 Task: Font style For heading Use Bell MT with dark cyan 1 colour & bold. font size for heading '24 Pt. 'Change the font style of data to Britannic Boldand font size to  9 Pt. Change the alignment of both headline & data to  Align top. In the sheet  Budget GuruData
Action: Mouse moved to (61, 88)
Screenshot: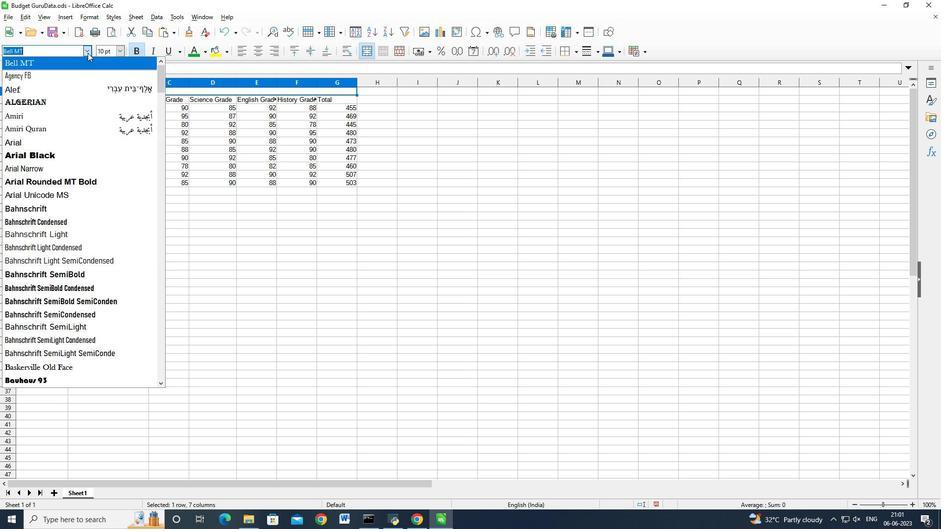 
Action: Mouse pressed left at (61, 88)
Screenshot: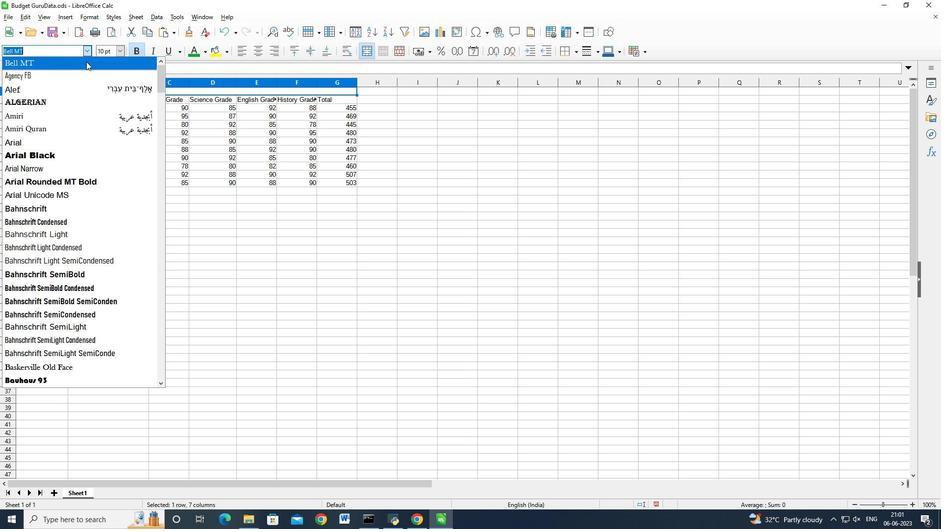 
Action: Mouse moved to (58, 89)
Screenshot: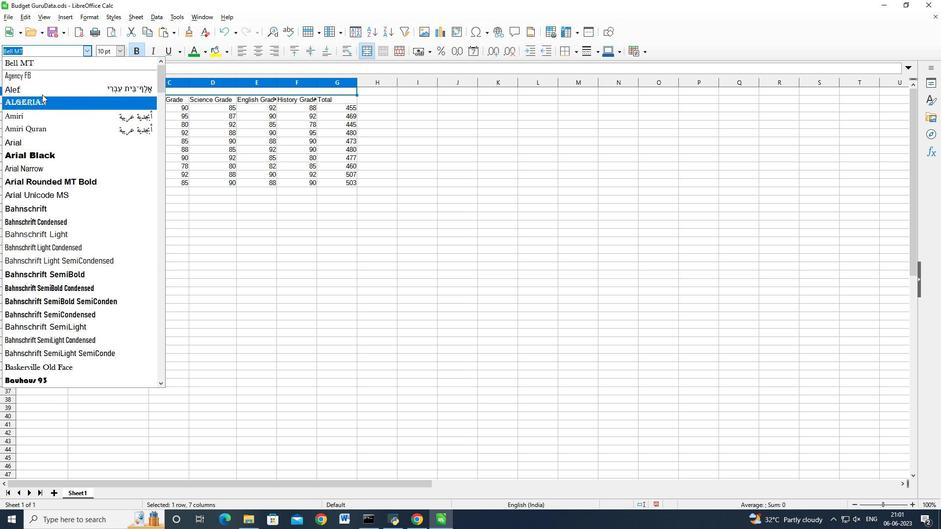 
Action: Mouse pressed left at (58, 89)
Screenshot: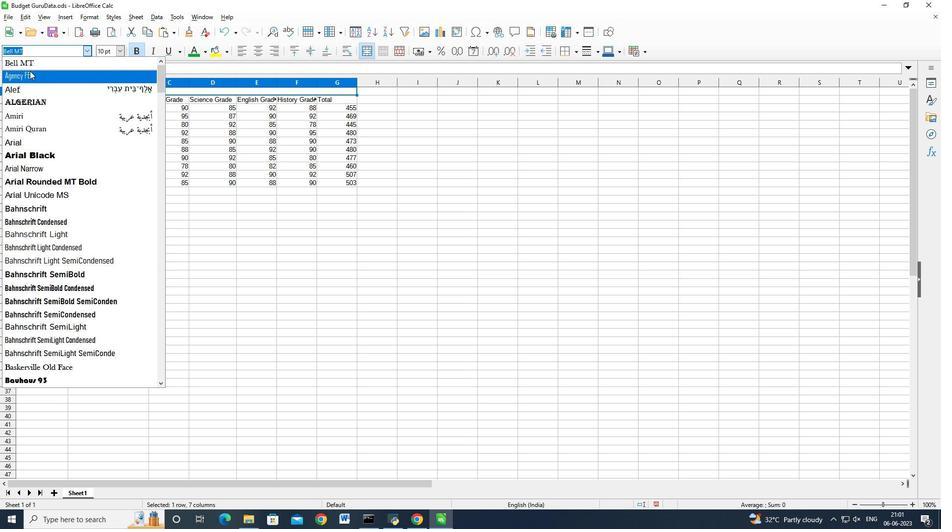
Action: Mouse moved to (385, 51)
Screenshot: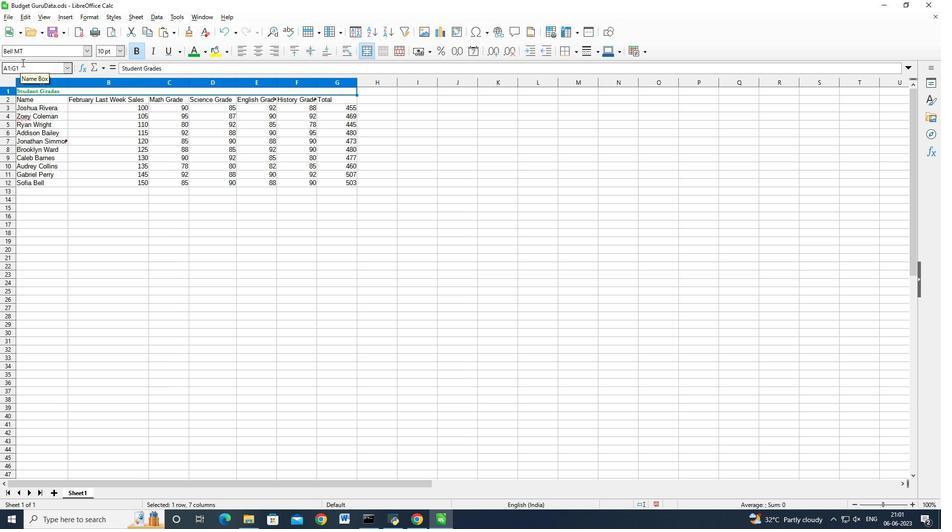 
Action: Mouse pressed left at (385, 51)
Screenshot: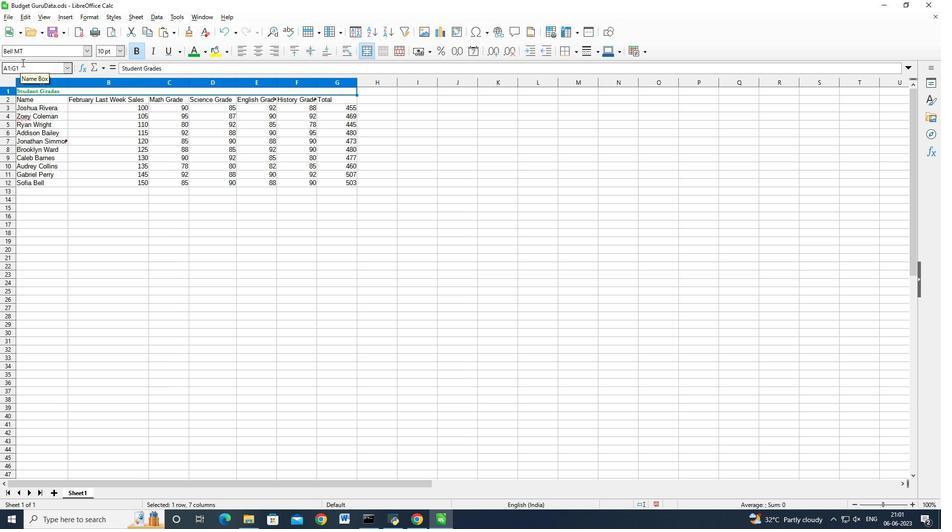 
Action: Mouse moved to (86, 49)
Screenshot: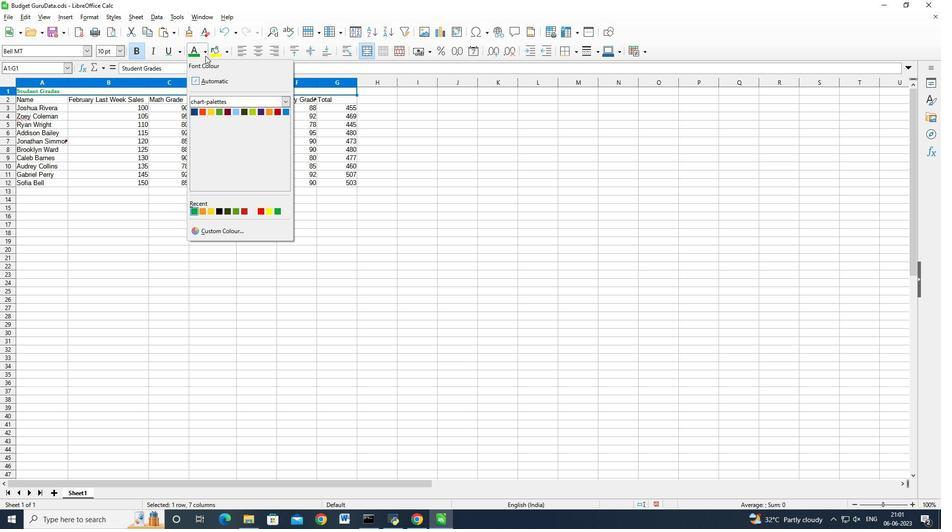 
Action: Mouse pressed left at (86, 49)
Screenshot: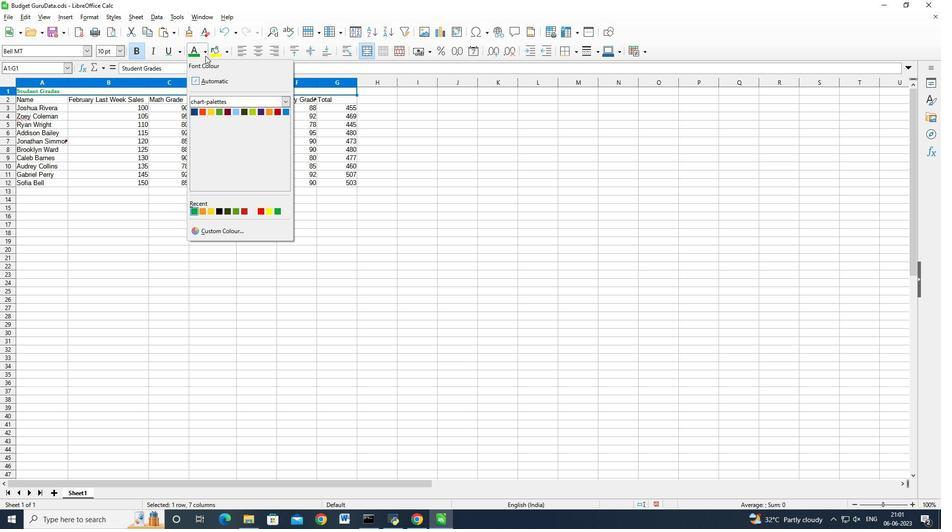 
Action: Mouse moved to (49, 99)
Screenshot: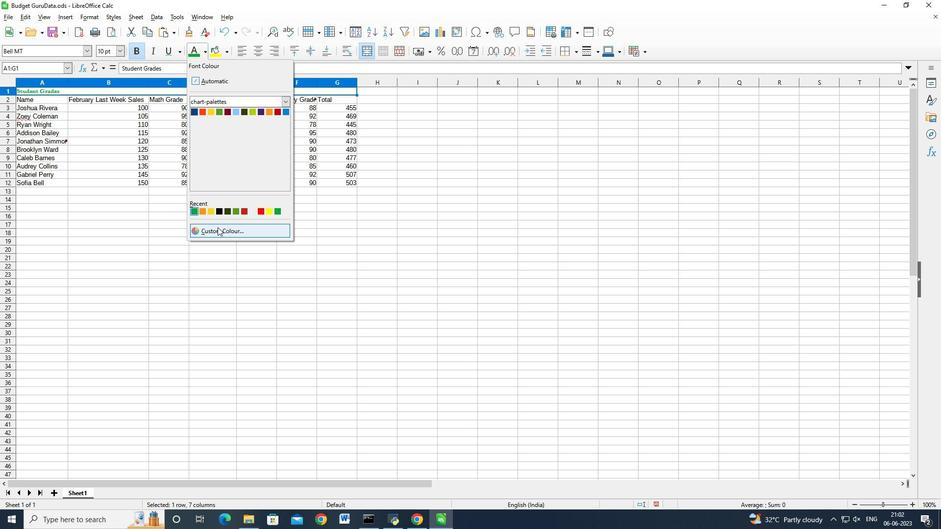 
Action: Key pressed bill<Key.space>mt
Screenshot: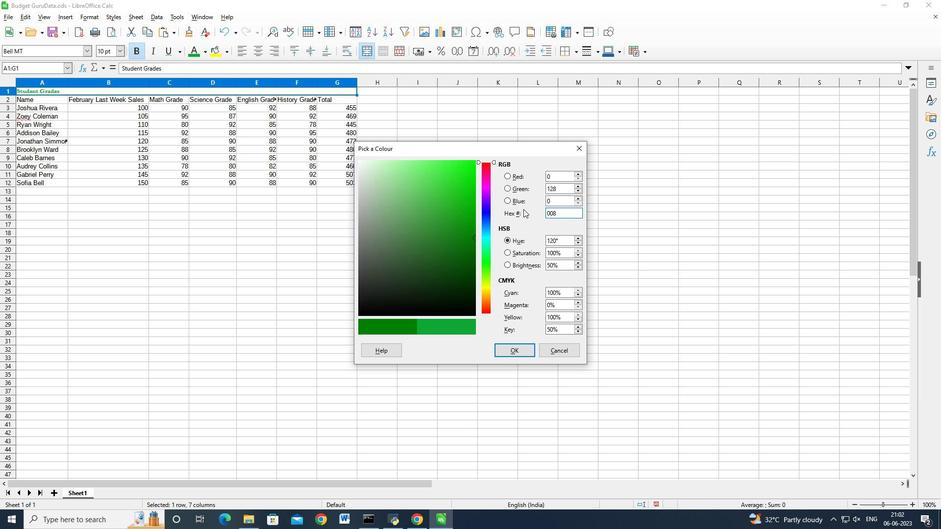 
Action: Mouse moved to (36, 377)
Screenshot: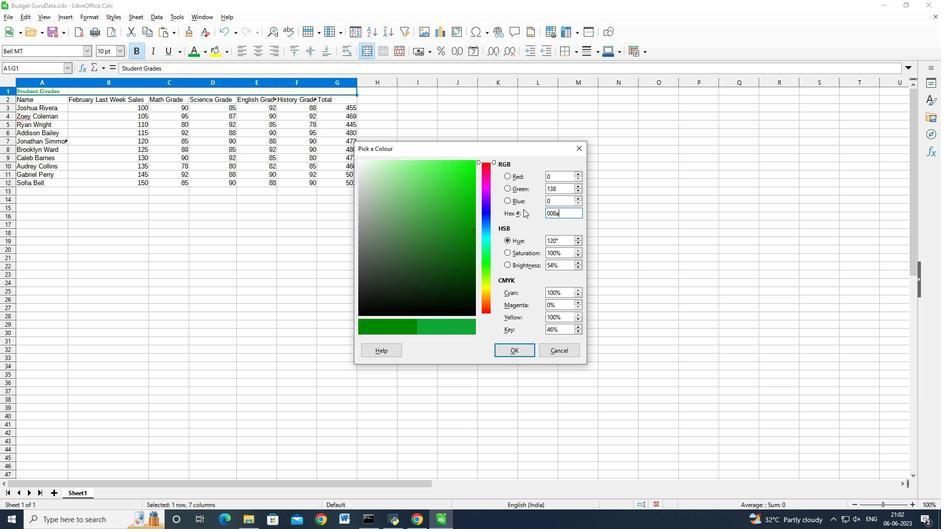 
Action: Mouse pressed left at (36, 377)
Screenshot: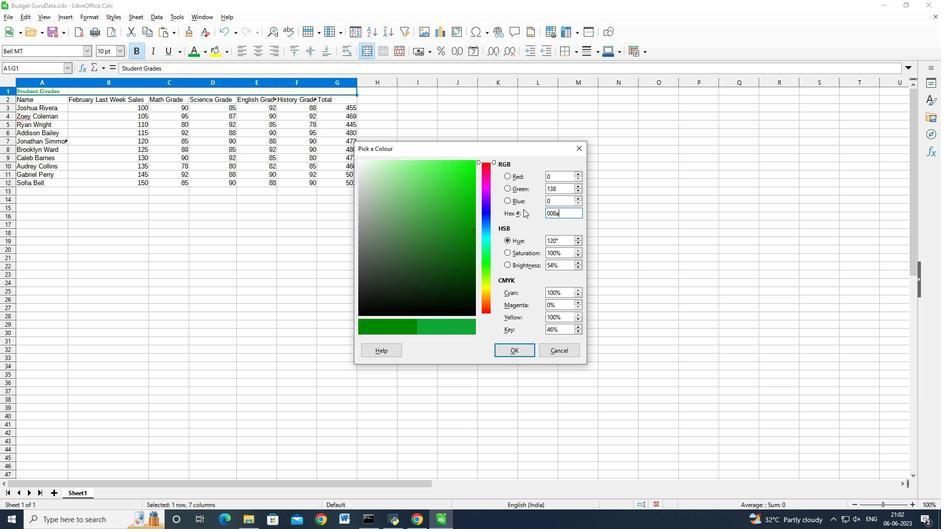 
Action: Mouse moved to (84, 52)
Screenshot: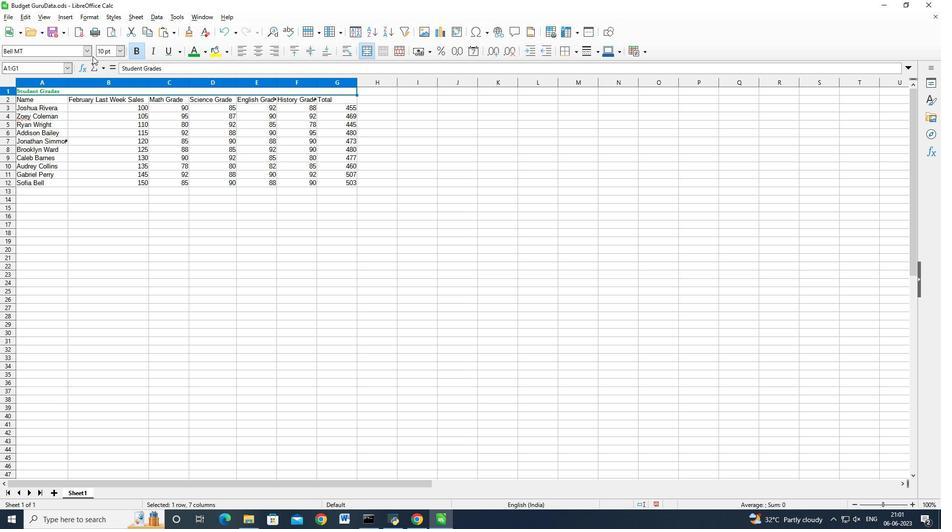 
Action: Mouse pressed left at (84, 52)
Screenshot: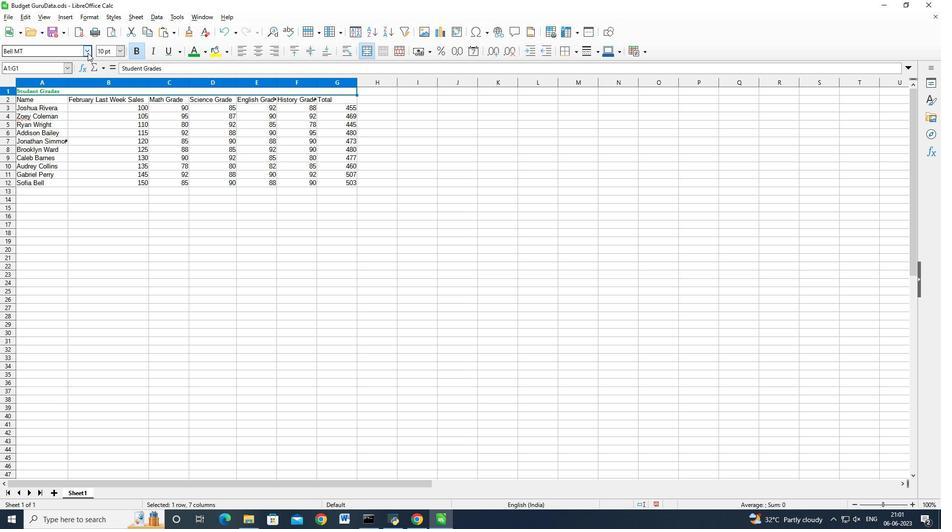 
Action: Mouse moved to (14, 65)
Screenshot: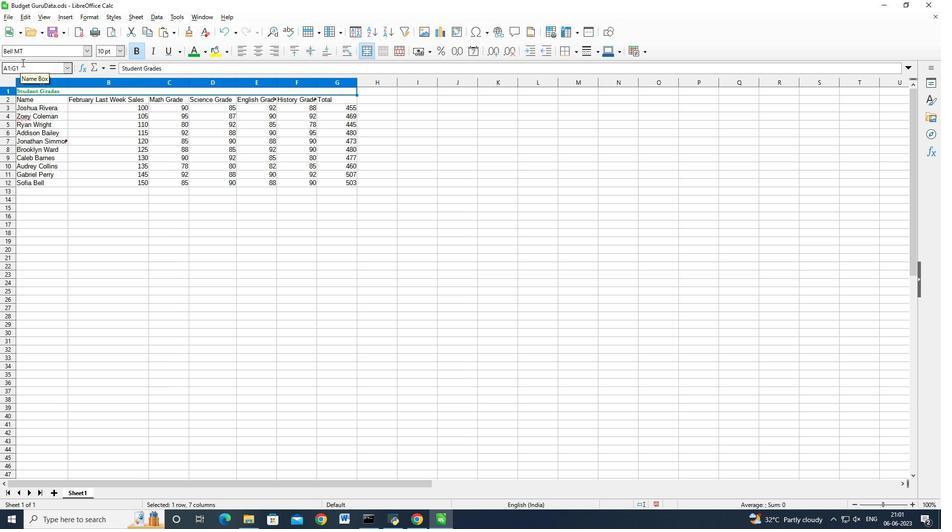 
Action: Mouse pressed left at (14, 65)
Screenshot: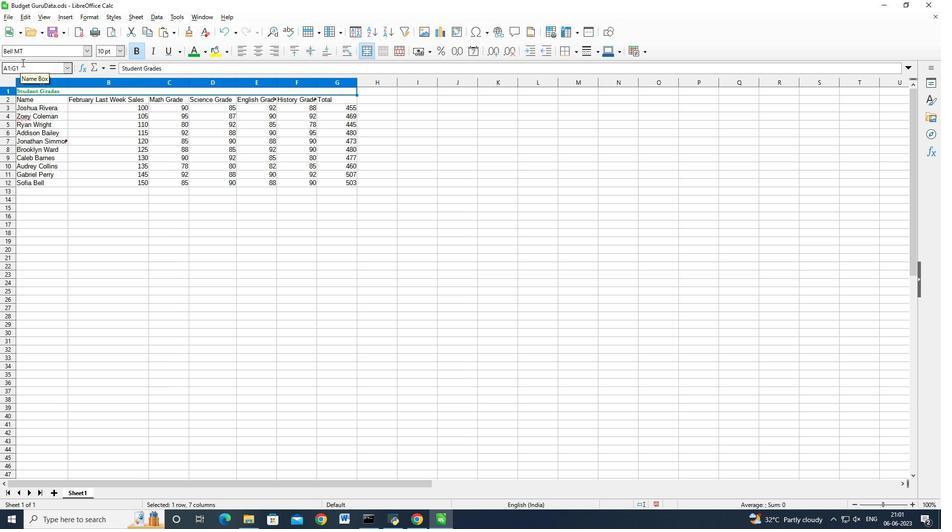 
Action: Mouse moved to (204, 54)
Screenshot: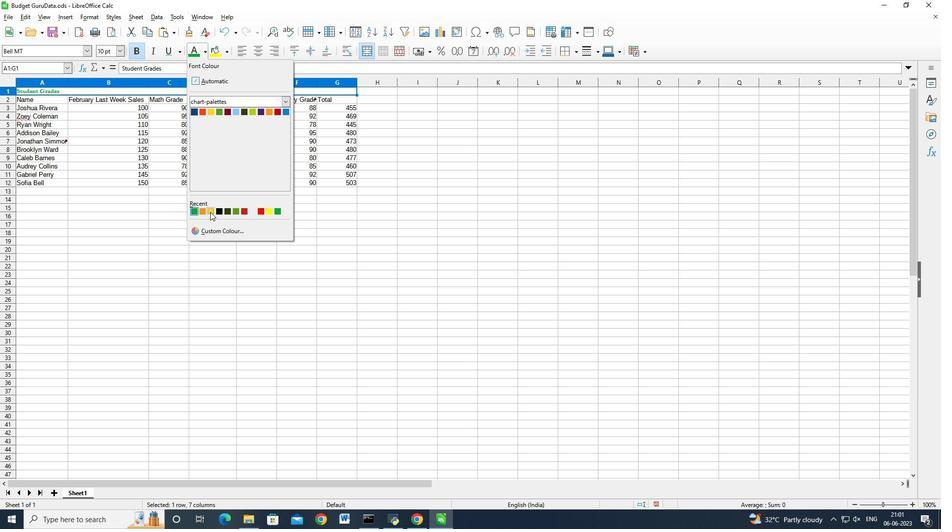 
Action: Mouse pressed left at (204, 54)
Screenshot: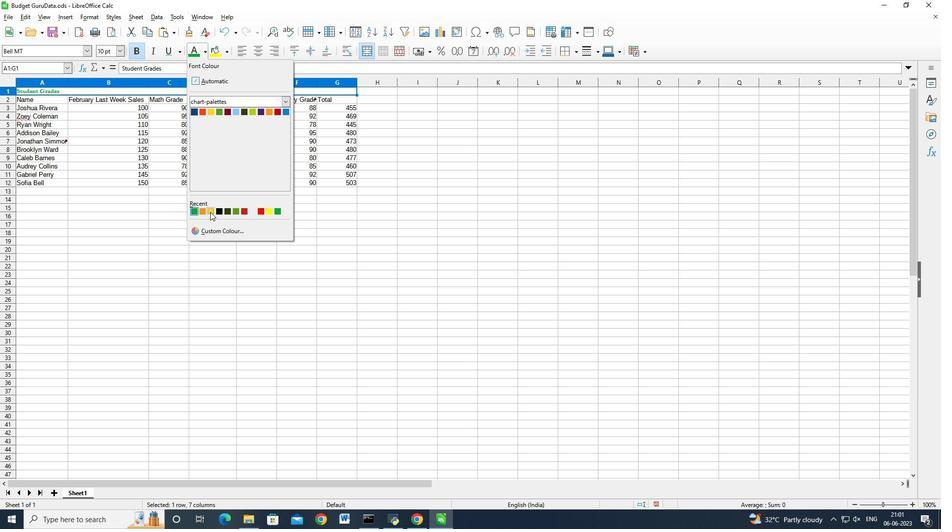 
Action: Mouse moved to (214, 232)
Screenshot: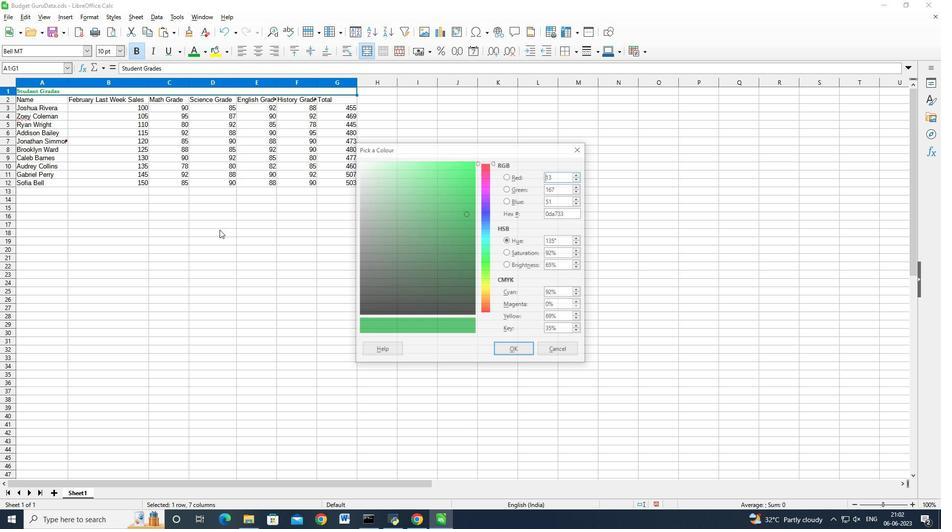 
Action: Mouse pressed left at (214, 232)
Screenshot: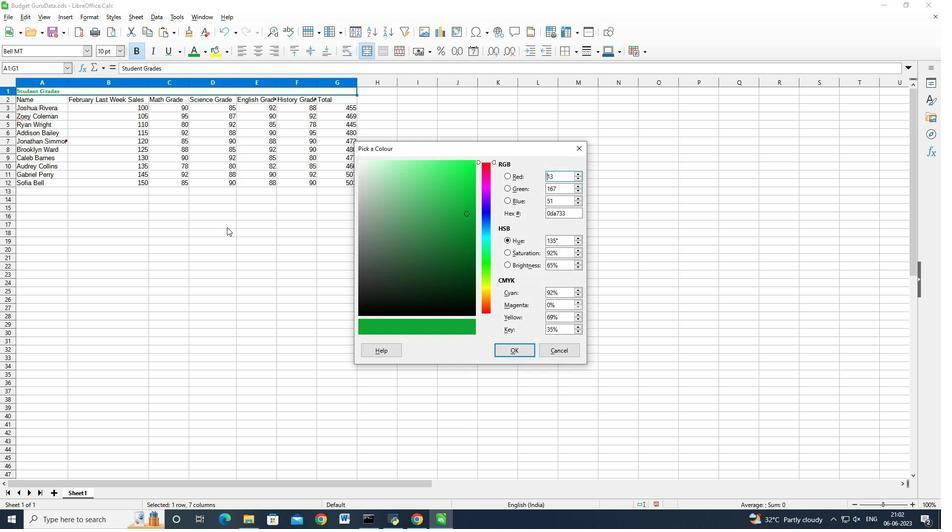 
Action: Mouse moved to (479, 219)
Screenshot: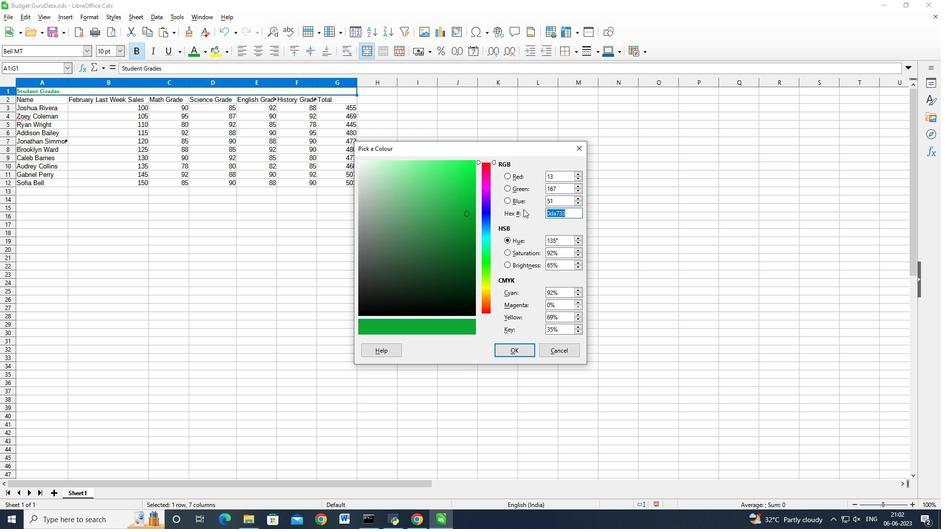 
Action: Mouse scrolled (479, 219) with delta (0, 0)
Screenshot: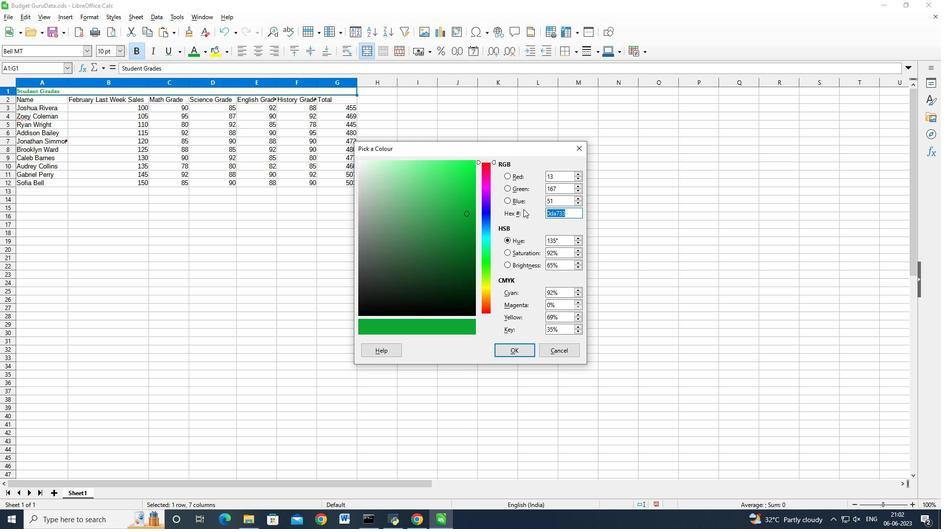 
Action: Mouse scrolled (479, 219) with delta (0, 0)
Screenshot: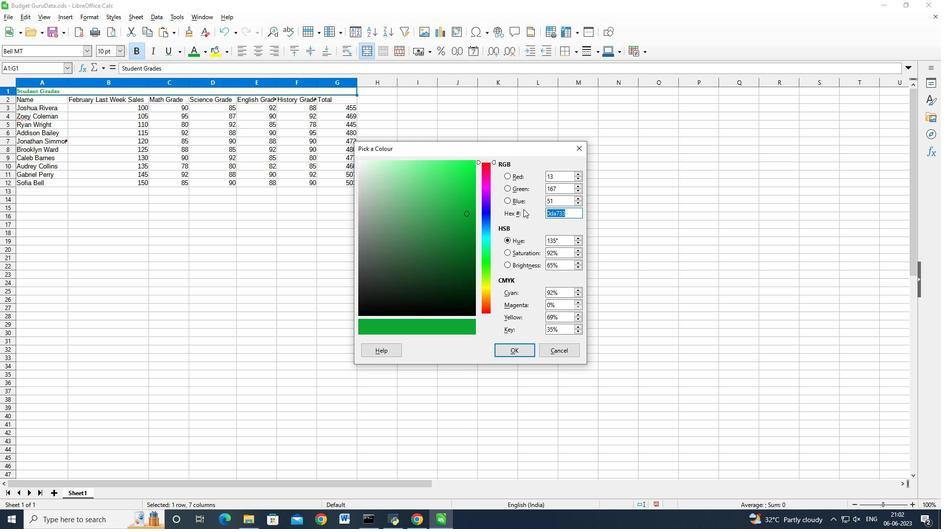 
Action: Mouse scrolled (479, 219) with delta (0, 0)
Screenshot: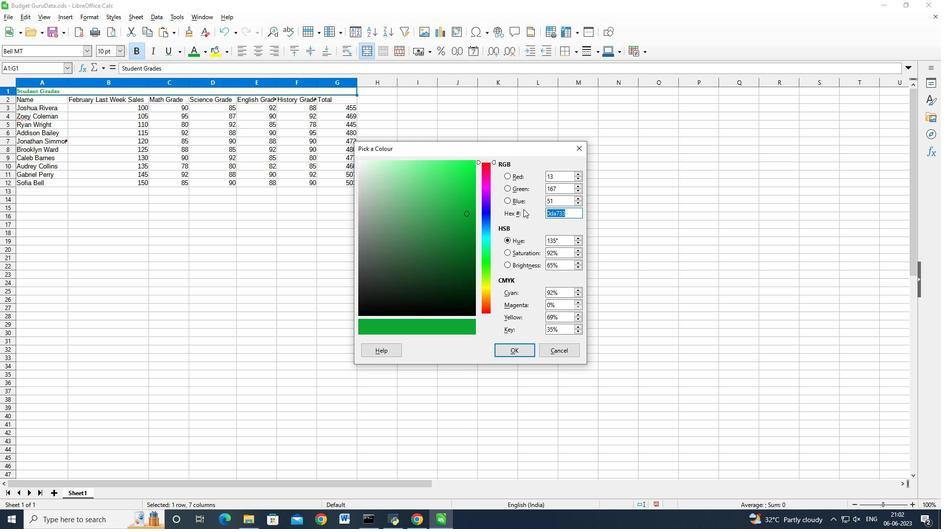 
Action: Mouse scrolled (479, 219) with delta (0, 0)
Screenshot: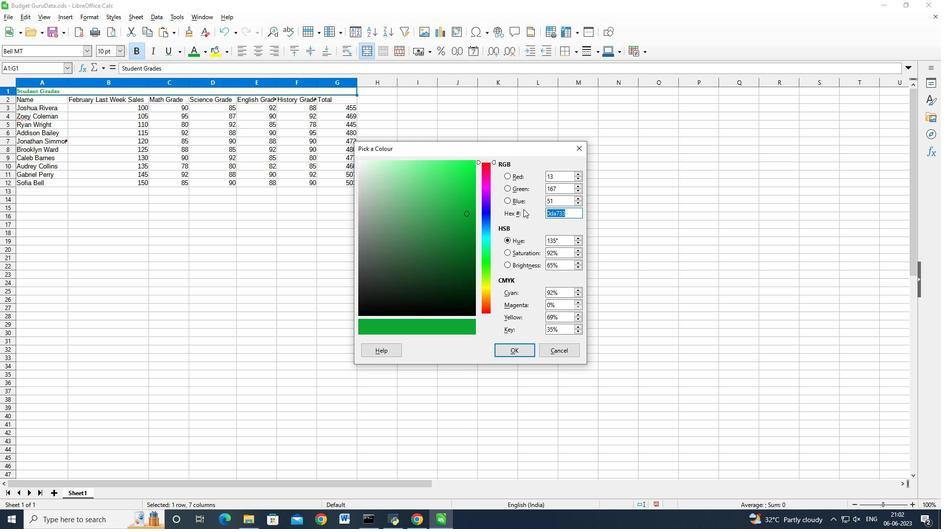 
Action: Mouse moved to (479, 218)
Screenshot: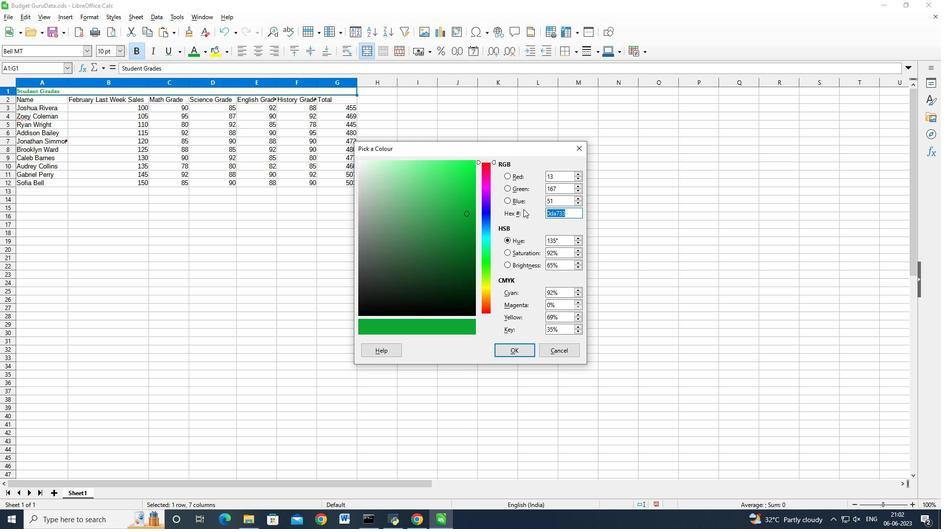 
Action: Mouse scrolled (479, 219) with delta (0, 0)
Screenshot: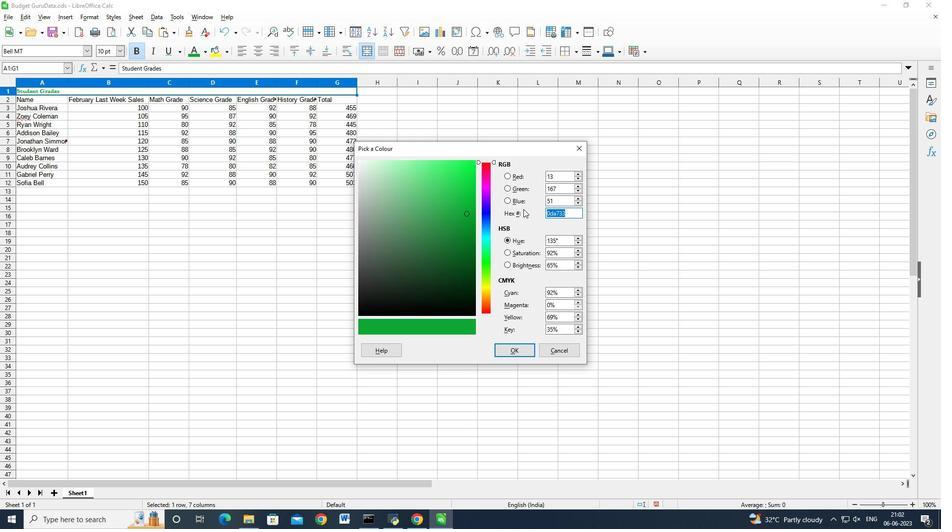 
Action: Mouse moved to (485, 238)
Screenshot: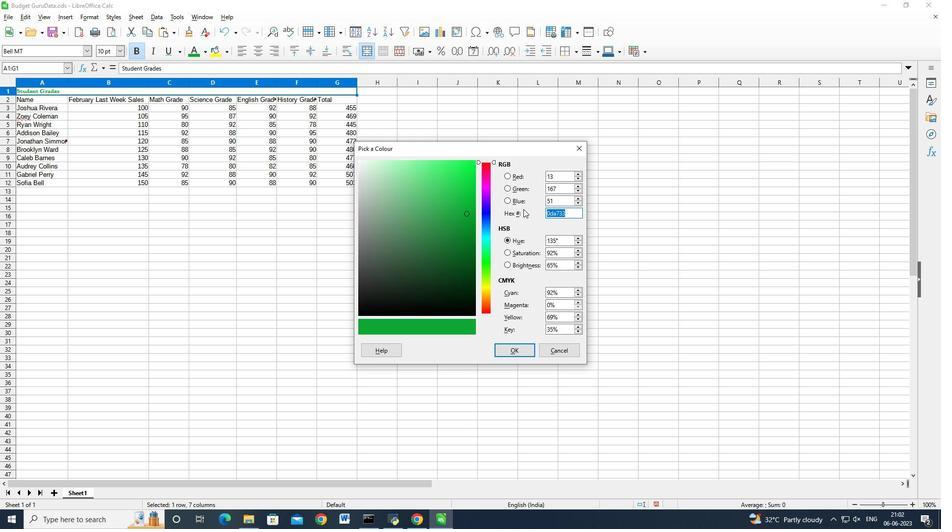 
Action: Mouse scrolled (485, 238) with delta (0, 0)
Screenshot: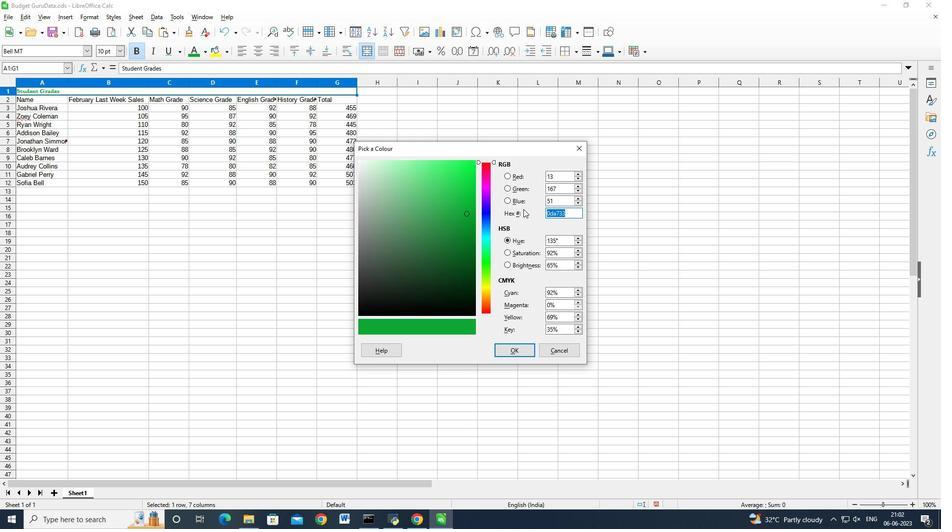 
Action: Mouse moved to (485, 239)
Screenshot: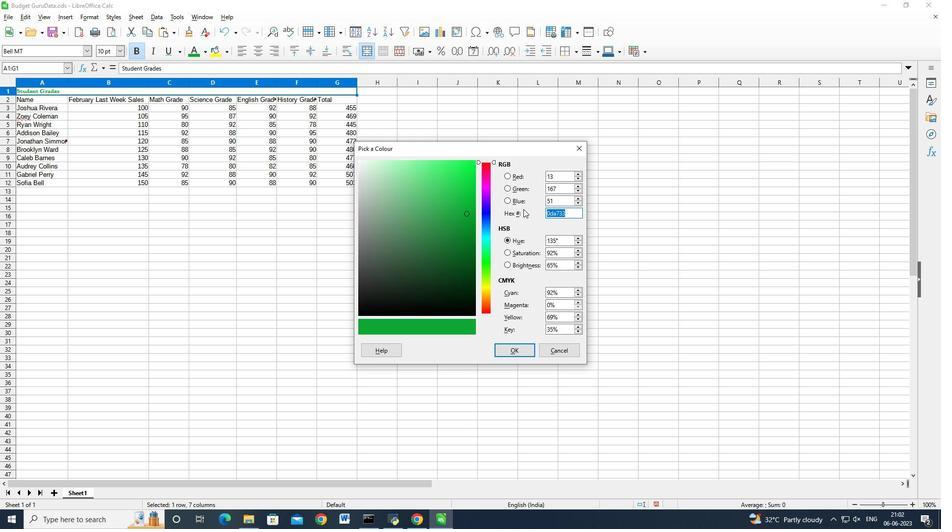 
Action: Mouse scrolled (485, 239) with delta (0, 0)
Screenshot: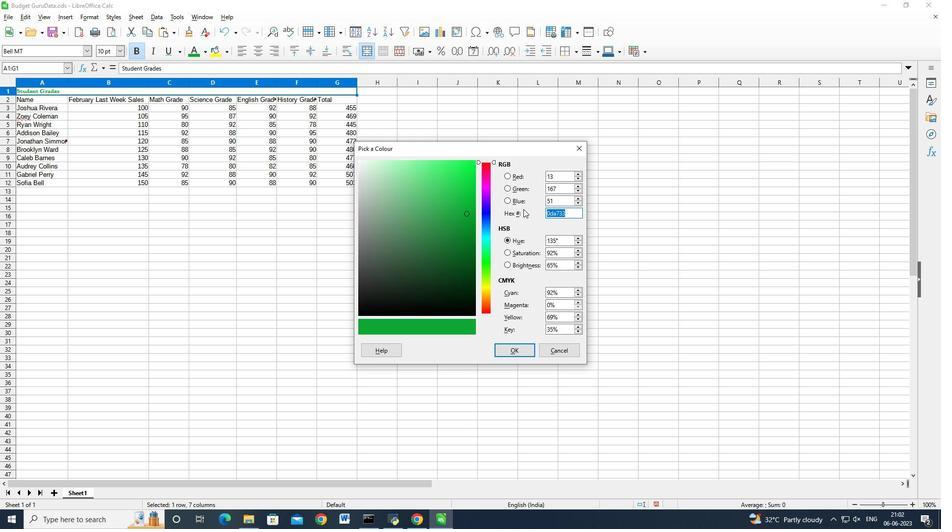 
Action: Mouse moved to (485, 240)
Screenshot: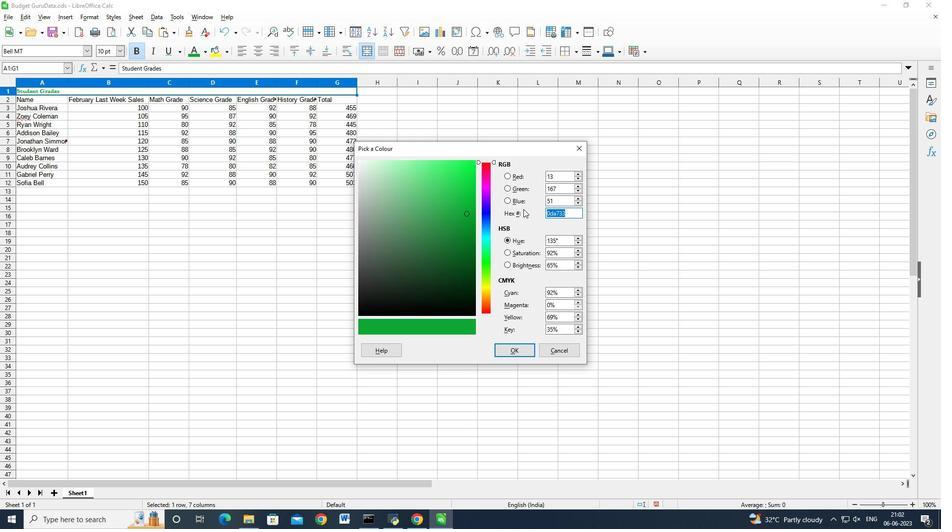 
Action: Mouse scrolled (485, 240) with delta (0, 0)
Screenshot: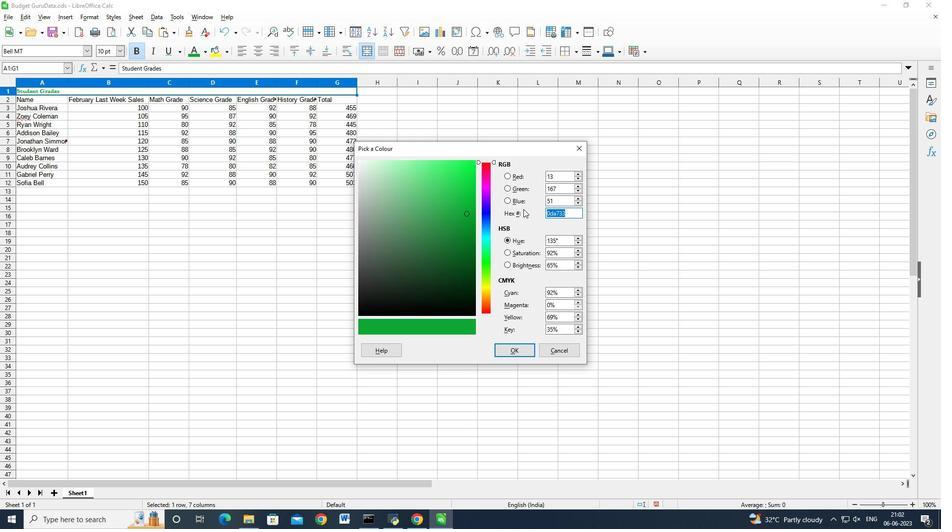 
Action: Mouse moved to (484, 240)
Screenshot: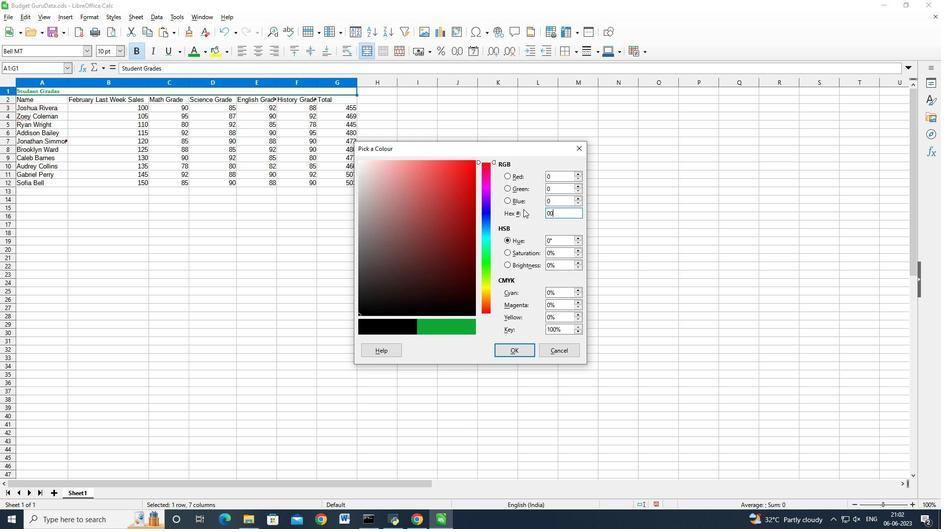 
Action: Mouse scrolled (484, 240) with delta (0, 0)
Screenshot: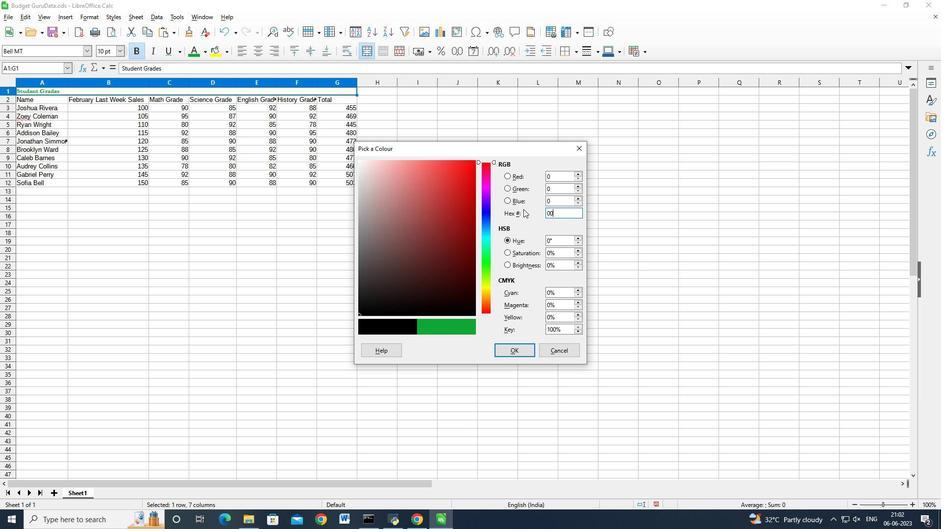 
Action: Mouse scrolled (484, 240) with delta (0, 0)
Screenshot: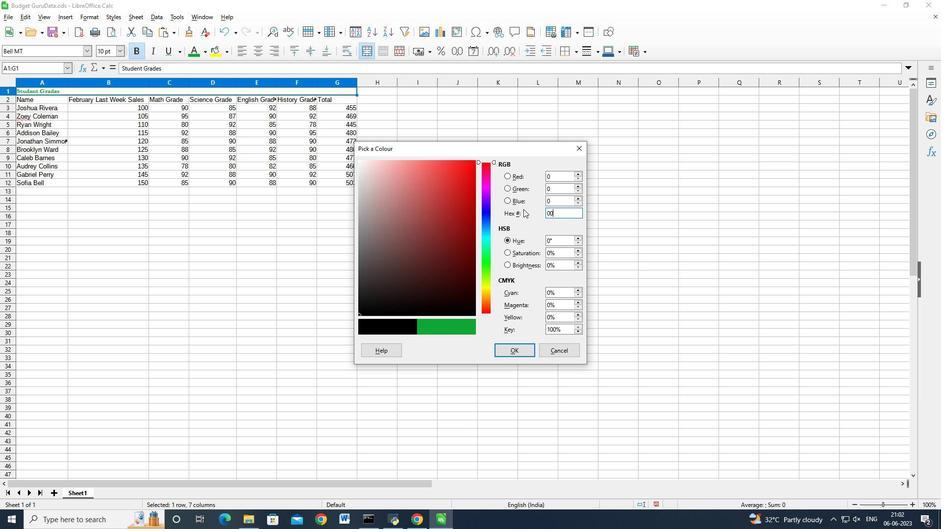 
Action: Mouse scrolled (484, 240) with delta (0, 0)
Screenshot: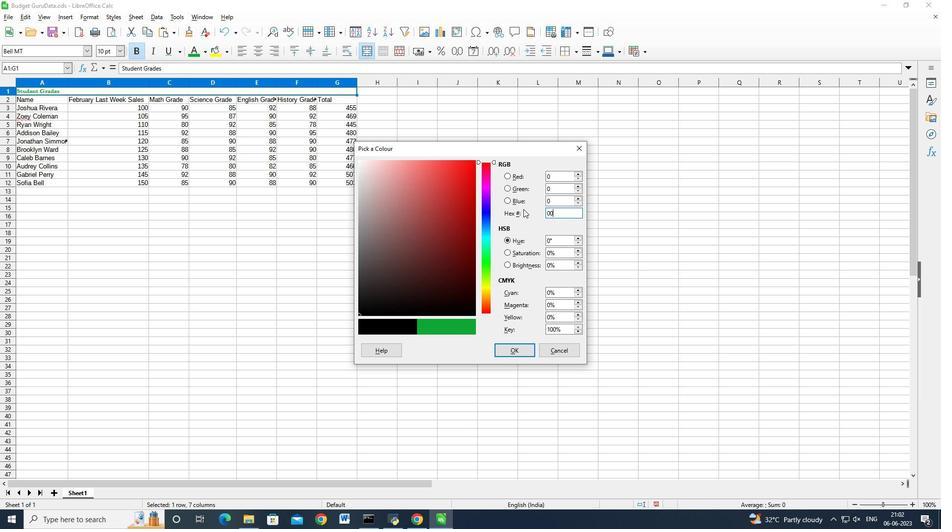 
Action: Mouse scrolled (484, 240) with delta (0, 0)
Screenshot: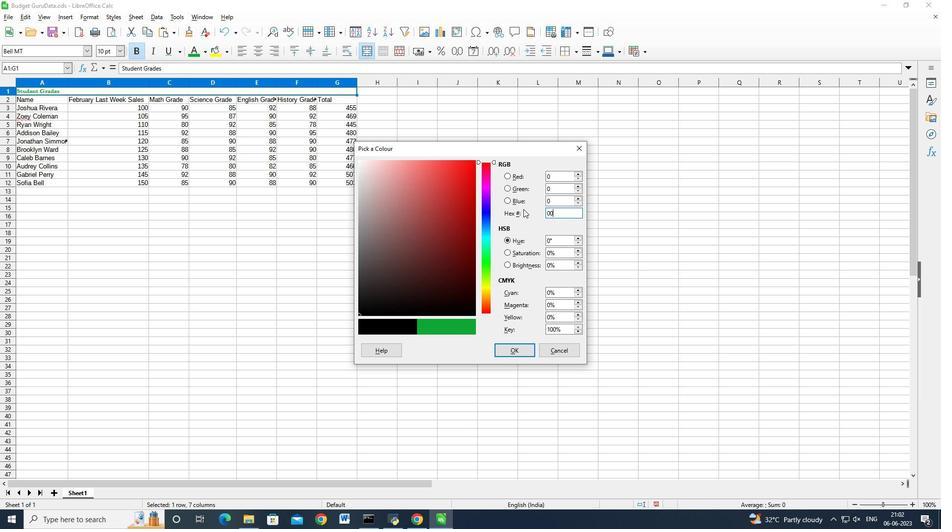 
Action: Mouse scrolled (484, 240) with delta (0, 0)
Screenshot: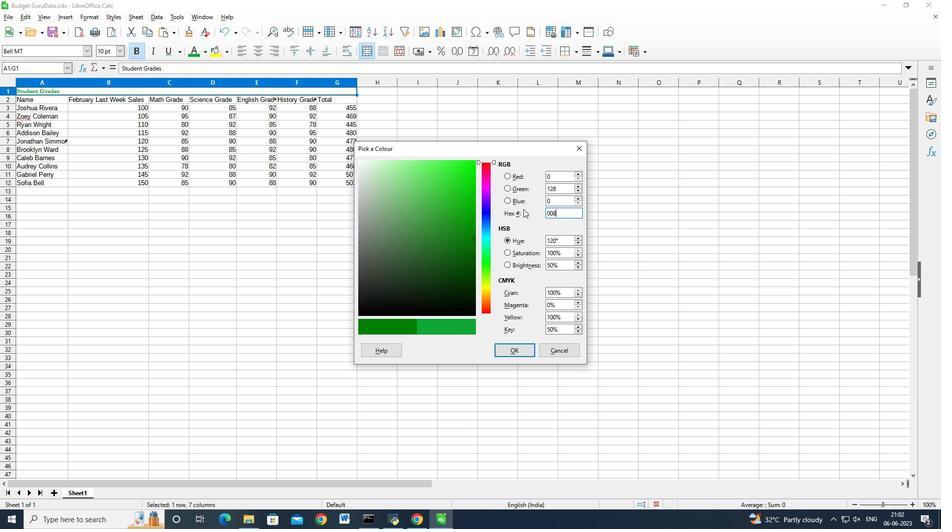 
Action: Mouse scrolled (484, 240) with delta (0, 0)
Screenshot: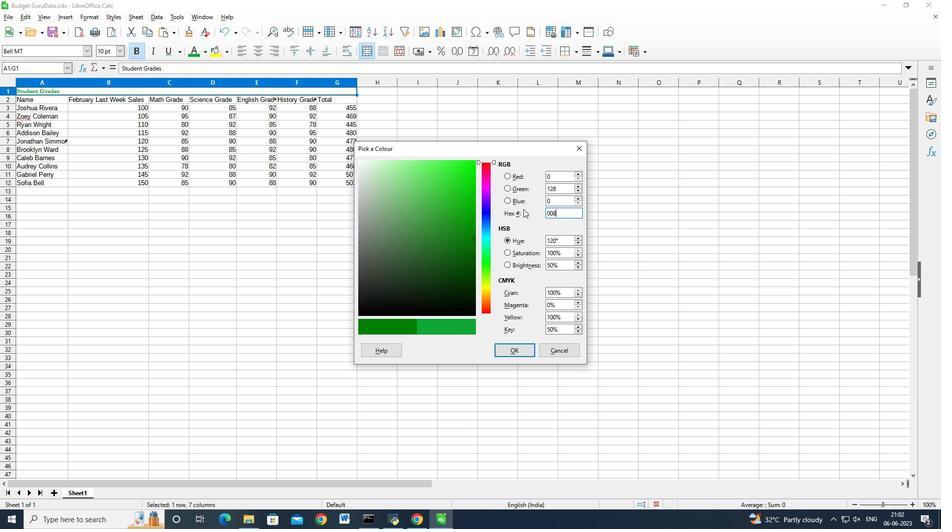 
Action: Mouse scrolled (484, 240) with delta (0, 0)
Screenshot: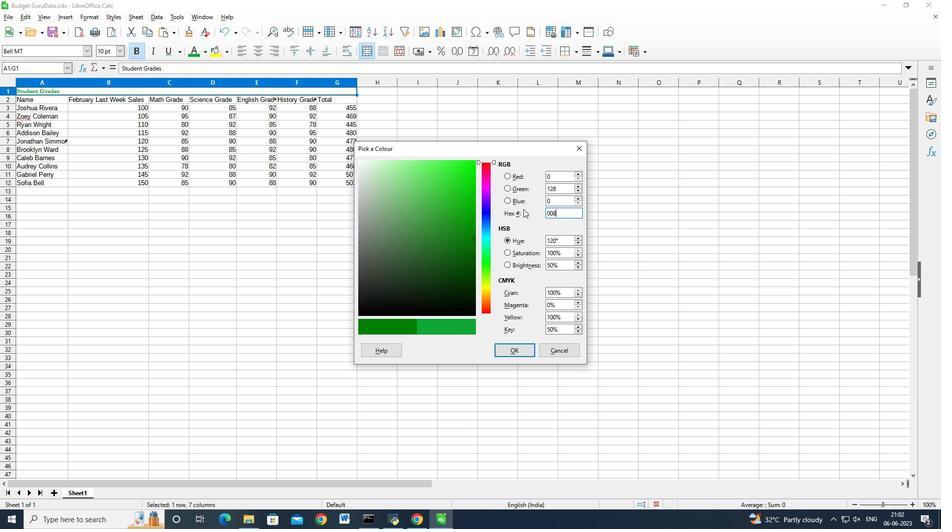 
Action: Mouse moved to (483, 243)
Screenshot: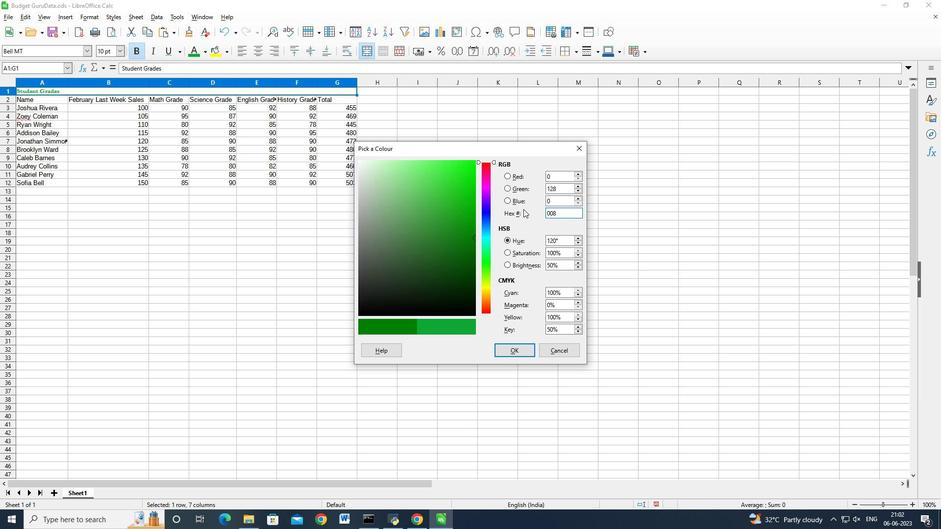 
Action: Mouse scrolled (483, 242) with delta (0, 0)
Screenshot: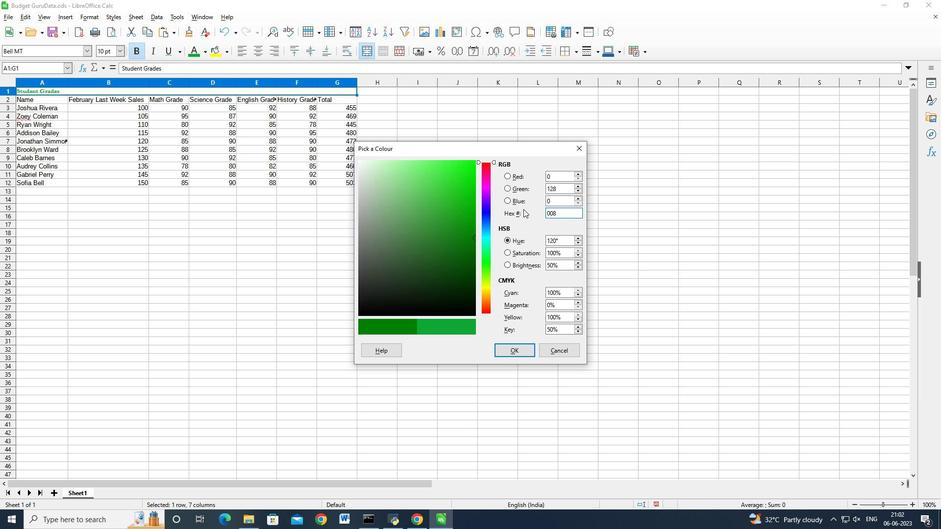 
Action: Mouse moved to (487, 260)
Screenshot: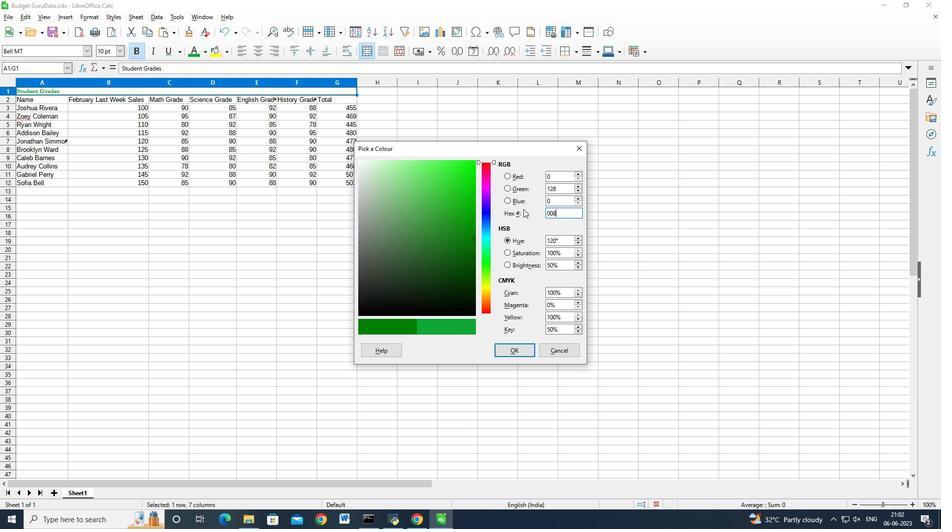 
Action: Mouse pressed left at (487, 260)
Screenshot: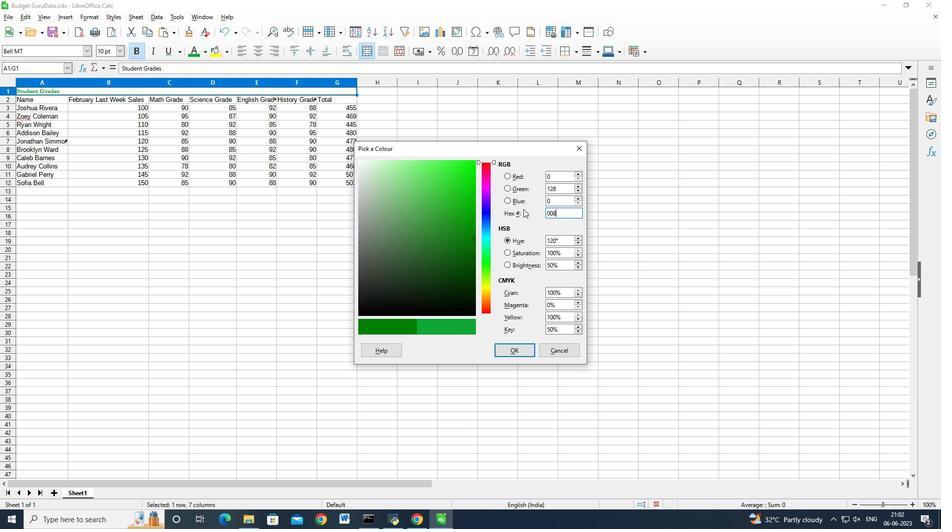 
Action: Mouse moved to (484, 247)
Screenshot: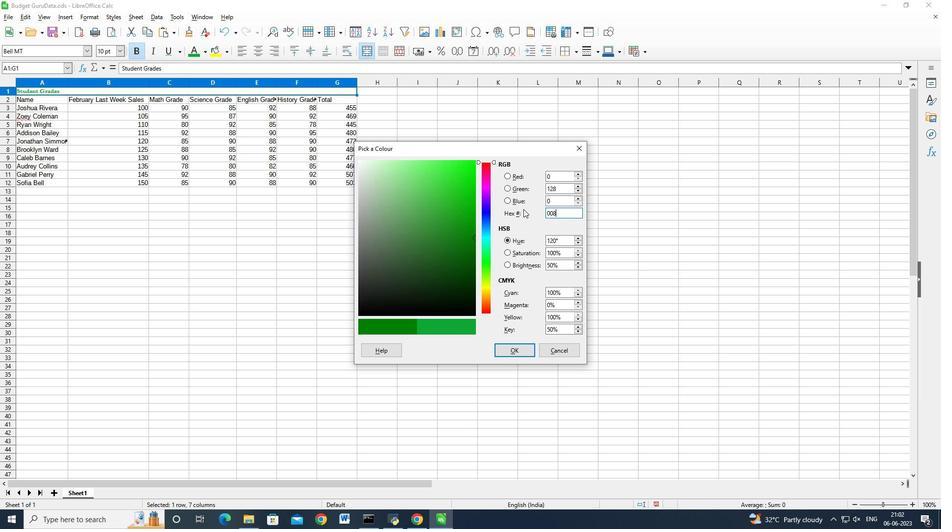 
Action: Mouse scrolled (484, 247) with delta (0, 0)
Screenshot: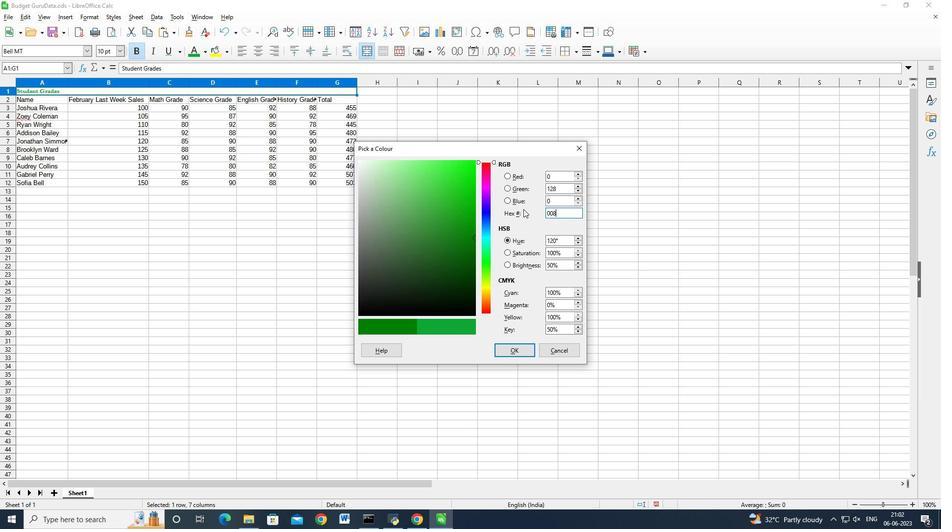 
Action: Mouse moved to (483, 248)
Screenshot: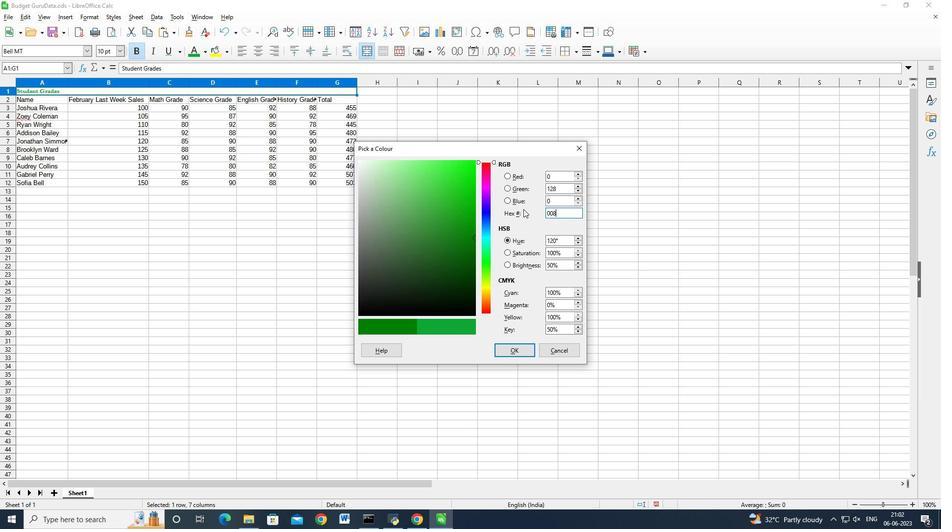 
Action: Mouse scrolled (483, 248) with delta (0, 0)
Screenshot: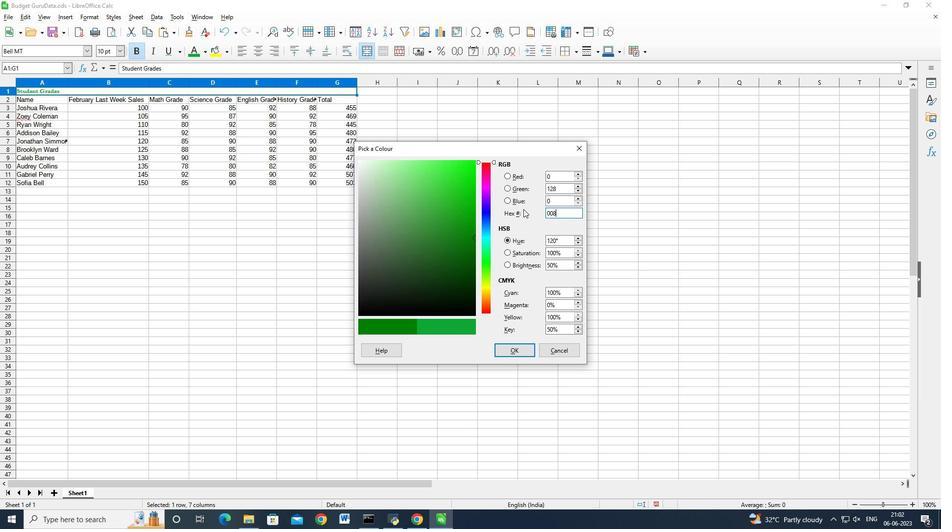 
Action: Mouse moved to (482, 250)
Screenshot: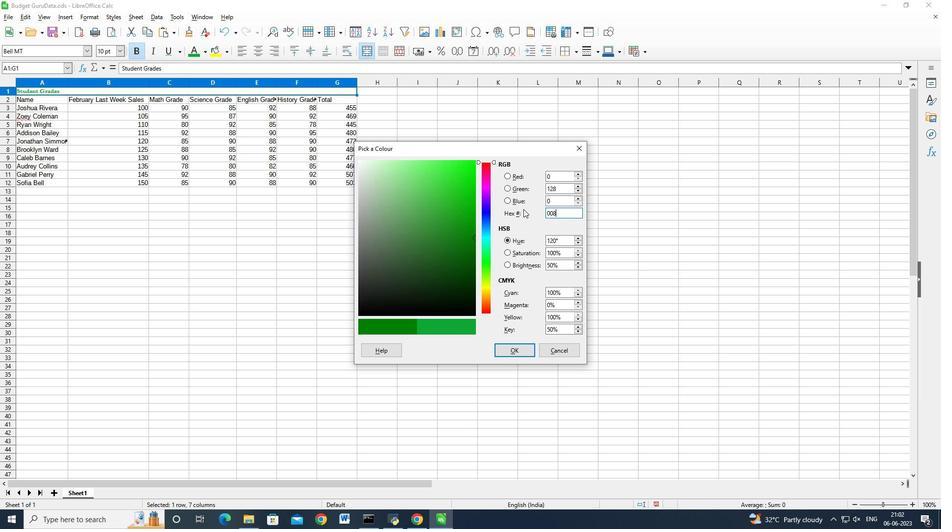 
Action: Mouse scrolled (482, 249) with delta (0, 0)
Screenshot: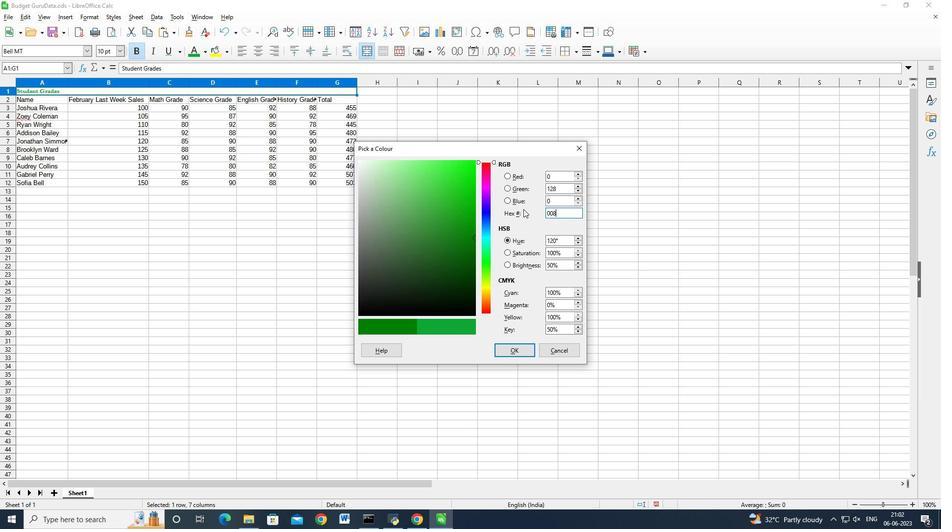 
Action: Mouse moved to (482, 250)
Screenshot: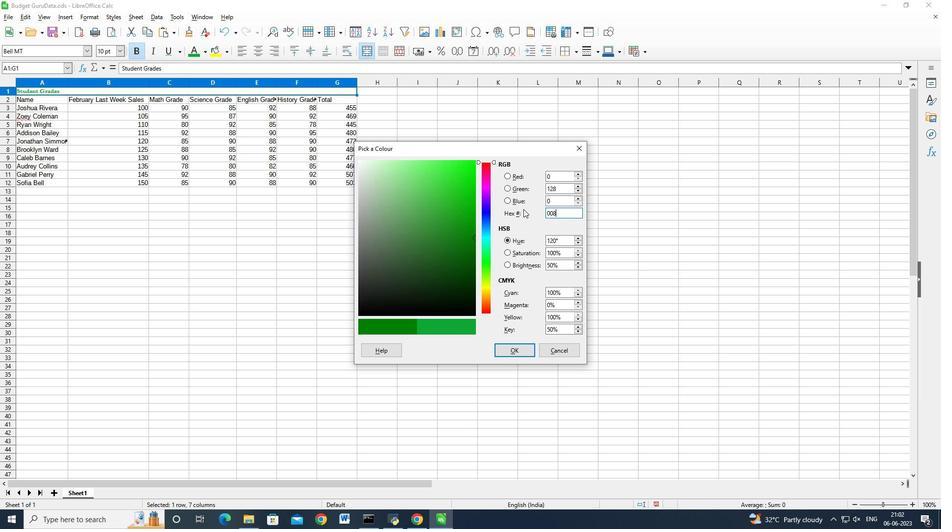 
Action: Mouse scrolled (482, 250) with delta (0, 0)
Screenshot: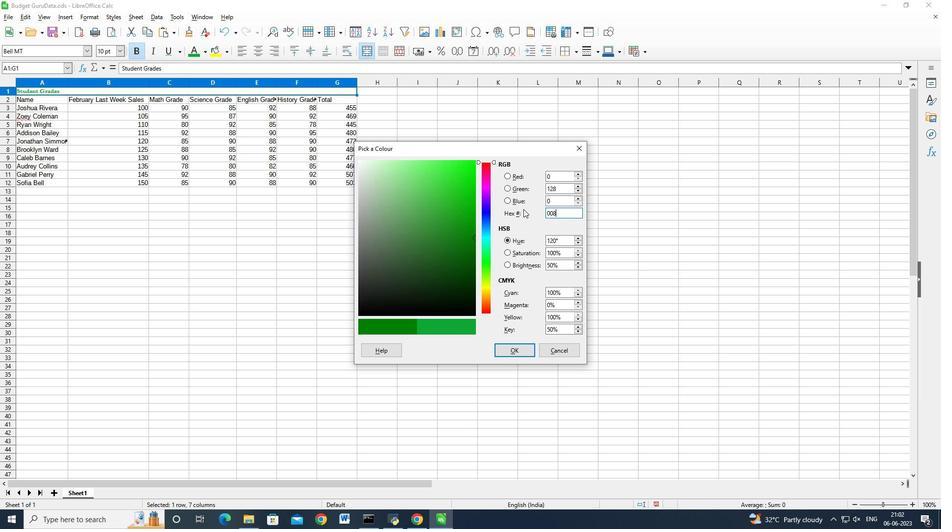 
Action: Mouse moved to (482, 252)
Screenshot: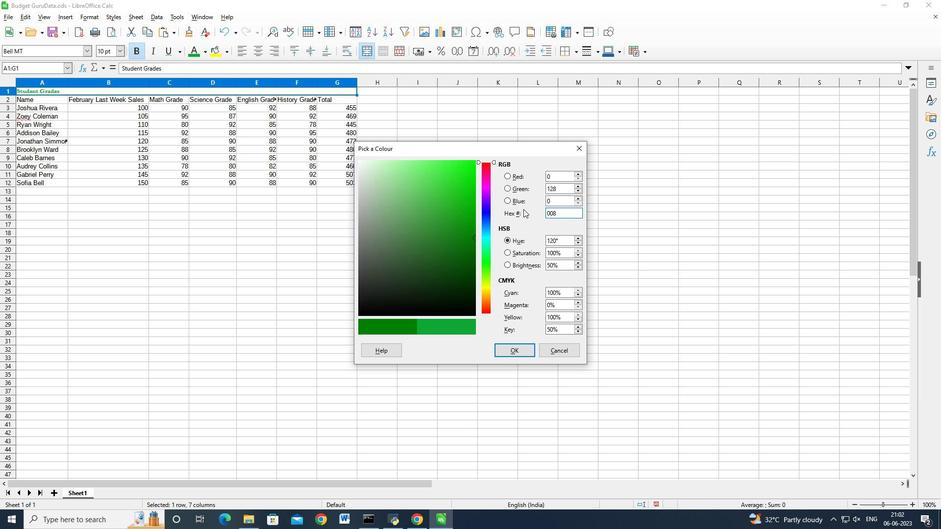
Action: Mouse scrolled (482, 251) with delta (0, 0)
Screenshot: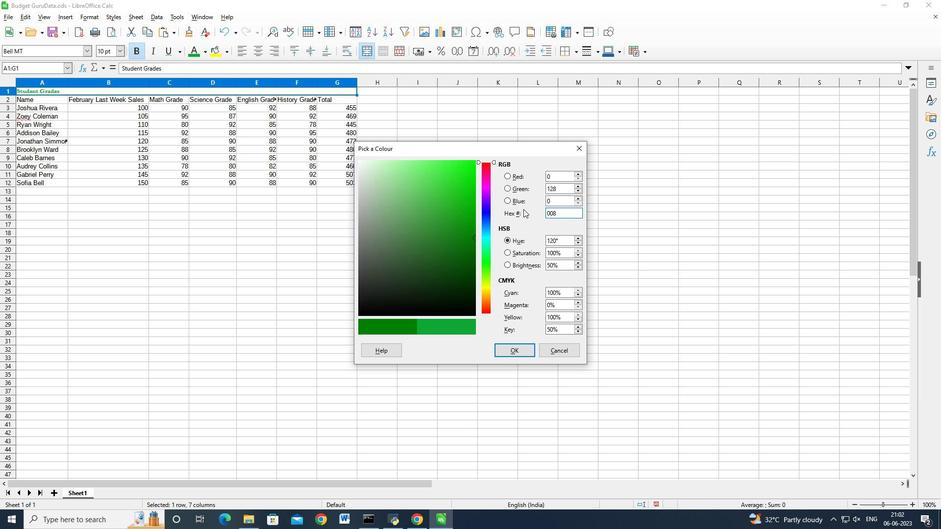 
Action: Mouse moved to (481, 252)
Screenshot: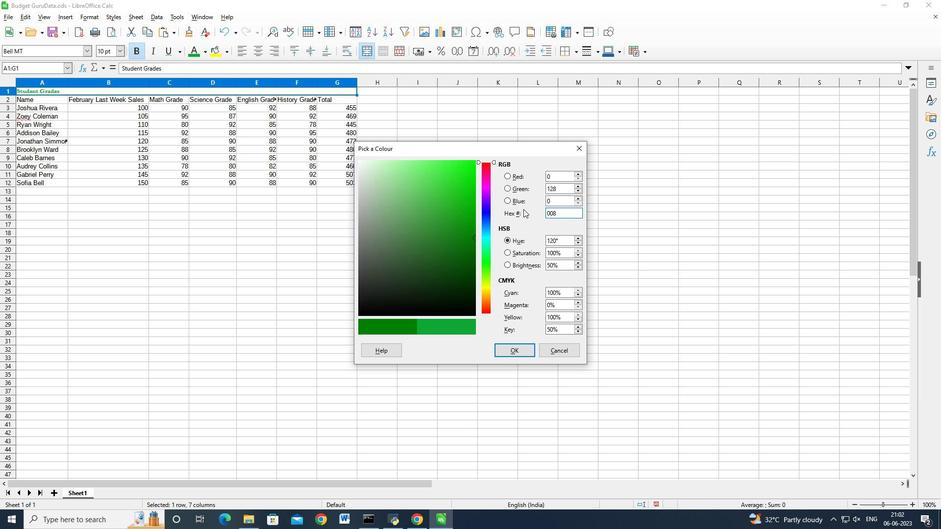 
Action: Mouse scrolled (481, 252) with delta (0, 0)
Screenshot: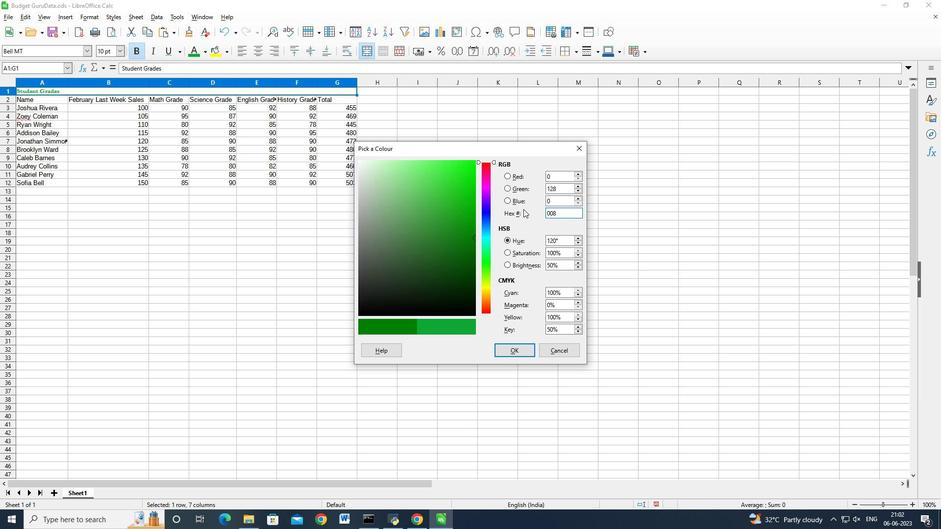 
Action: Mouse moved to (480, 253)
Screenshot: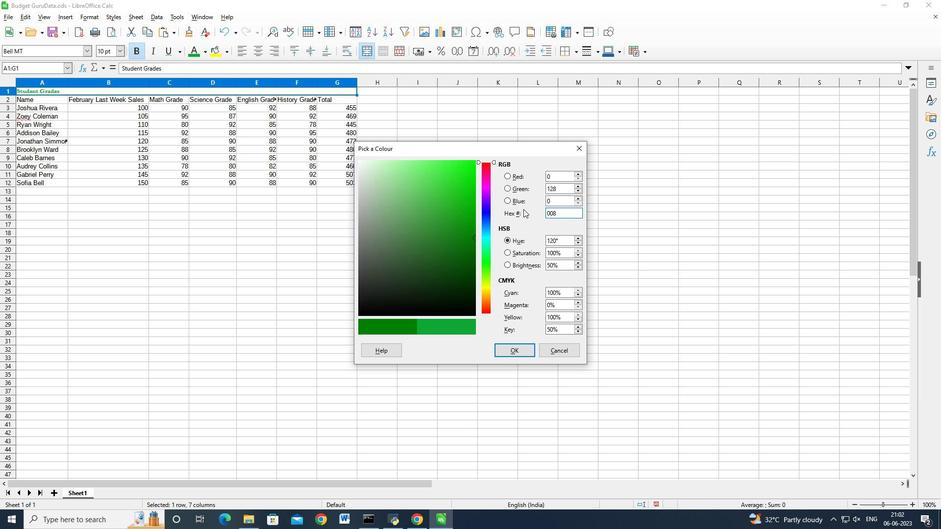 
Action: Mouse scrolled (480, 252) with delta (0, 0)
Screenshot: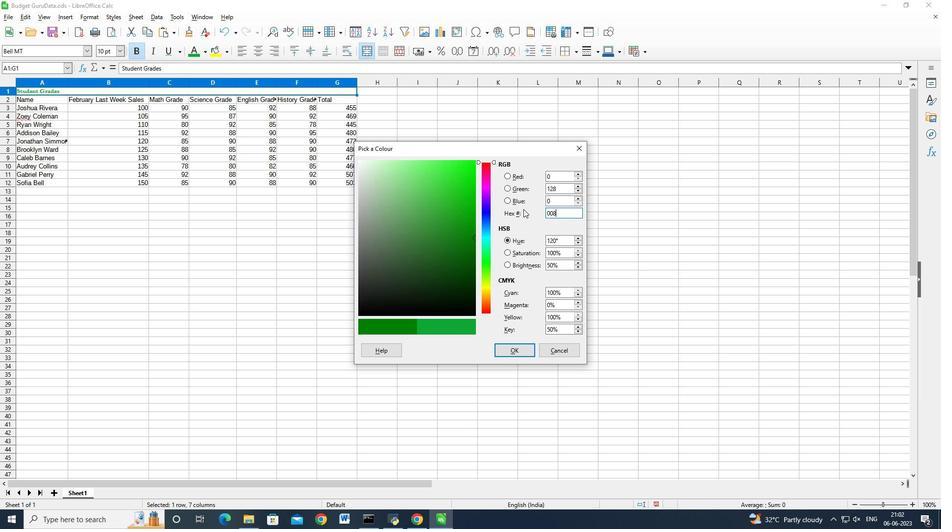 
Action: Mouse moved to (480, 253)
Screenshot: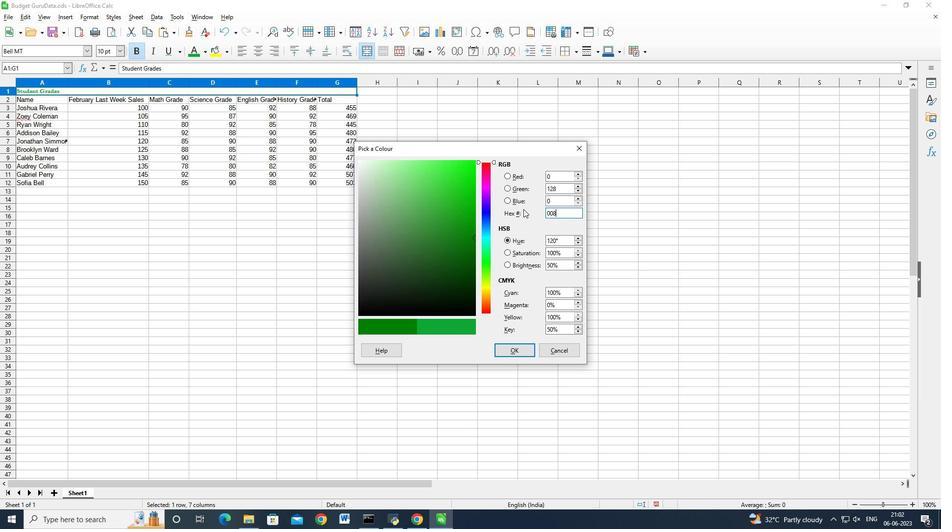 
Action: Mouse scrolled (480, 252) with delta (0, 0)
Screenshot: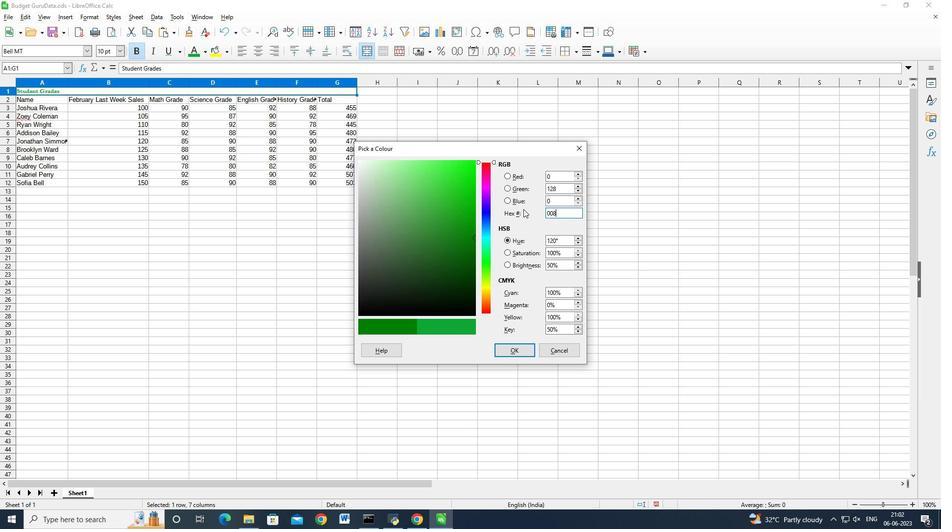 
Action: Mouse scrolled (480, 252) with delta (0, 0)
Screenshot: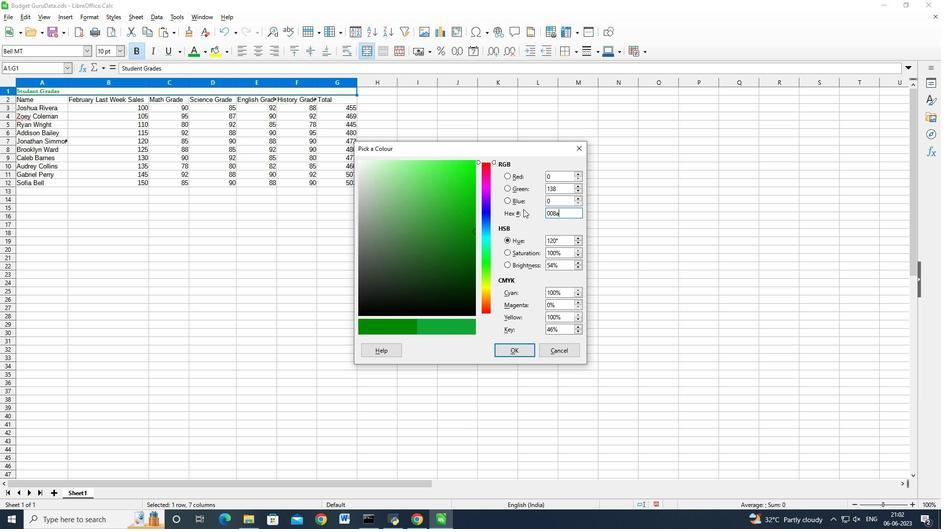 
Action: Mouse scrolled (480, 252) with delta (0, 0)
Screenshot: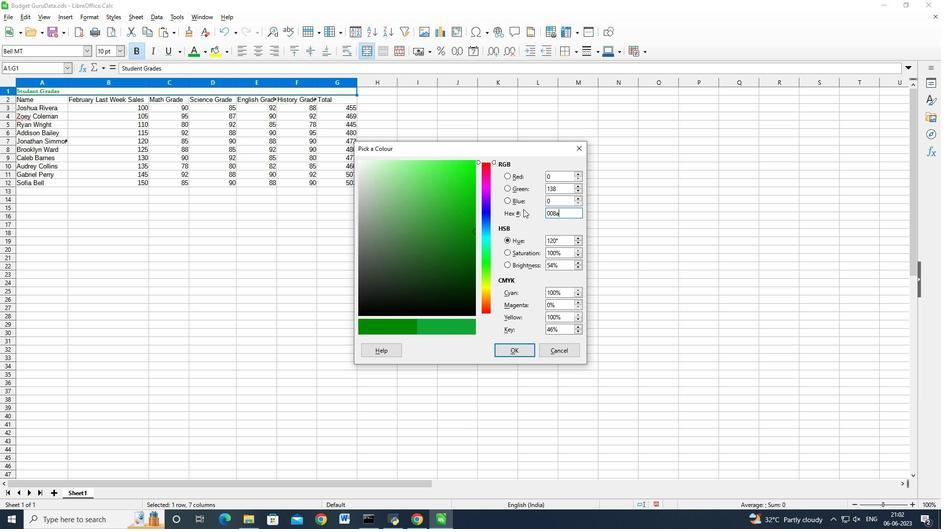 
Action: Mouse scrolled (480, 252) with delta (0, 0)
Screenshot: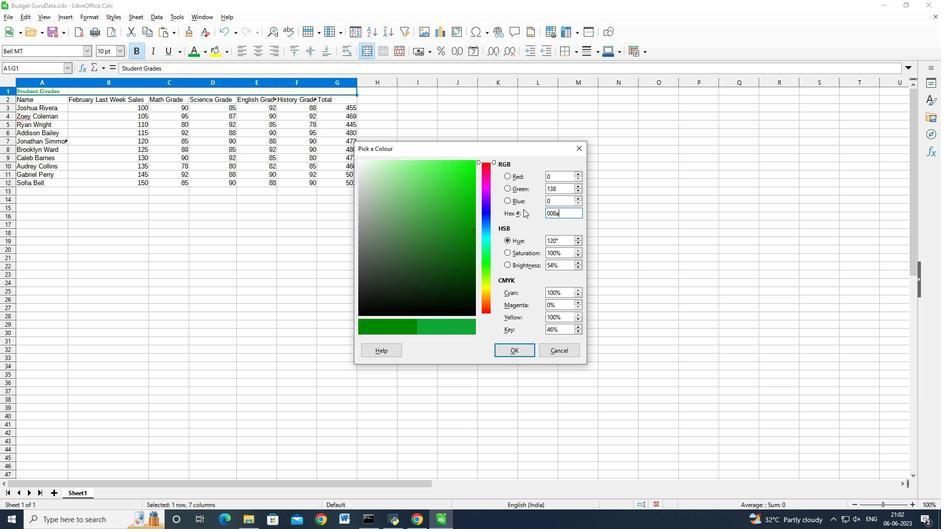 
Action: Mouse moved to (480, 252)
Screenshot: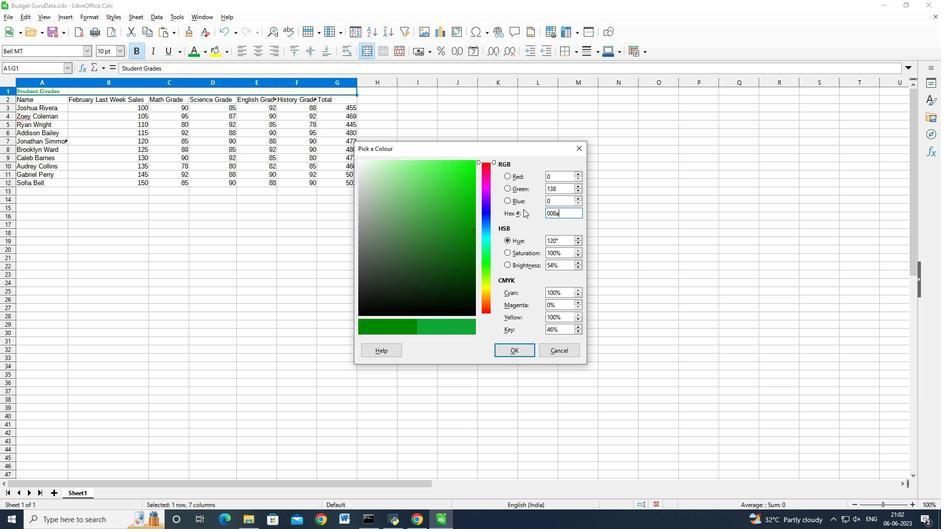 
Action: Mouse scrolled (480, 252) with delta (0, 0)
Screenshot: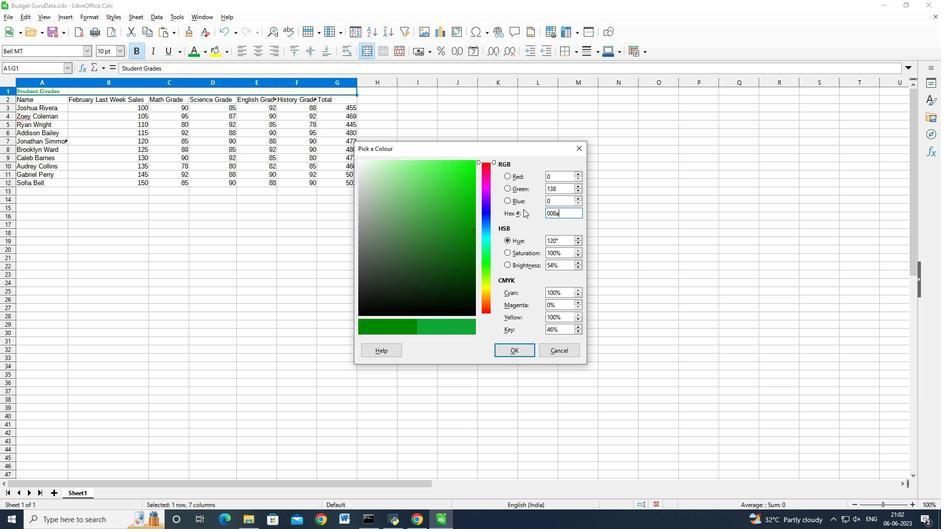 
Action: Mouse scrolled (480, 252) with delta (0, 0)
Screenshot: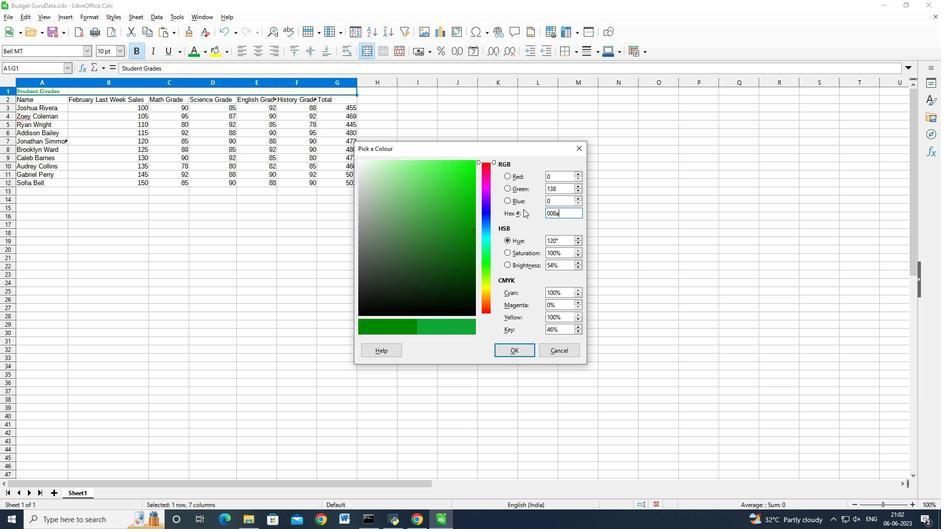 
Action: Mouse moved to (480, 252)
Screenshot: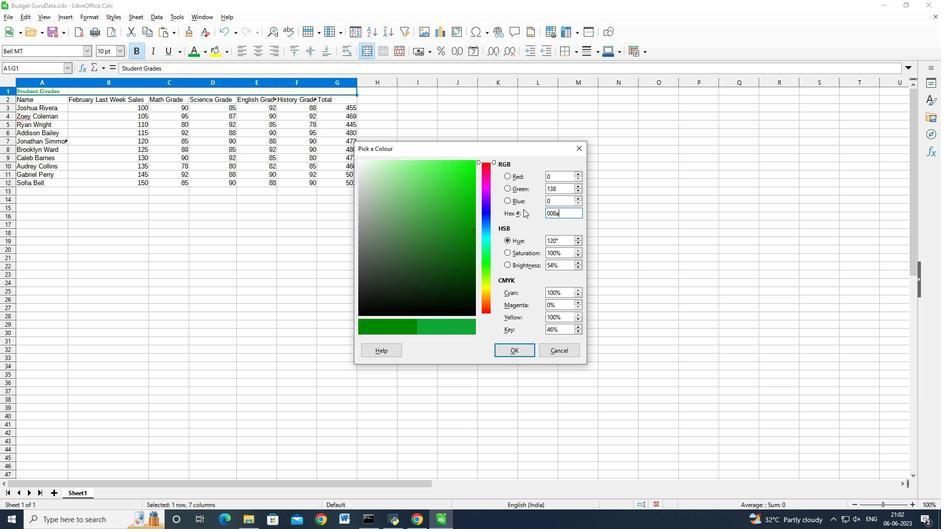 
Action: Mouse scrolled (480, 252) with delta (0, 0)
Screenshot: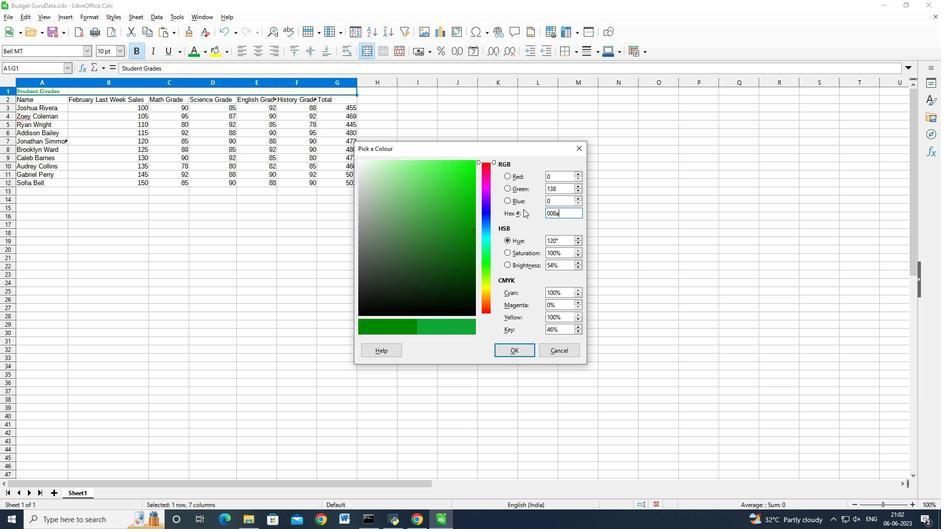 
Action: Mouse scrolled (480, 252) with delta (0, 0)
Screenshot: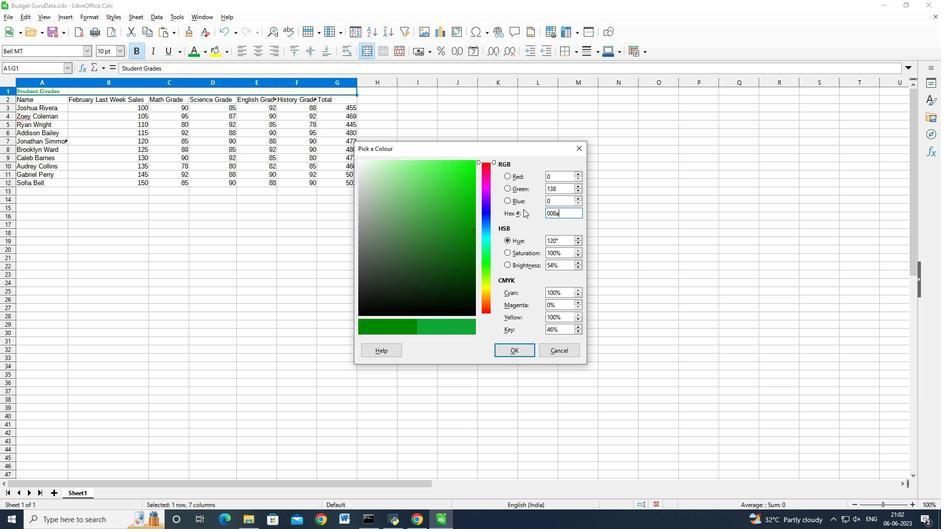 
Action: Mouse scrolled (480, 252) with delta (0, 0)
Screenshot: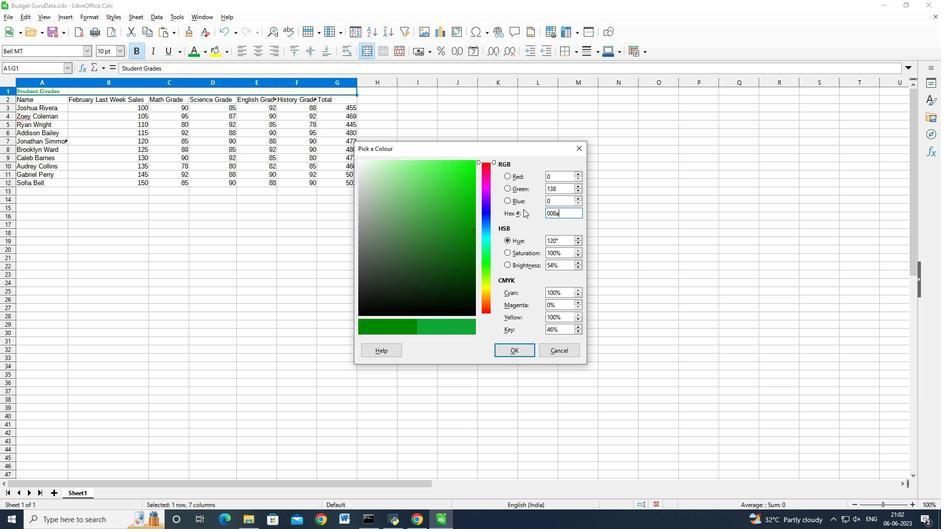
Action: Mouse scrolled (480, 252) with delta (0, 0)
Screenshot: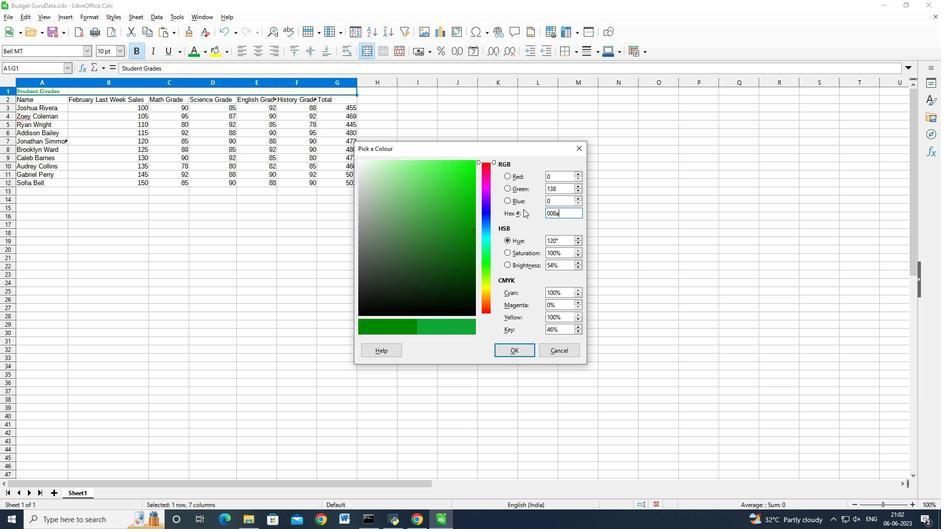 
Action: Mouse moved to (480, 252)
Screenshot: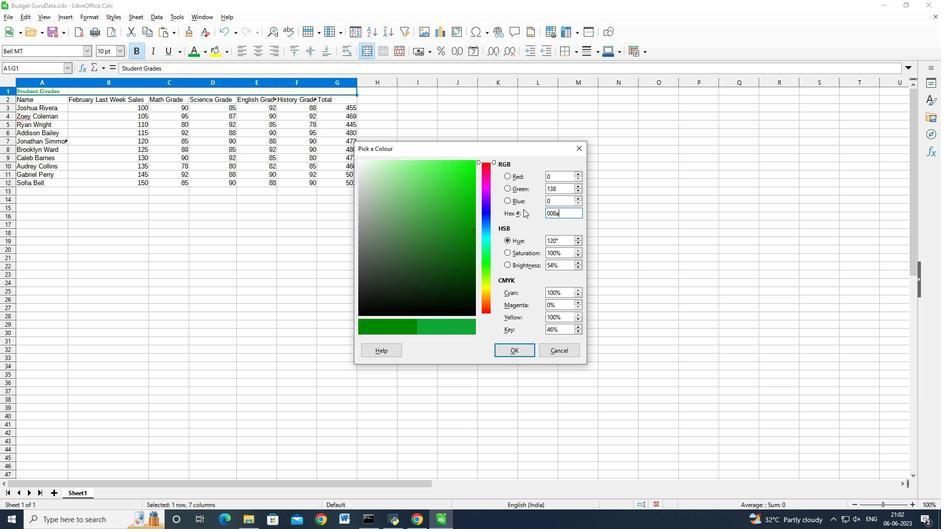 
Action: Mouse scrolled (480, 251) with delta (0, 0)
Screenshot: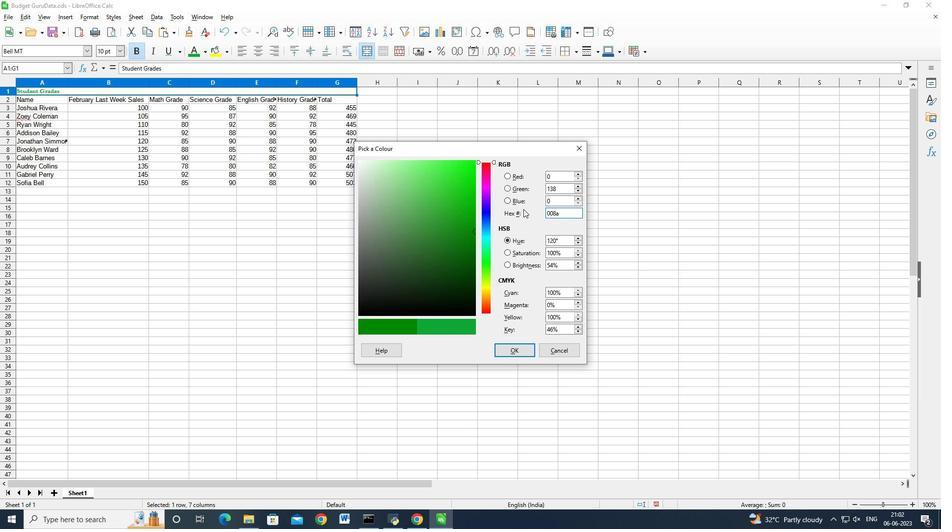 
Action: Mouse moved to (480, 252)
Screenshot: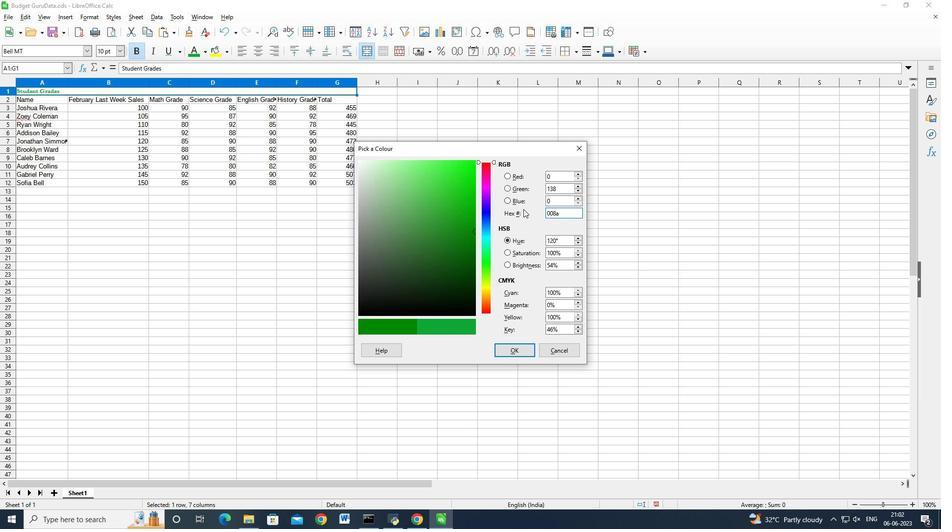 
Action: Mouse scrolled (480, 251) with delta (0, 0)
Screenshot: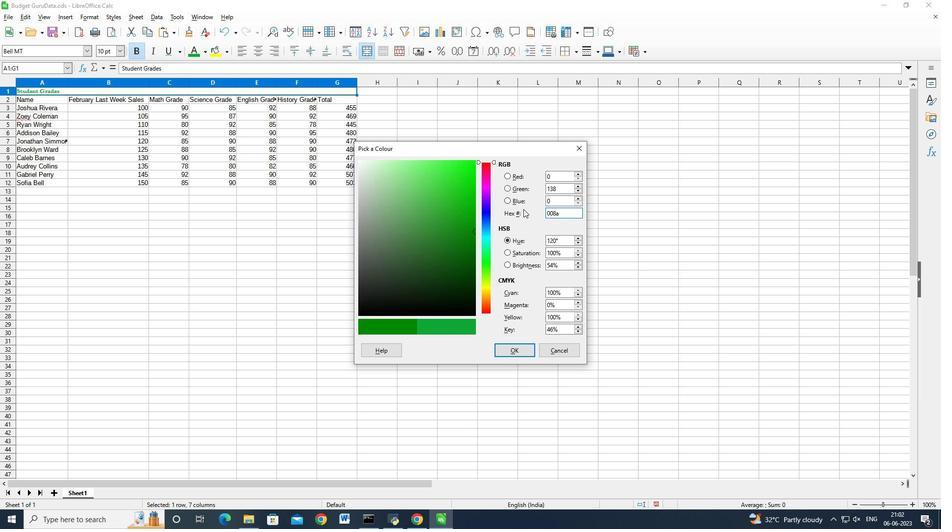 
Action: Mouse moved to (480, 252)
Screenshot: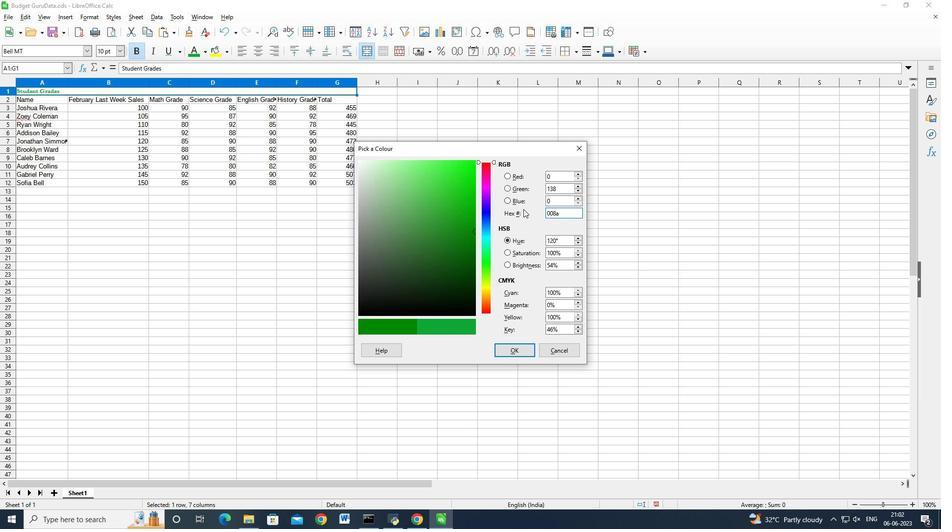 
Action: Mouse scrolled (480, 251) with delta (0, 0)
Screenshot: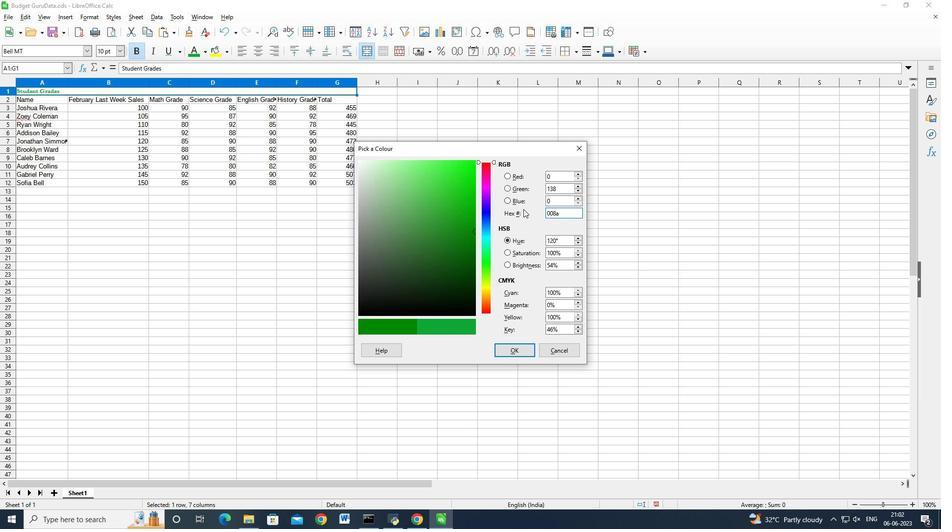 
Action: Mouse moved to (480, 252)
Screenshot: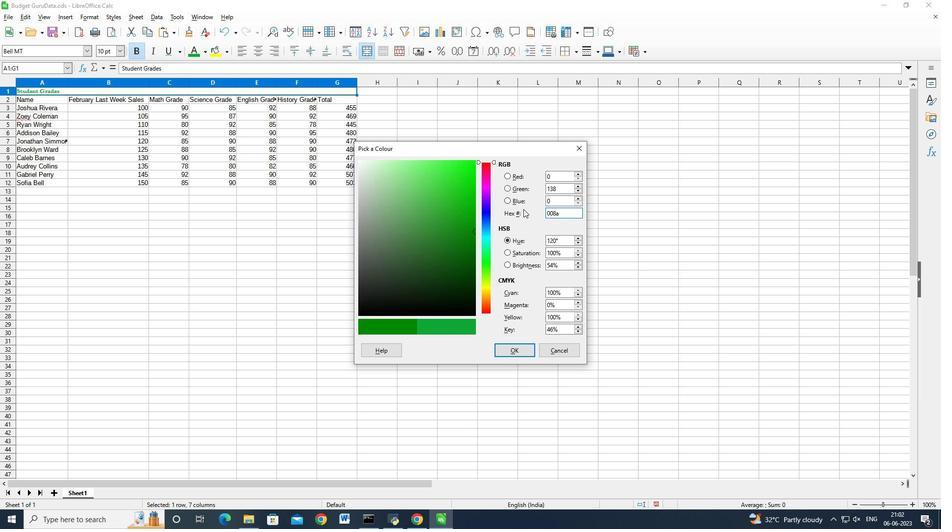 
Action: Mouse scrolled (480, 252) with delta (0, 0)
Screenshot: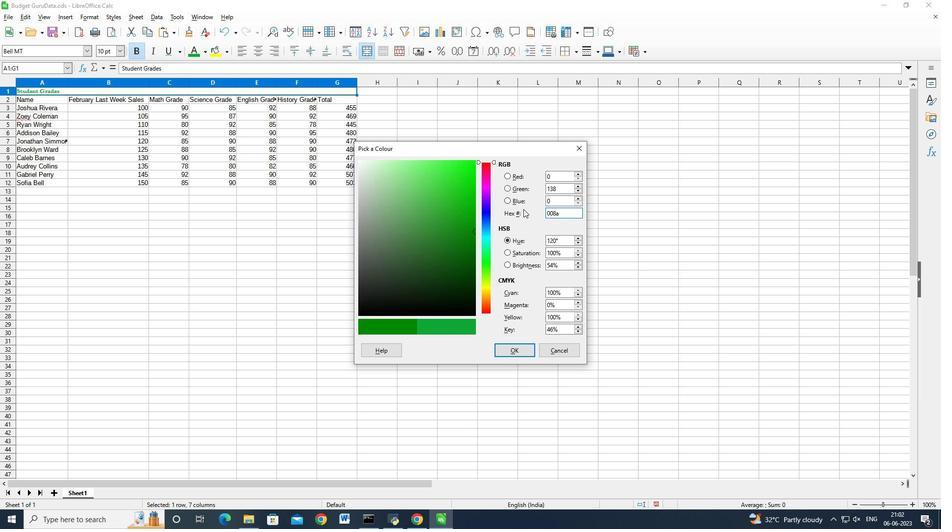 
Action: Mouse scrolled (480, 252) with delta (0, 0)
Screenshot: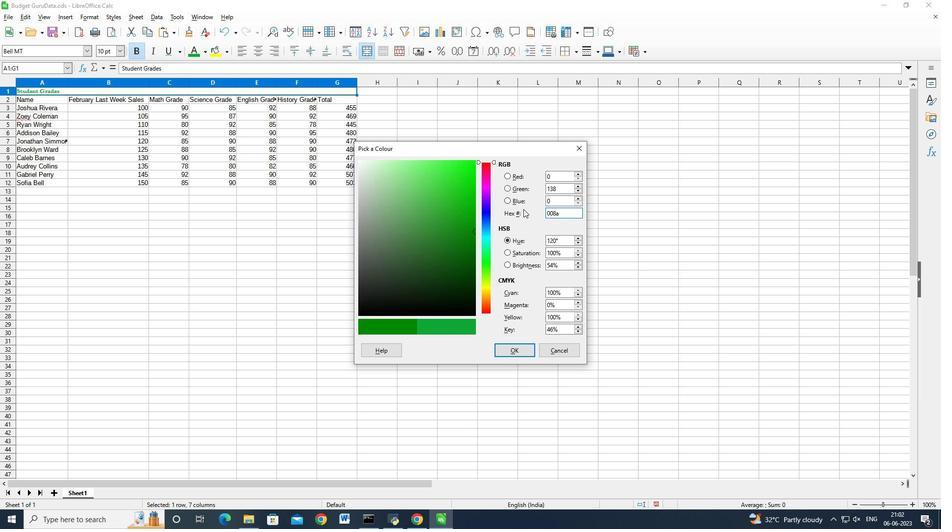 
Action: Mouse scrolled (480, 252) with delta (0, 0)
Screenshot: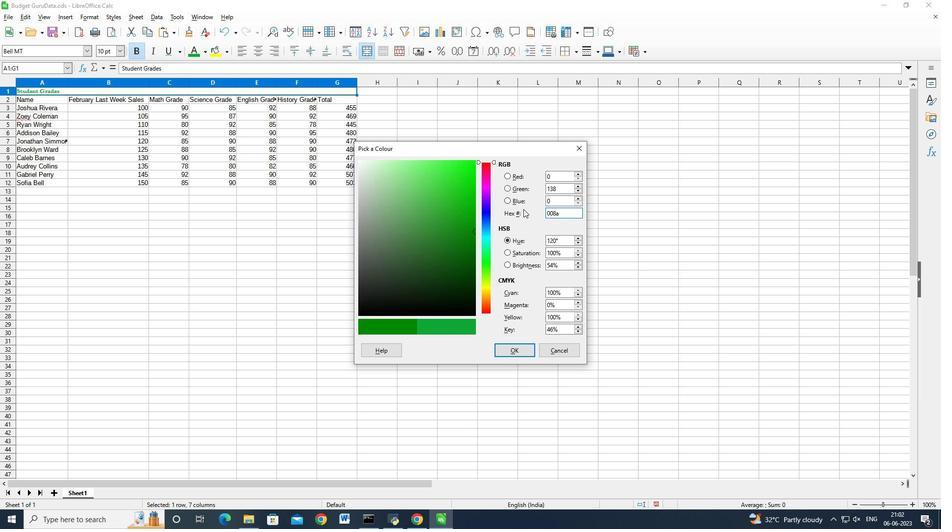 
Action: Mouse scrolled (480, 252) with delta (0, 0)
Screenshot: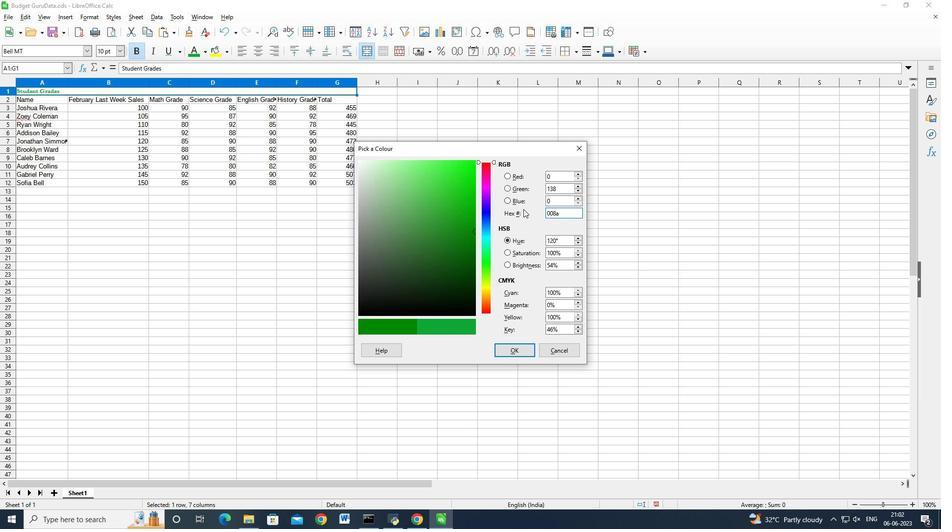 
Action: Mouse scrolled (480, 252) with delta (0, 0)
Screenshot: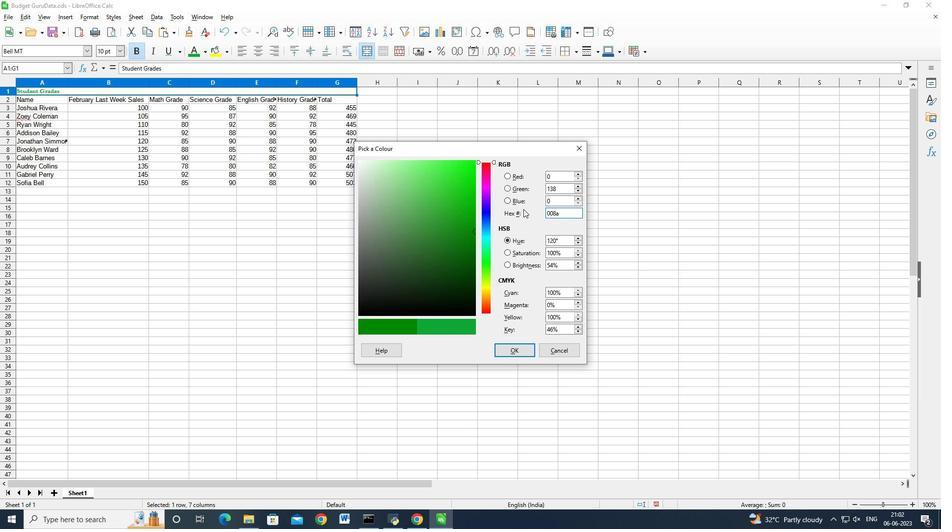 
Action: Mouse moved to (480, 252)
Screenshot: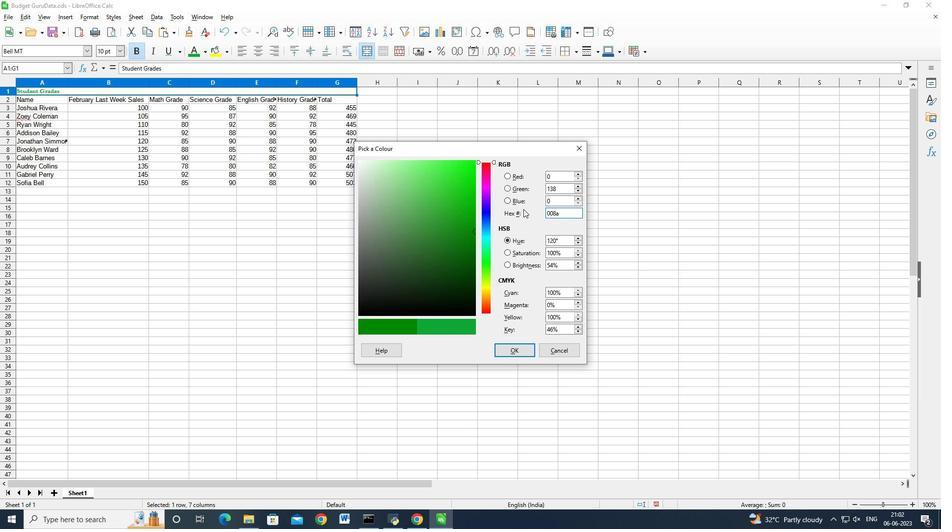 
Action: Mouse scrolled (480, 252) with delta (0, 0)
Screenshot: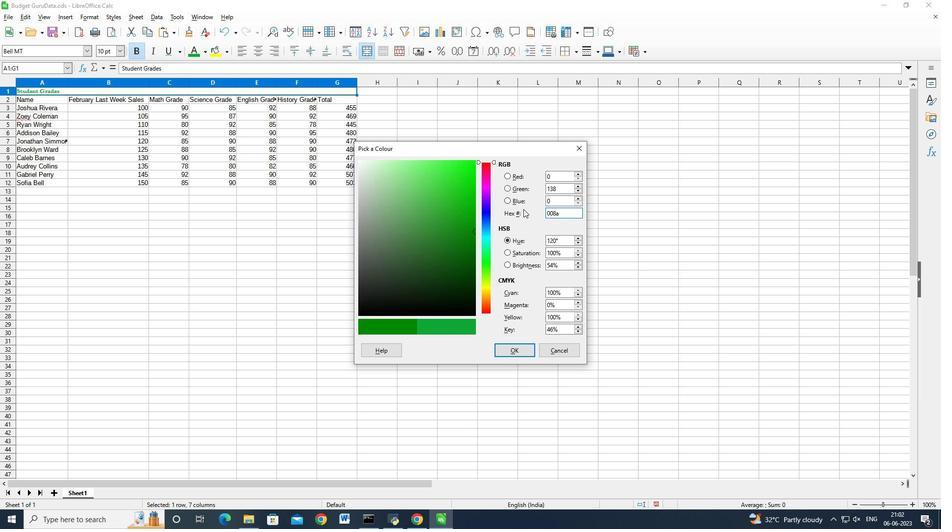 
Action: Mouse scrolled (480, 252) with delta (0, 0)
Screenshot: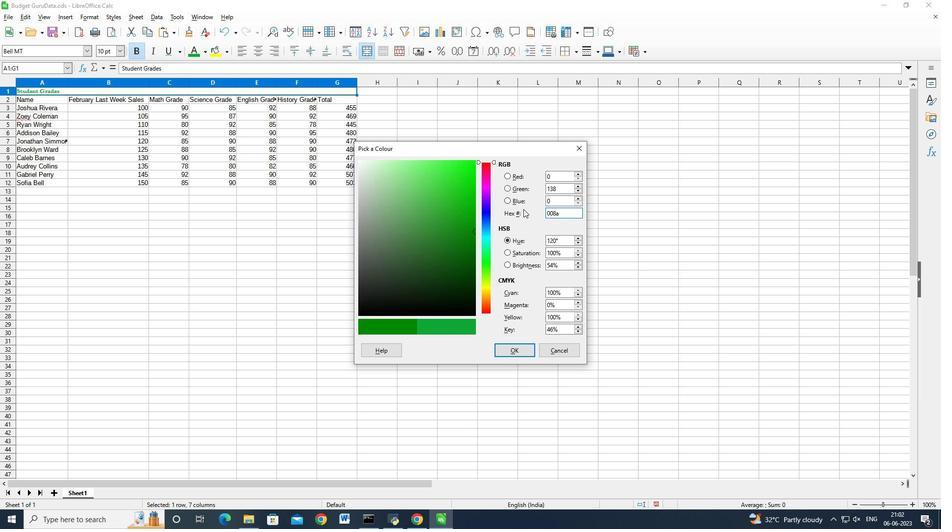 
Action: Mouse moved to (480, 252)
Screenshot: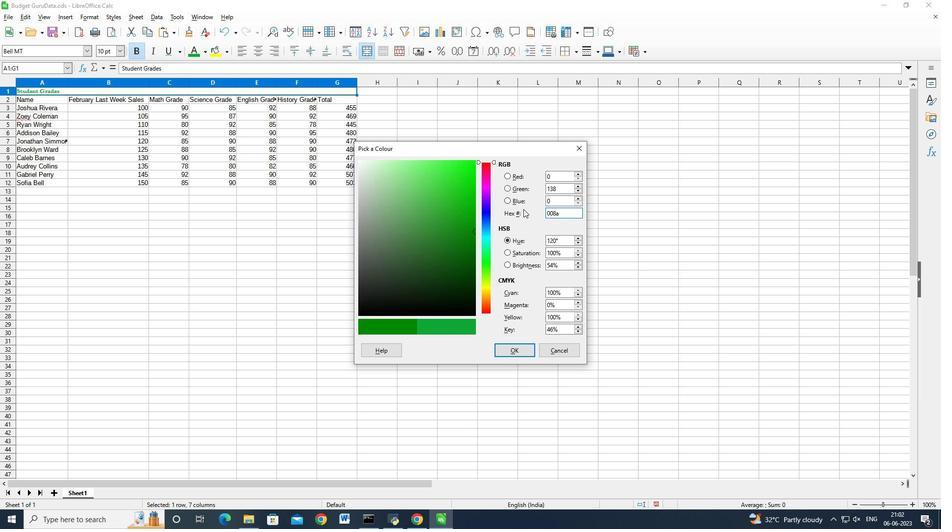
Action: Mouse scrolled (480, 252) with delta (0, 0)
Screenshot: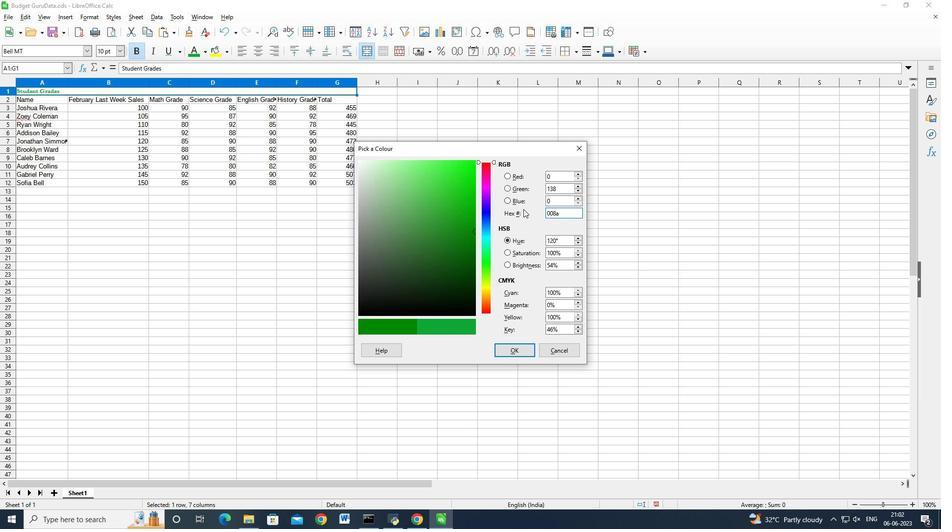
Action: Mouse scrolled (480, 252) with delta (0, 0)
Screenshot: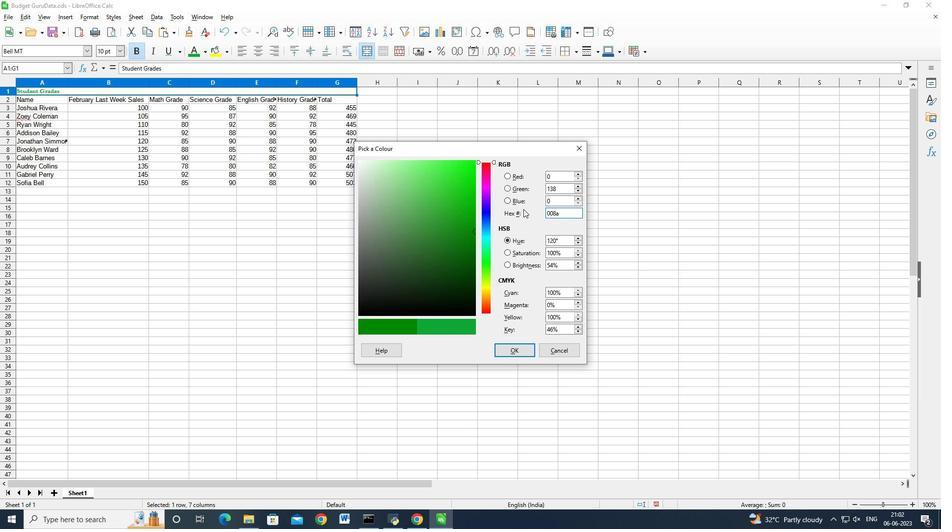 
Action: Mouse scrolled (480, 252) with delta (0, 0)
Screenshot: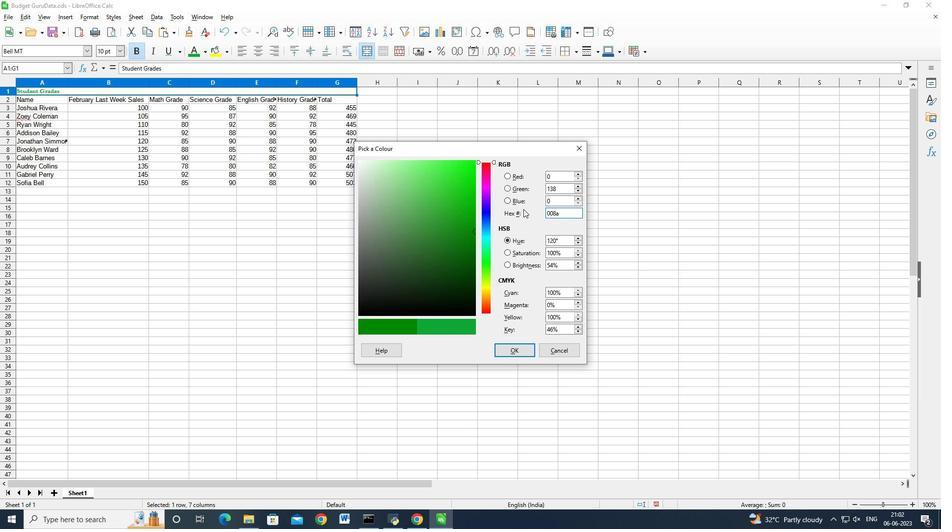 
Action: Mouse scrolled (480, 252) with delta (0, 0)
Screenshot: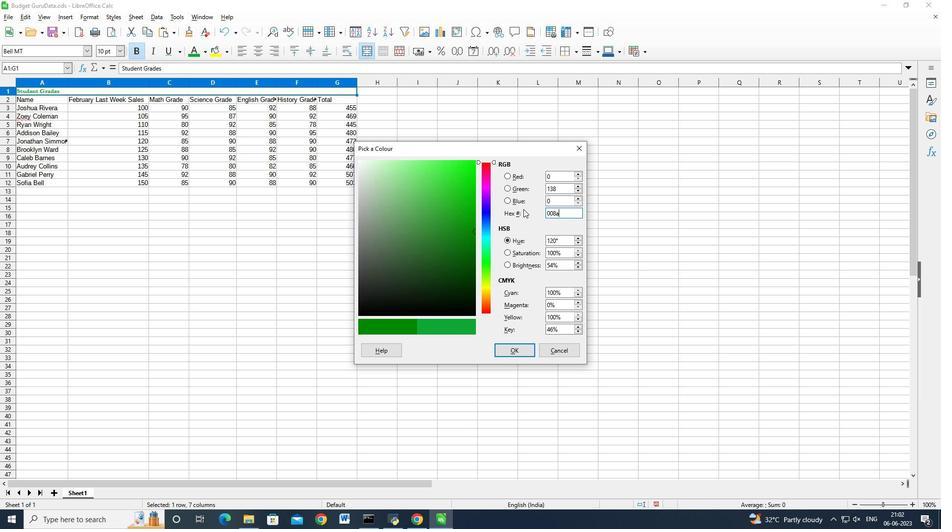 
Action: Mouse scrolled (480, 252) with delta (0, 0)
Screenshot: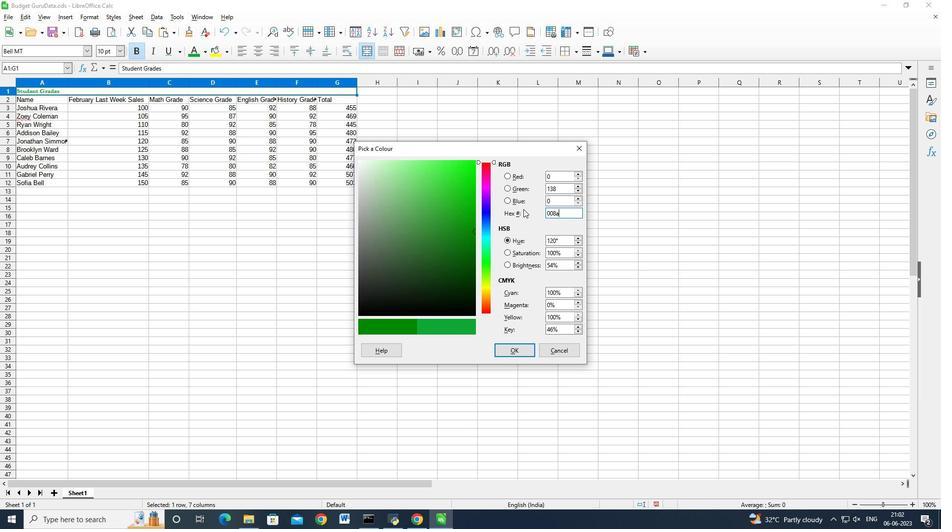 
Action: Mouse scrolled (480, 252) with delta (0, 0)
Screenshot: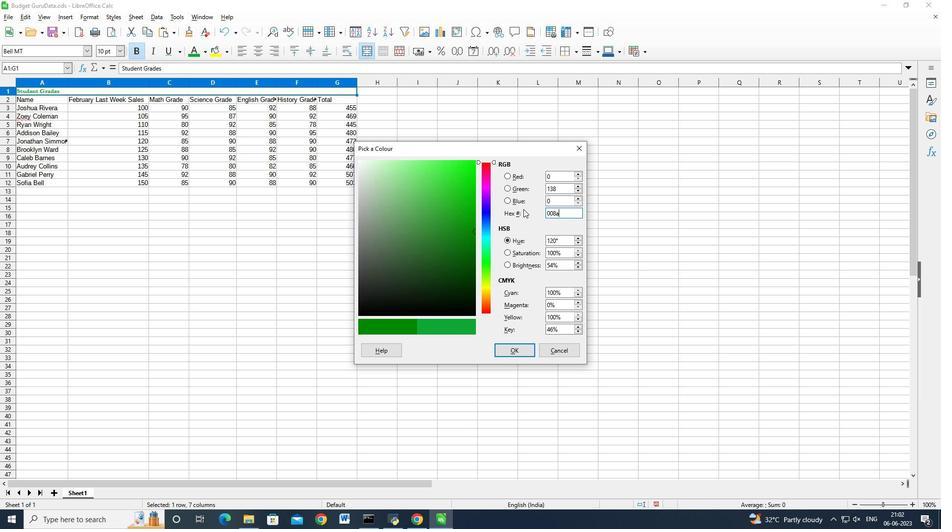 
Action: Mouse scrolled (480, 252) with delta (0, 0)
Screenshot: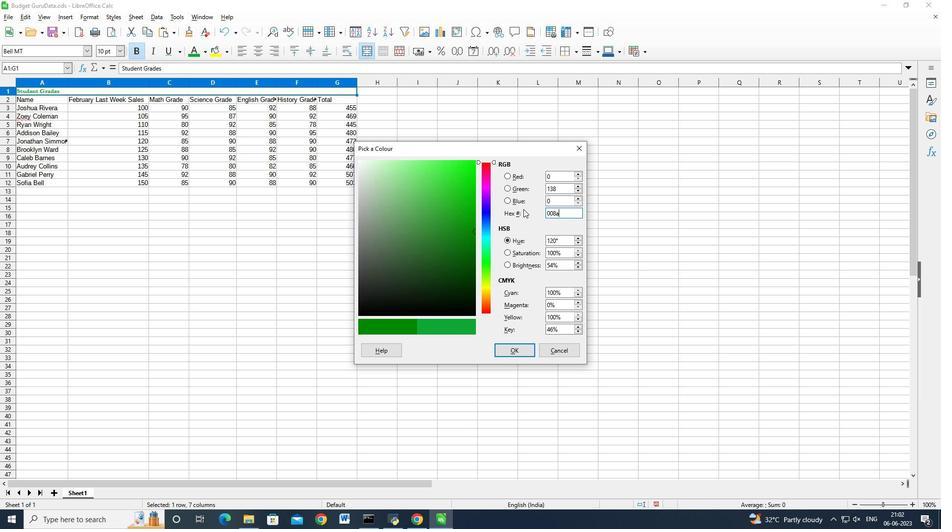 
Action: Mouse scrolled (480, 252) with delta (0, 0)
Screenshot: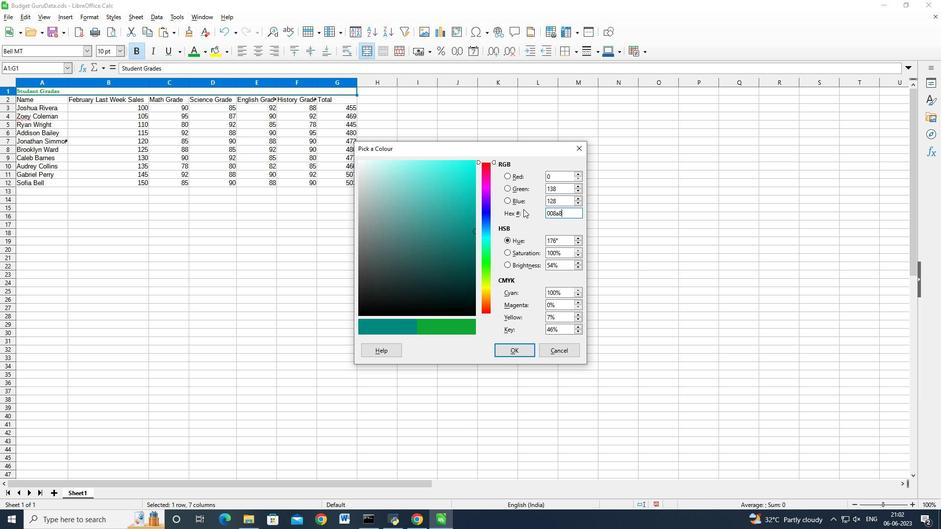 
Action: Mouse scrolled (480, 252) with delta (0, 0)
Screenshot: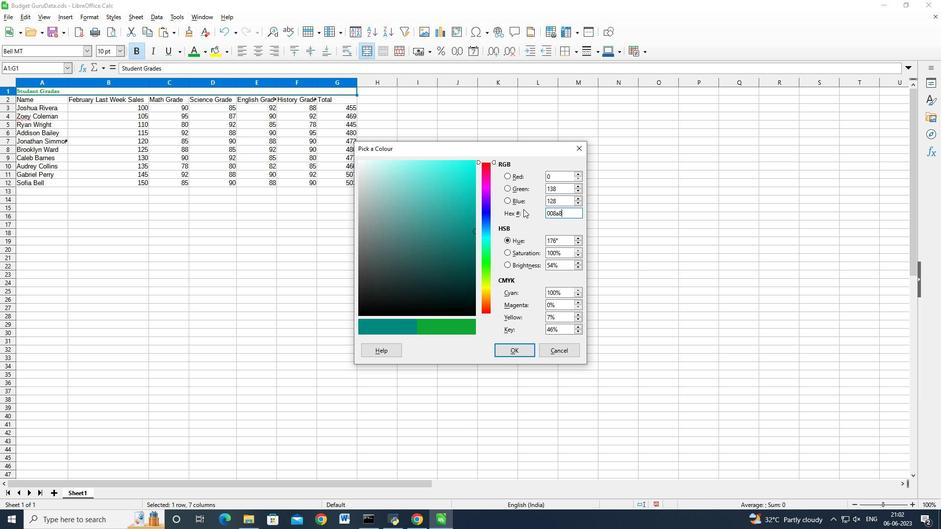 
Action: Mouse scrolled (480, 252) with delta (0, 0)
Screenshot: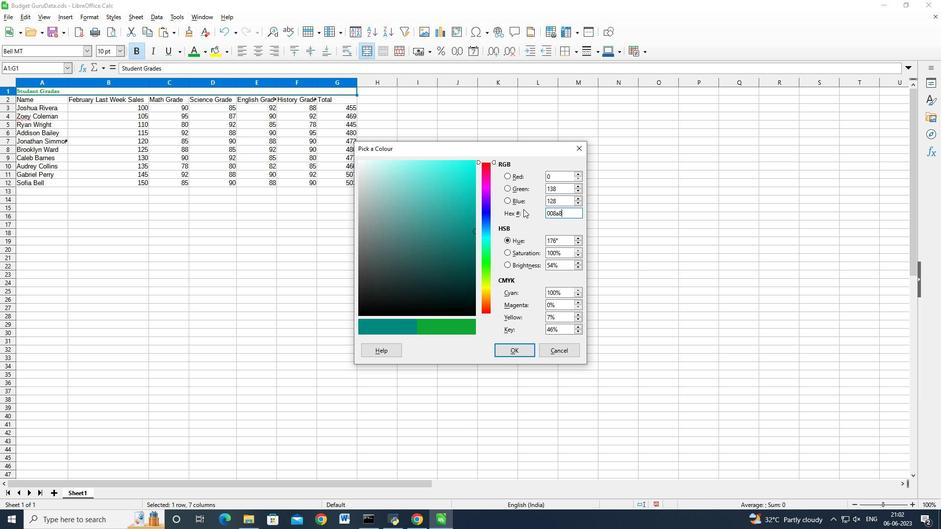 
Action: Mouse scrolled (480, 252) with delta (0, 0)
Screenshot: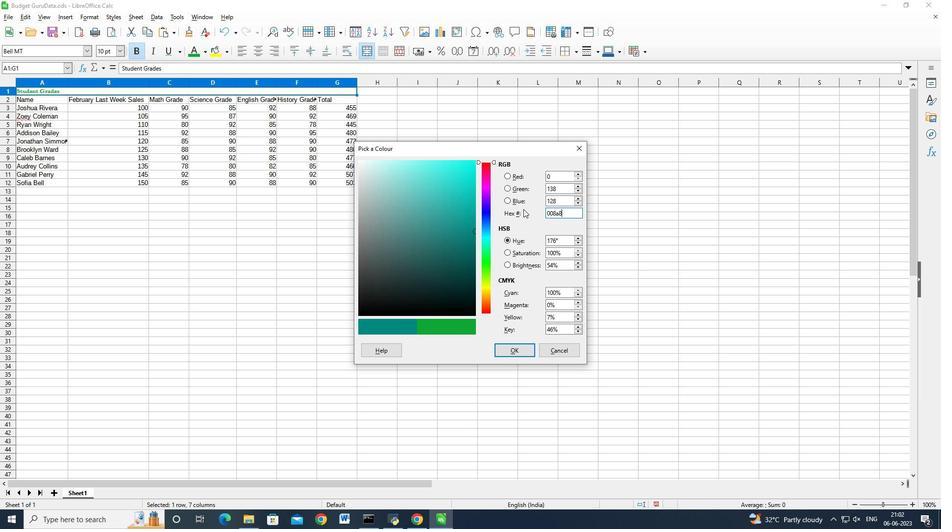 
Action: Mouse scrolled (480, 252) with delta (0, 0)
Screenshot: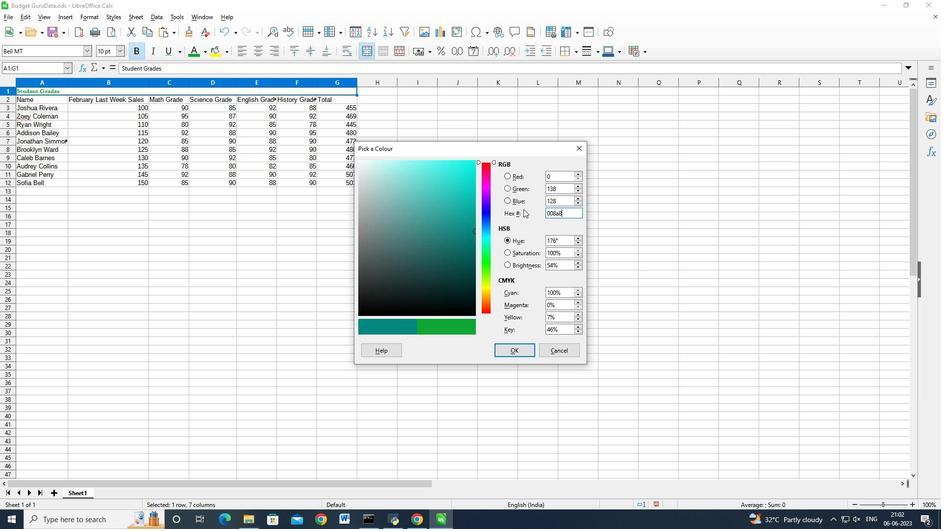 
Action: Mouse scrolled (480, 252) with delta (0, 0)
Screenshot: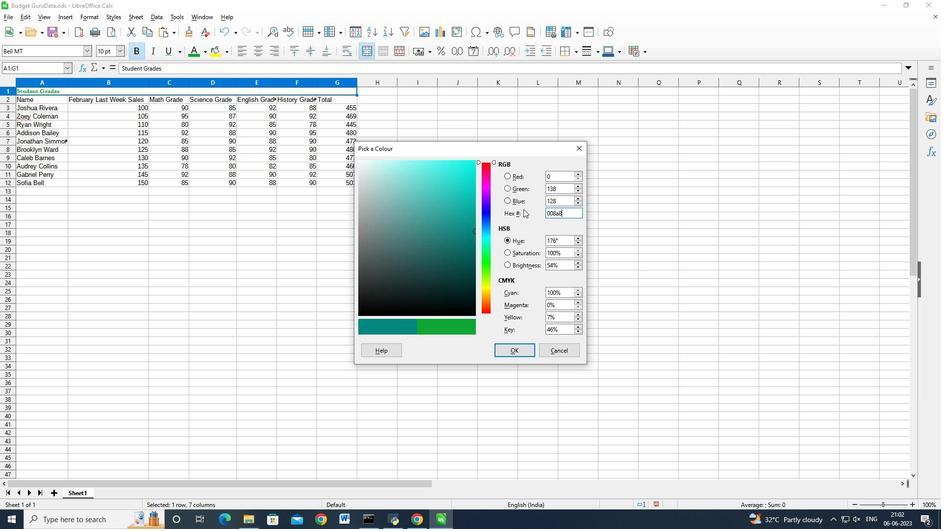 
Action: Mouse scrolled (480, 252) with delta (0, 0)
Screenshot: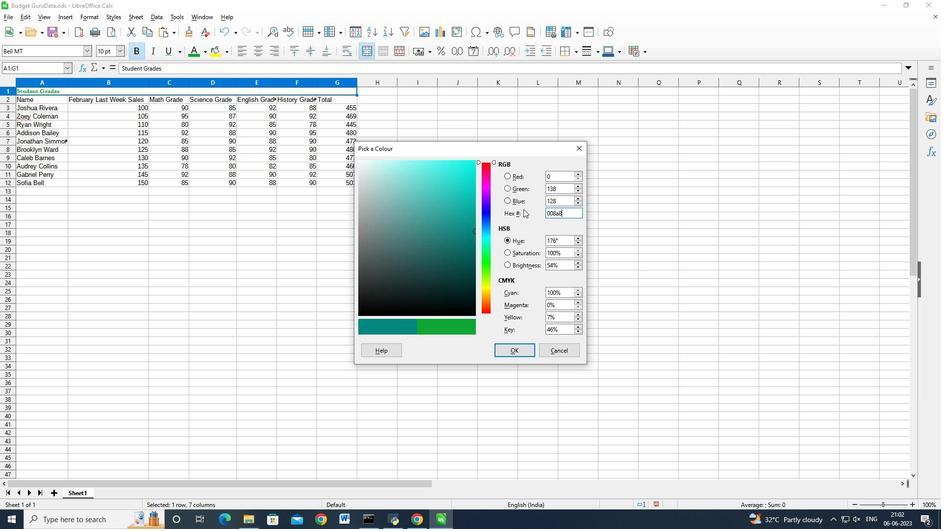 
Action: Mouse scrolled (480, 252) with delta (0, 0)
Screenshot: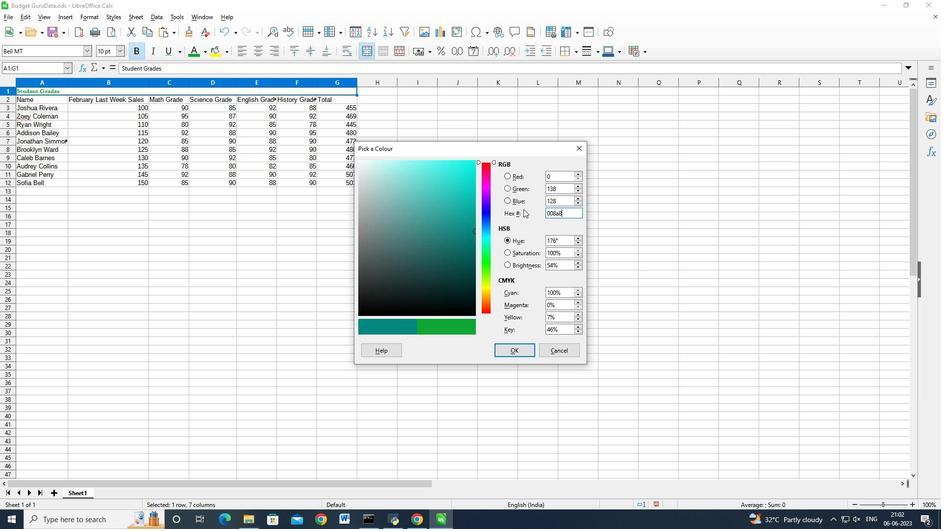 
Action: Mouse scrolled (480, 252) with delta (0, 0)
Screenshot: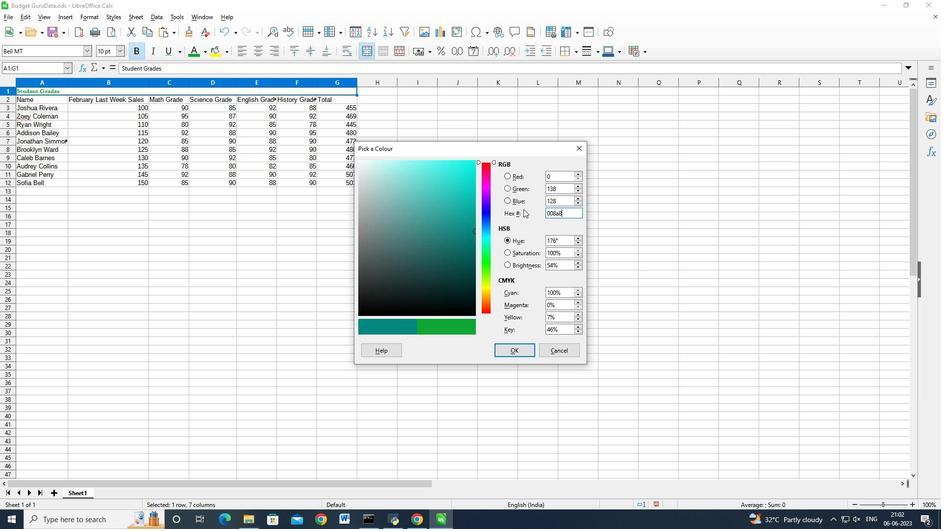 
Action: Mouse scrolled (480, 252) with delta (0, 0)
Screenshot: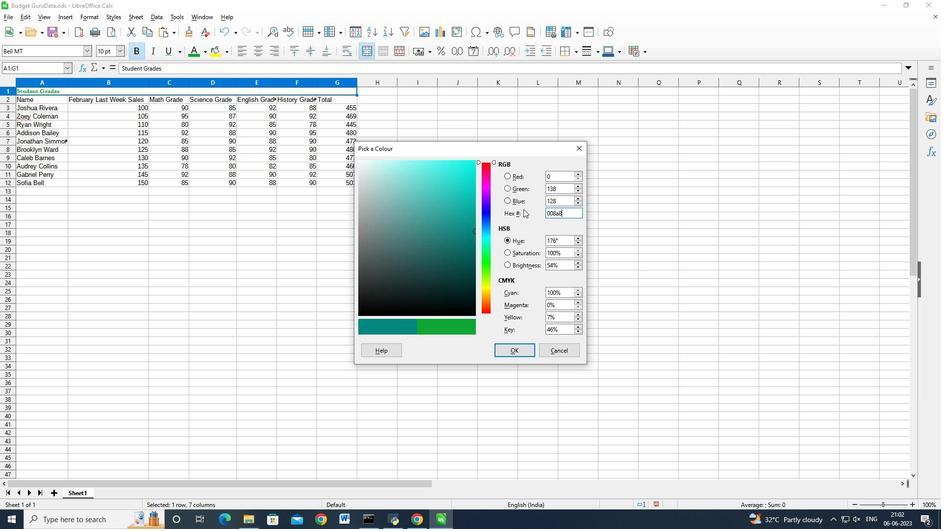 
Action: Mouse scrolled (480, 252) with delta (0, 0)
Screenshot: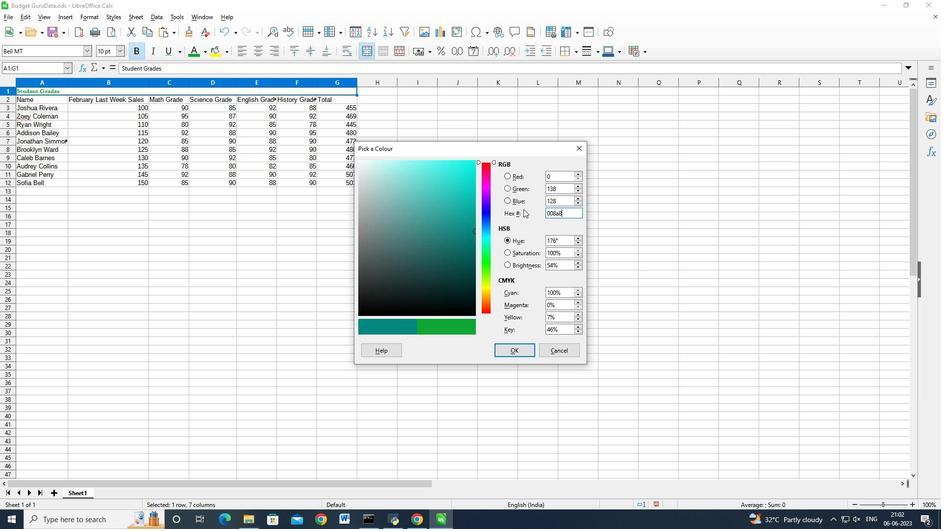 
Action: Mouse scrolled (480, 252) with delta (0, 0)
Screenshot: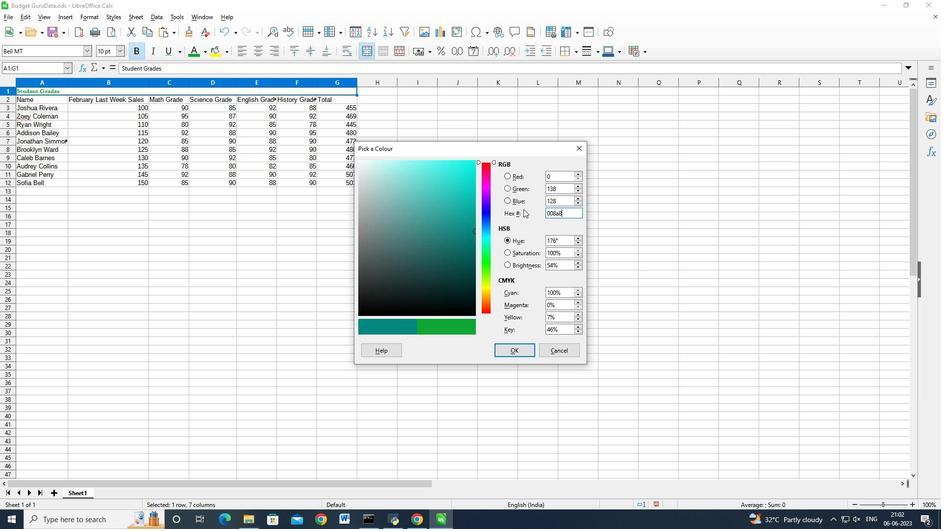 
Action: Mouse scrolled (480, 252) with delta (0, 0)
Screenshot: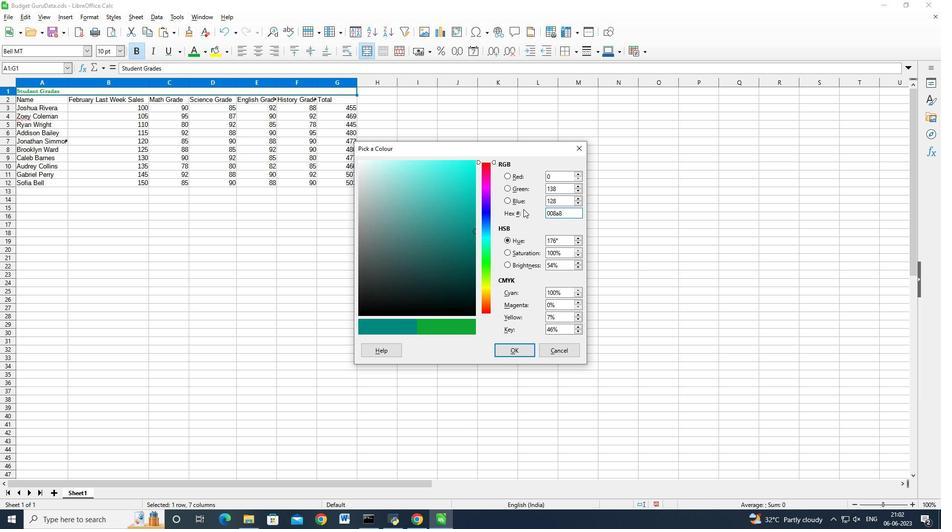 
Action: Mouse scrolled (480, 252) with delta (0, 0)
Screenshot: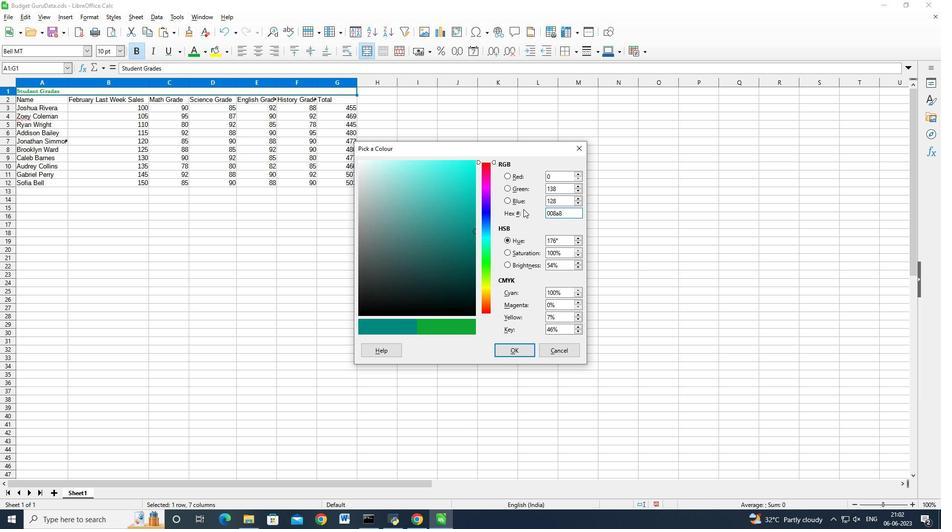 
Action: Mouse scrolled (480, 252) with delta (0, 0)
Screenshot: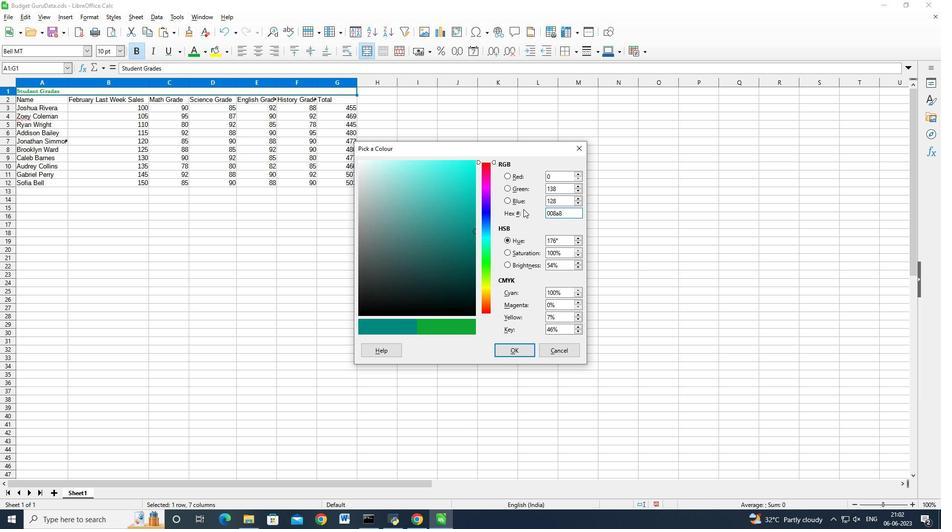 
Action: Mouse scrolled (480, 252) with delta (0, 0)
Screenshot: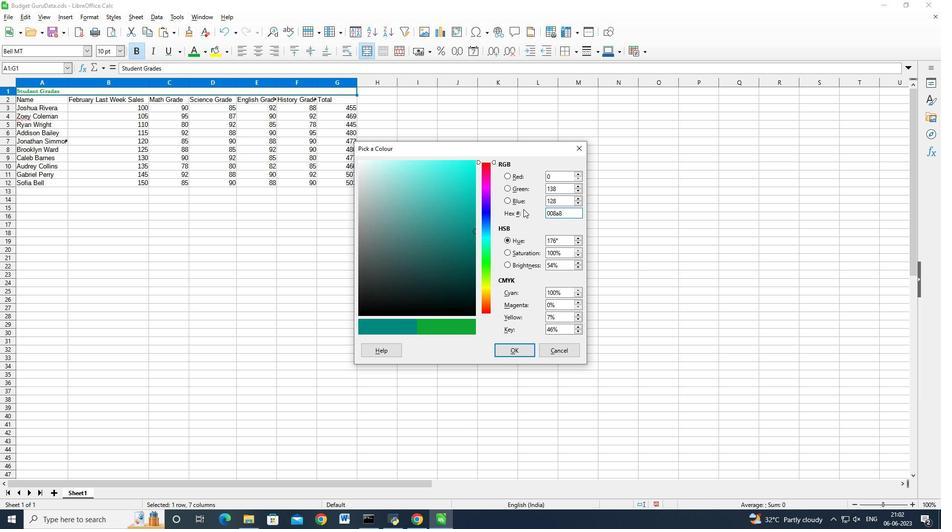 
Action: Mouse scrolled (480, 251) with delta (0, 0)
Screenshot: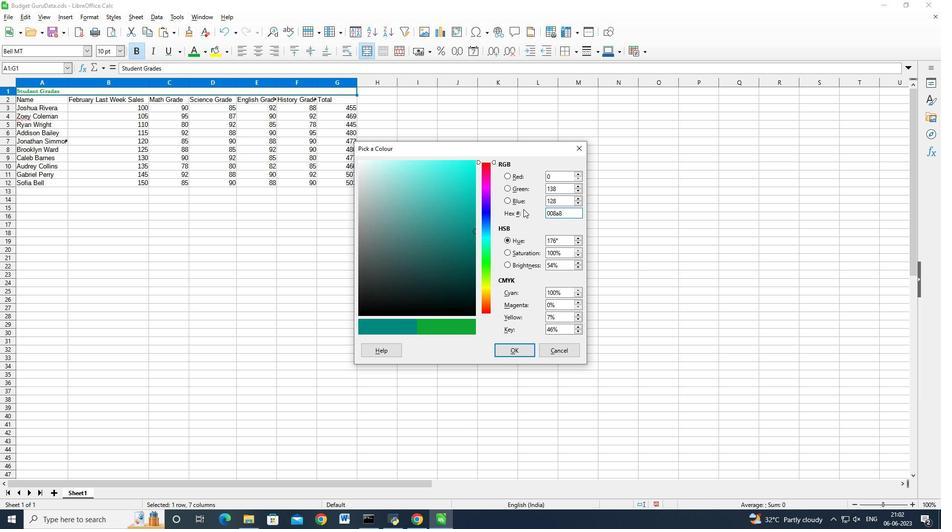 
Action: Mouse moved to (480, 252)
Screenshot: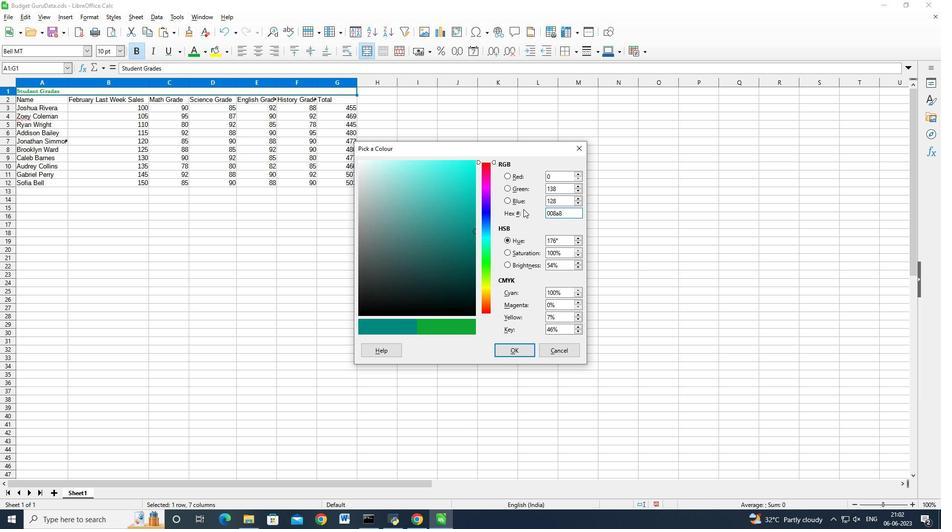 
Action: Mouse scrolled (480, 252) with delta (0, 0)
Screenshot: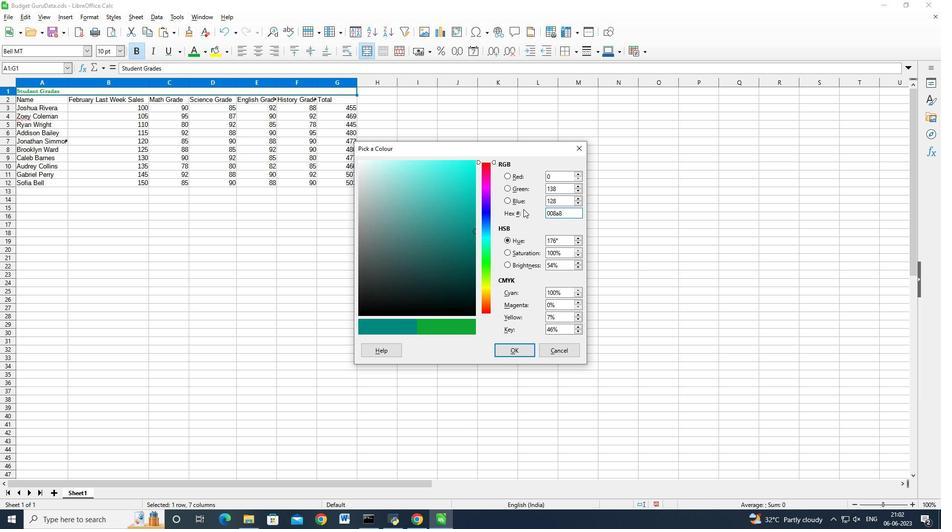 
Action: Mouse scrolled (480, 252) with delta (0, 0)
Screenshot: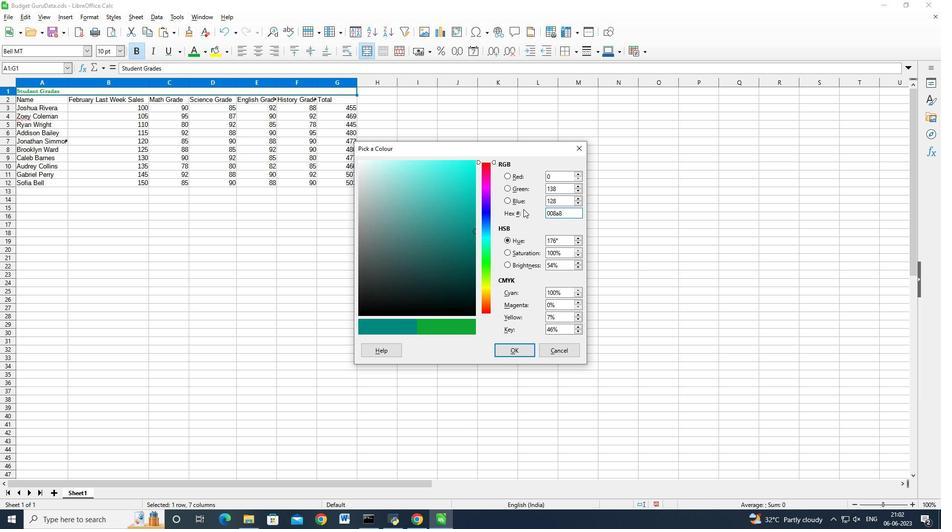 
Action: Mouse scrolled (480, 252) with delta (0, 0)
Screenshot: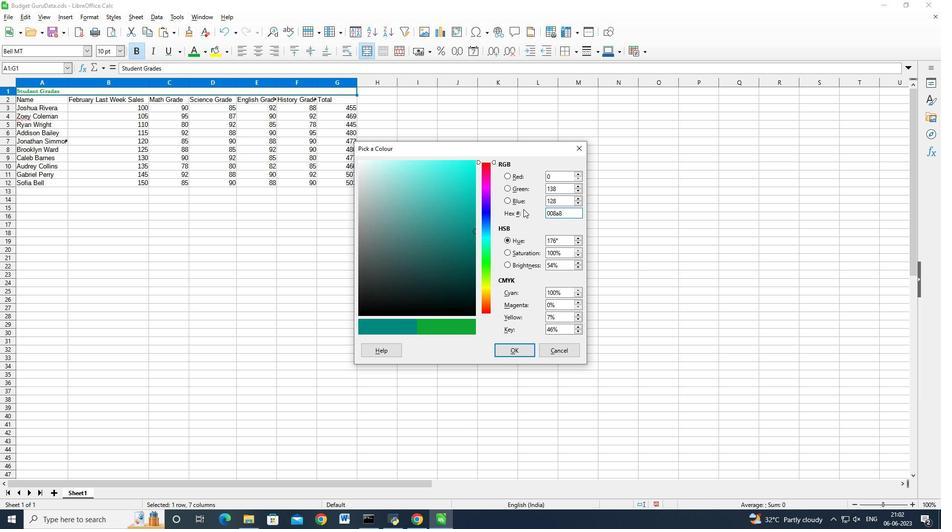 
Action: Mouse moved to (480, 252)
Screenshot: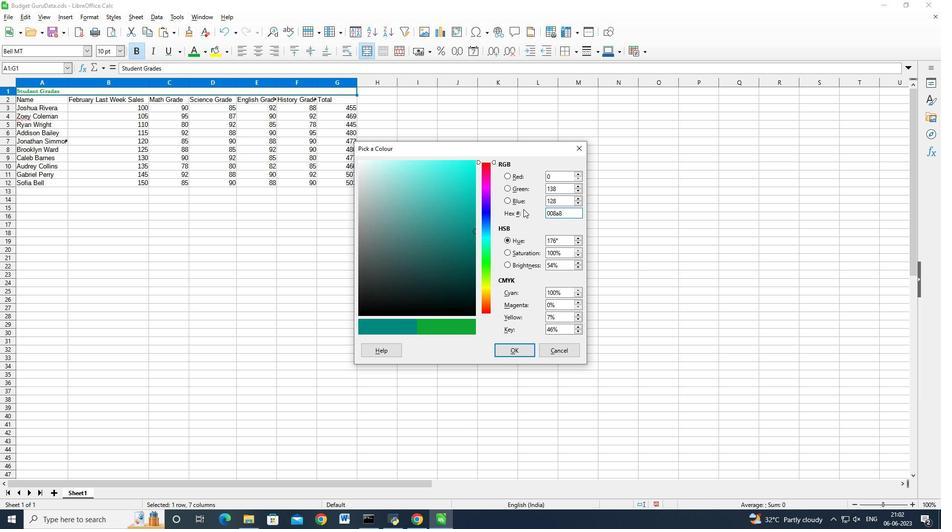 
Action: Mouse scrolled (480, 252) with delta (0, 0)
Screenshot: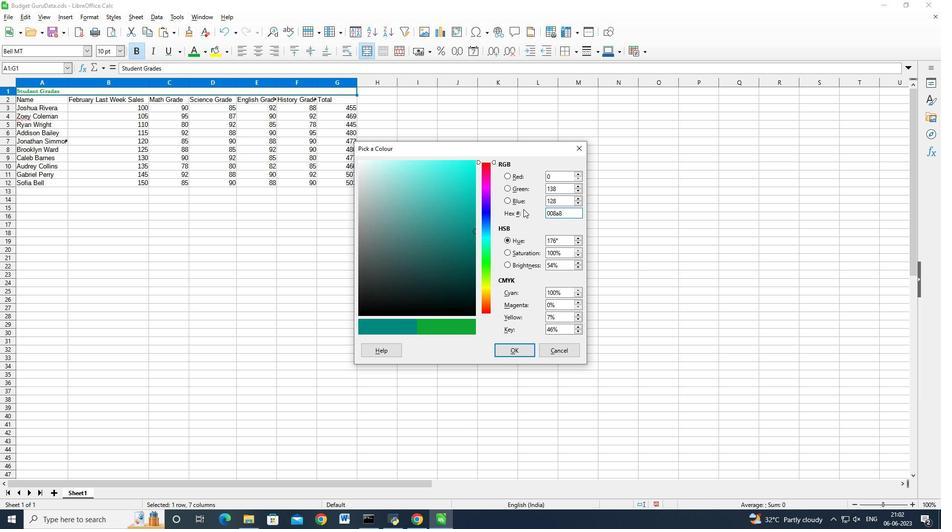 
Action: Mouse scrolled (480, 252) with delta (0, 0)
Screenshot: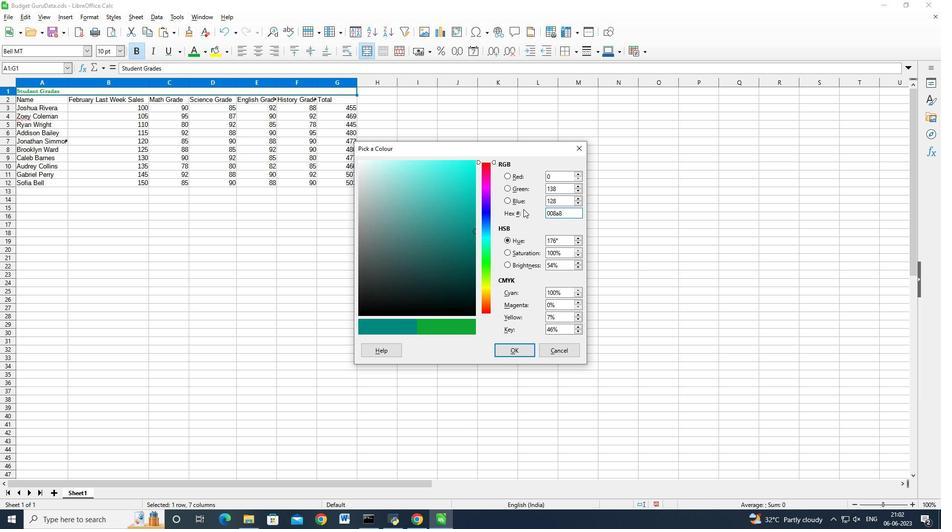 
Action: Mouse scrolled (480, 252) with delta (0, 0)
Screenshot: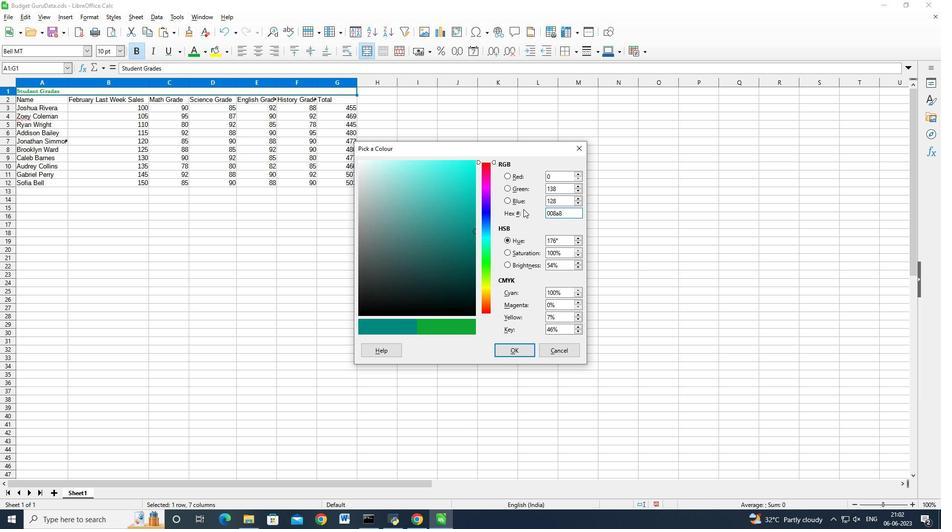 
Action: Mouse moved to (480, 253)
Screenshot: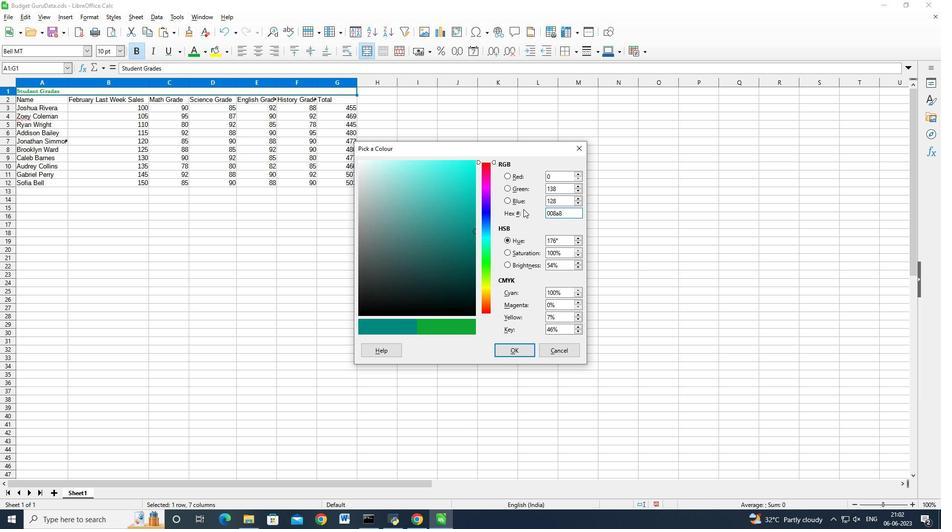 
Action: Mouse scrolled (480, 252) with delta (0, 0)
Screenshot: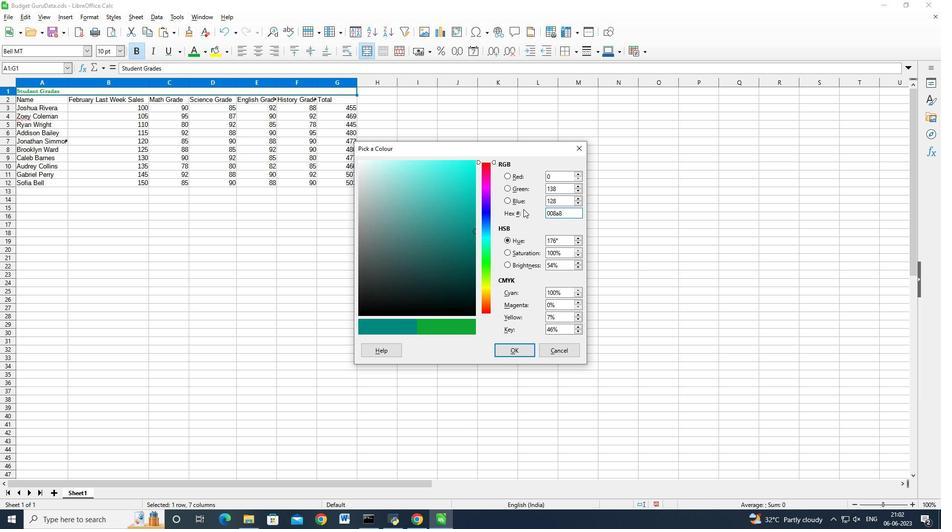 
Action: Mouse moved to (480, 254)
Screenshot: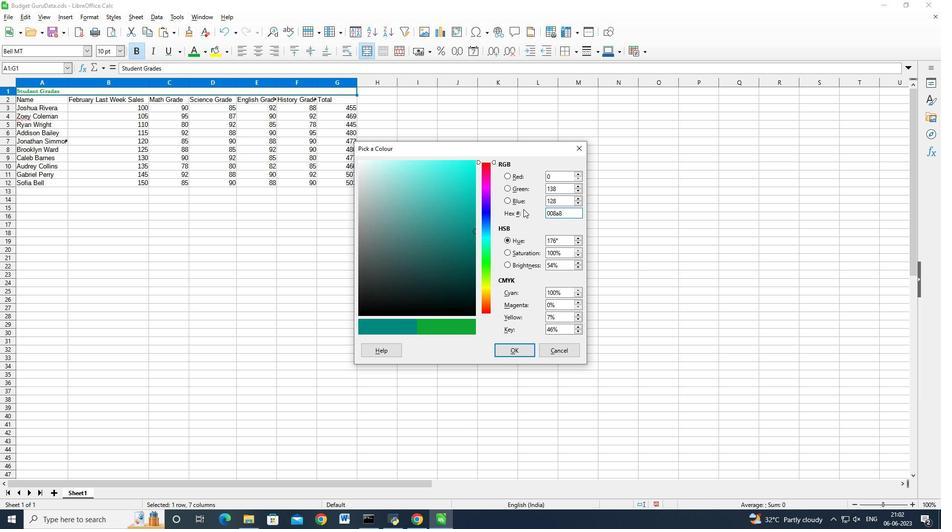 
Action: Mouse scrolled (480, 253) with delta (0, 0)
Screenshot: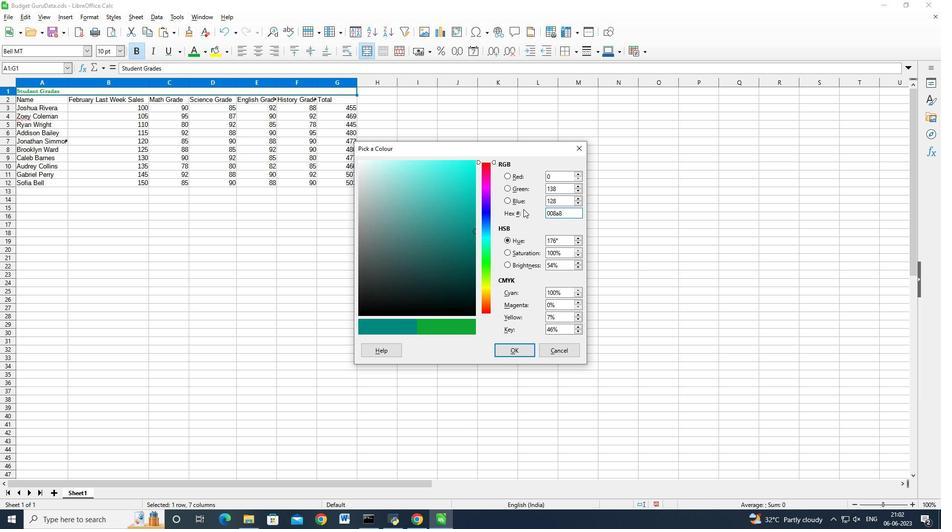 
Action: Mouse scrolled (480, 253) with delta (0, 0)
Screenshot: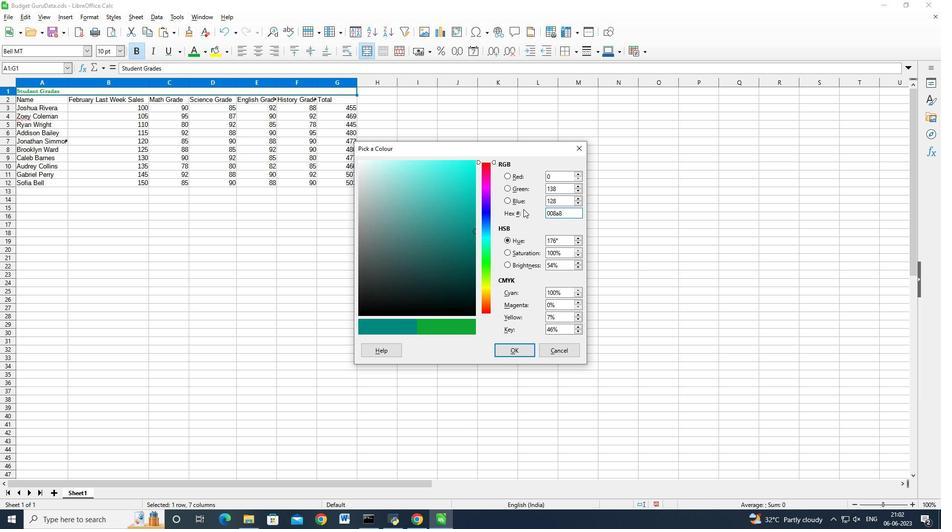 
Action: Mouse scrolled (480, 253) with delta (0, 0)
Screenshot: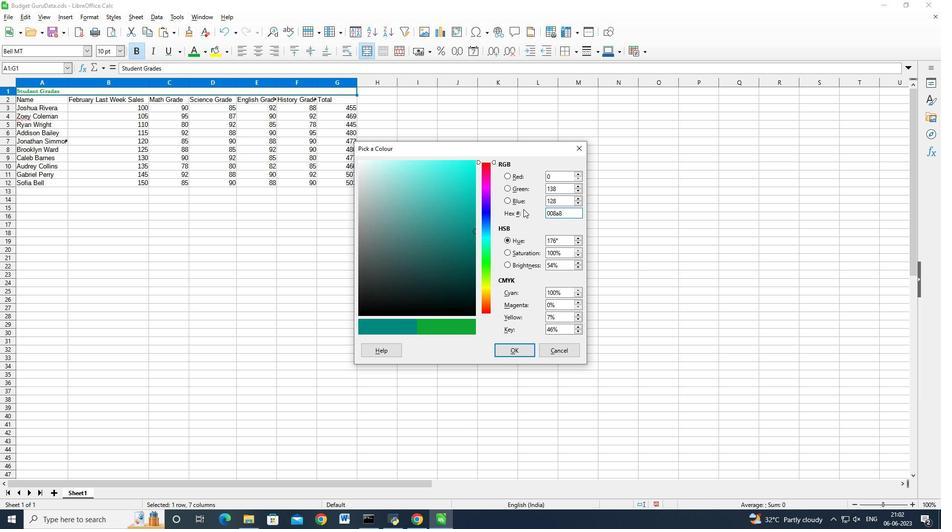 
Action: Mouse moved to (480, 254)
Screenshot: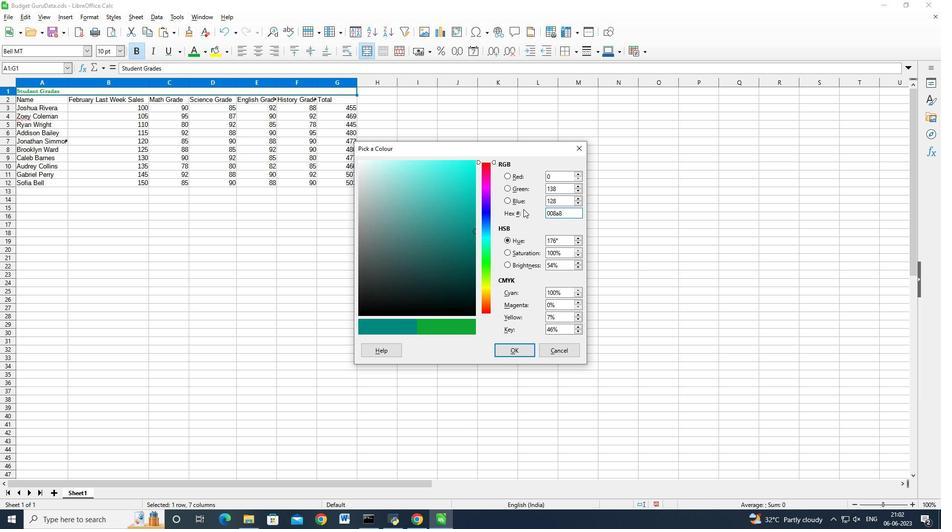 
Action: Mouse scrolled (480, 253) with delta (0, 0)
Screenshot: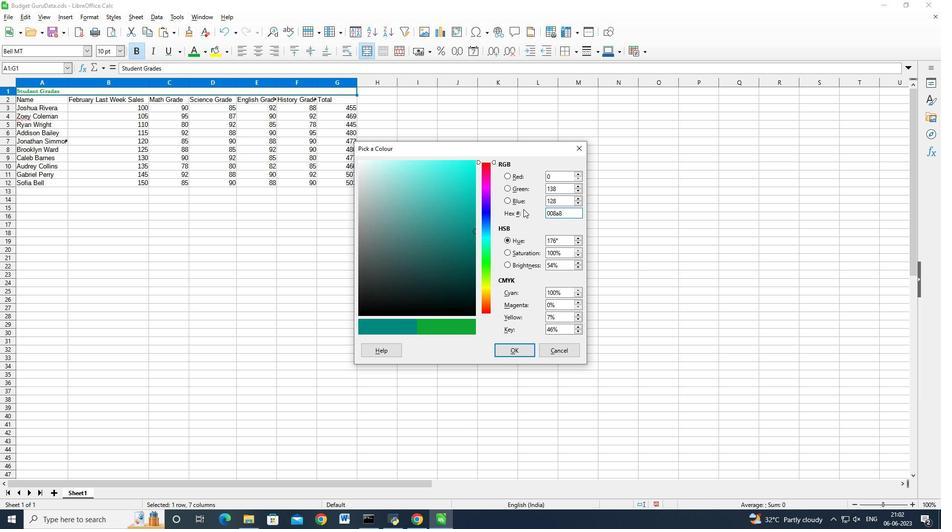 
Action: Mouse scrolled (480, 253) with delta (0, 0)
Screenshot: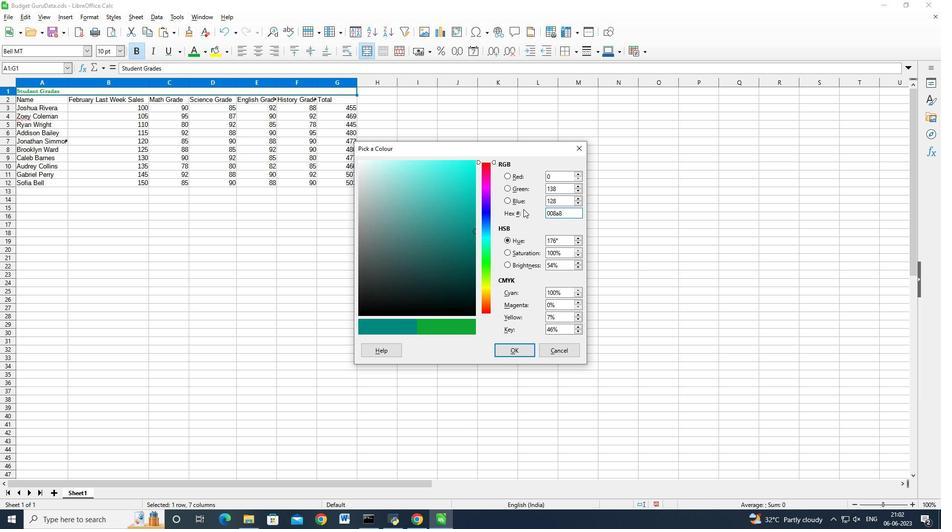 
Action: Mouse moved to (479, 254)
Screenshot: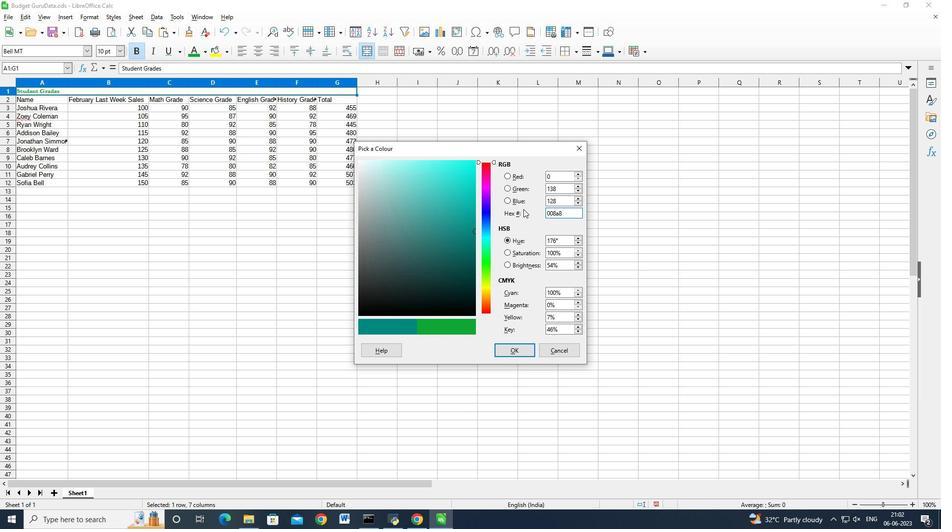 
Action: Mouse scrolled (479, 253) with delta (0, 0)
Screenshot: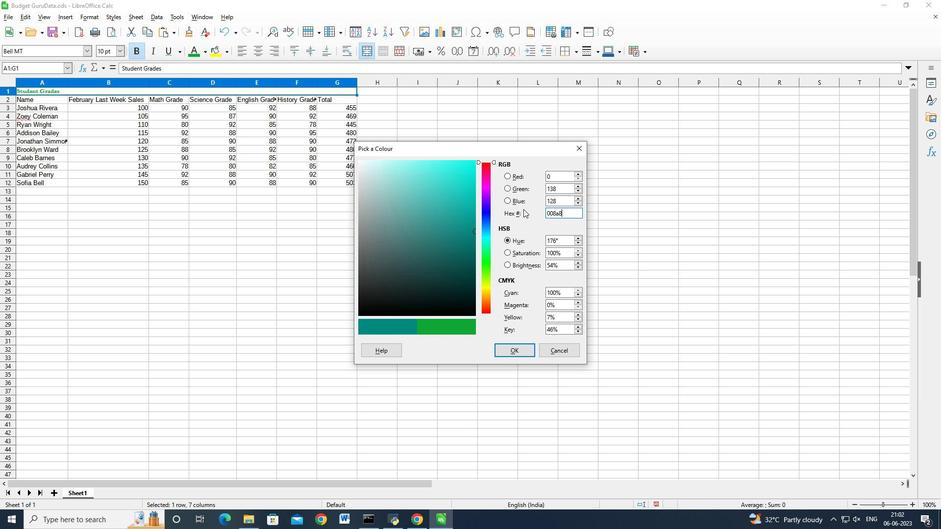 
Action: Mouse scrolled (479, 253) with delta (0, 0)
Screenshot: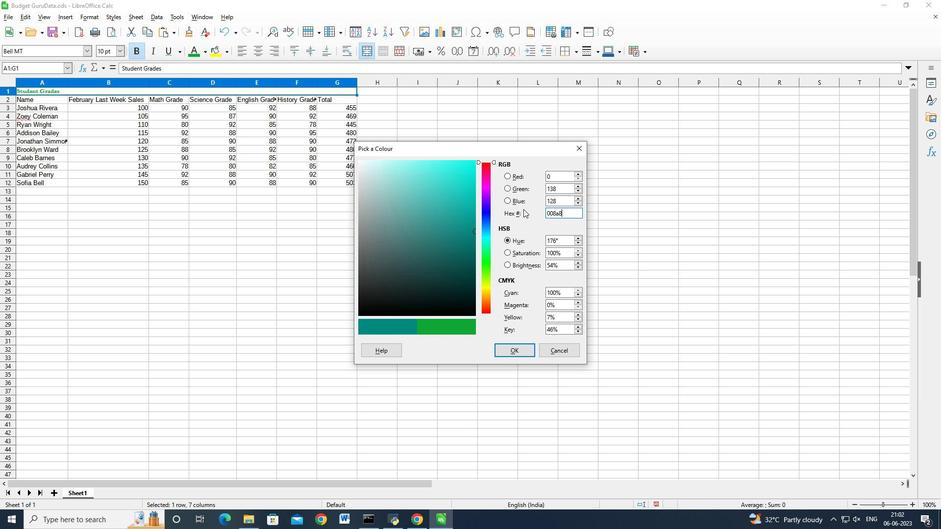 
Action: Mouse scrolled (479, 253) with delta (0, 0)
Screenshot: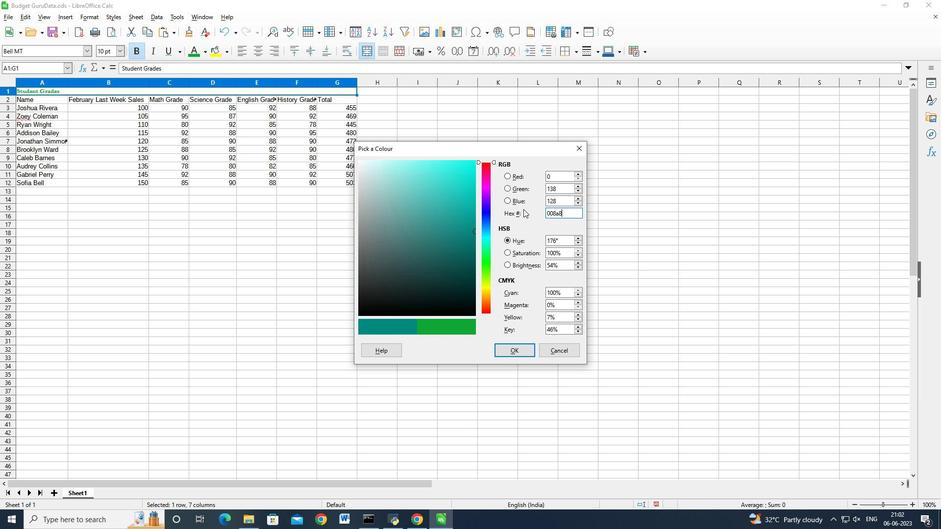 
Action: Mouse moved to (479, 254)
Screenshot: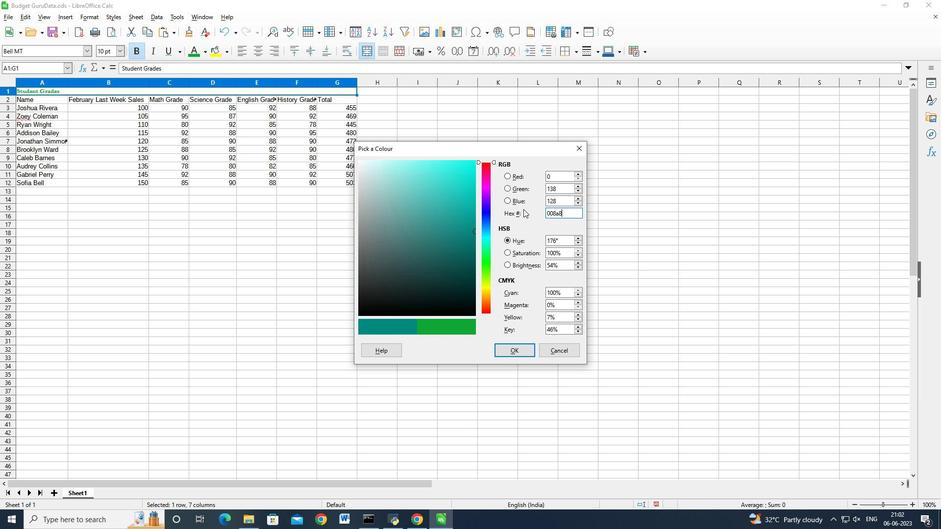 
Action: Mouse scrolled (479, 254) with delta (0, 0)
Screenshot: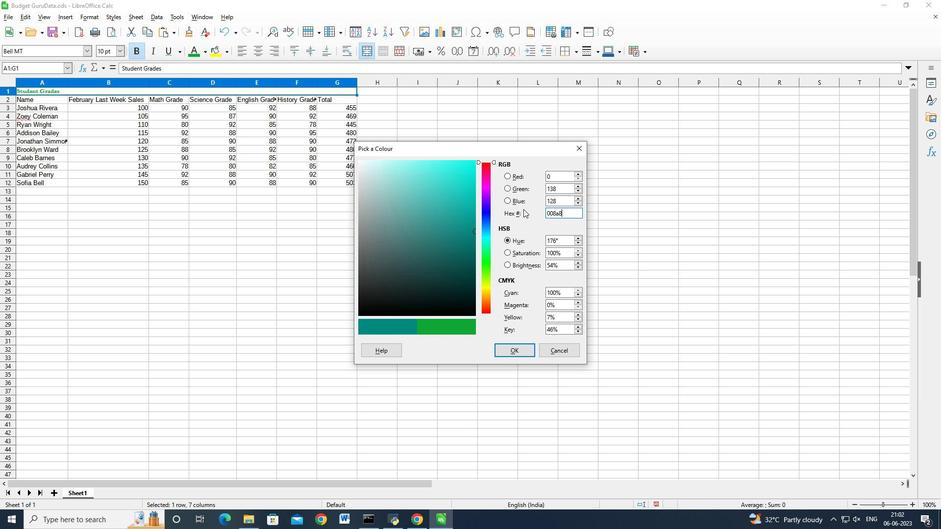 
Action: Mouse moved to (479, 254)
Screenshot: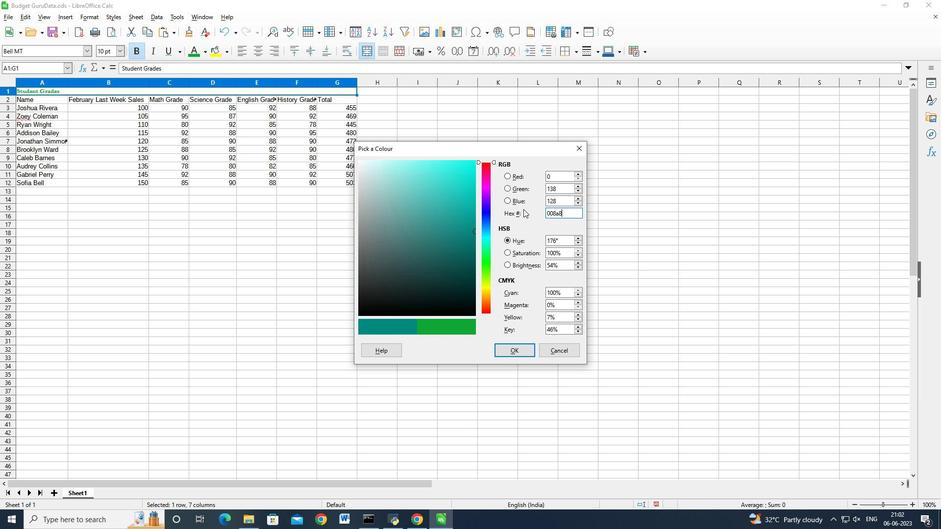 
Action: Mouse scrolled (479, 254) with delta (0, 0)
Screenshot: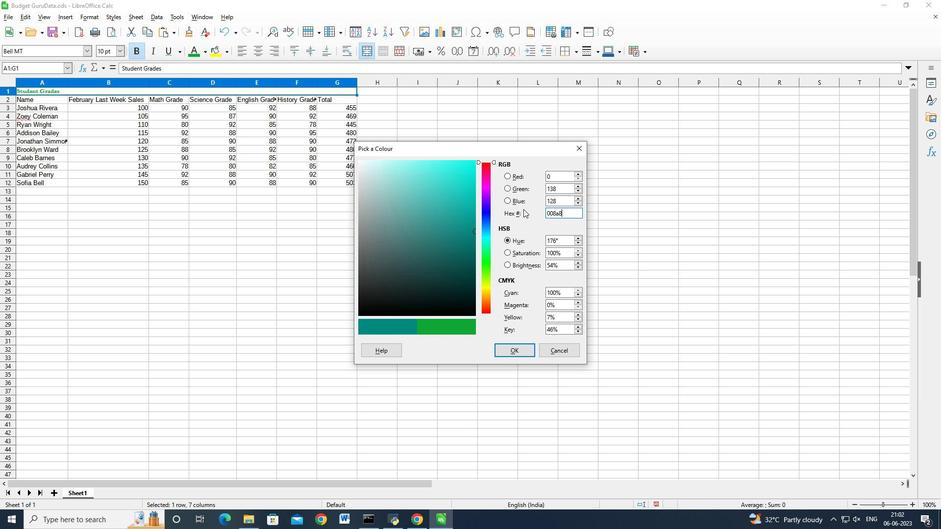 
Action: Mouse moved to (479, 255)
Screenshot: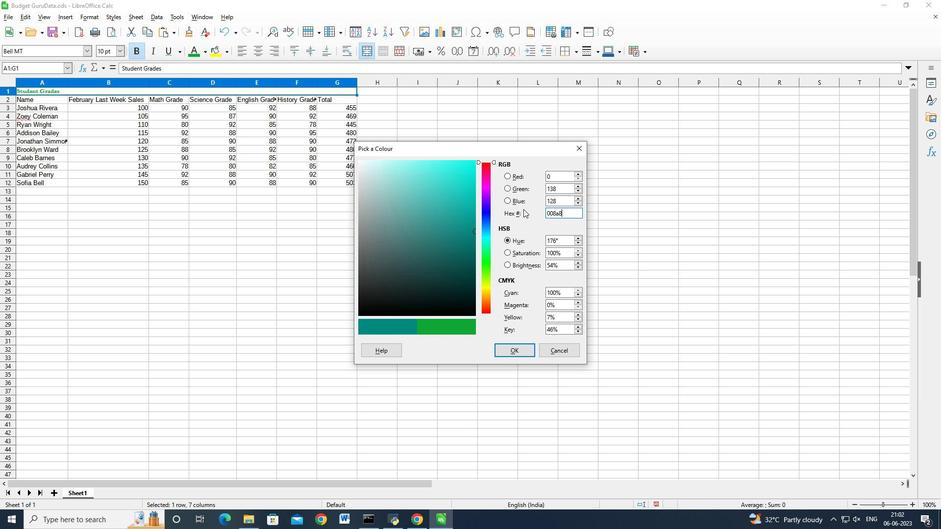 
Action: Mouse scrolled (479, 254) with delta (0, 0)
Screenshot: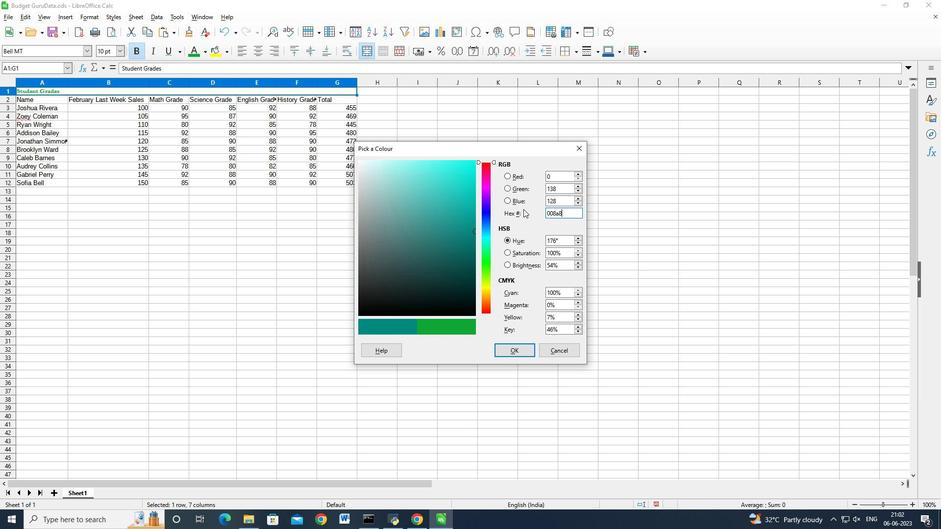 
Action: Mouse scrolled (479, 254) with delta (0, 0)
Screenshot: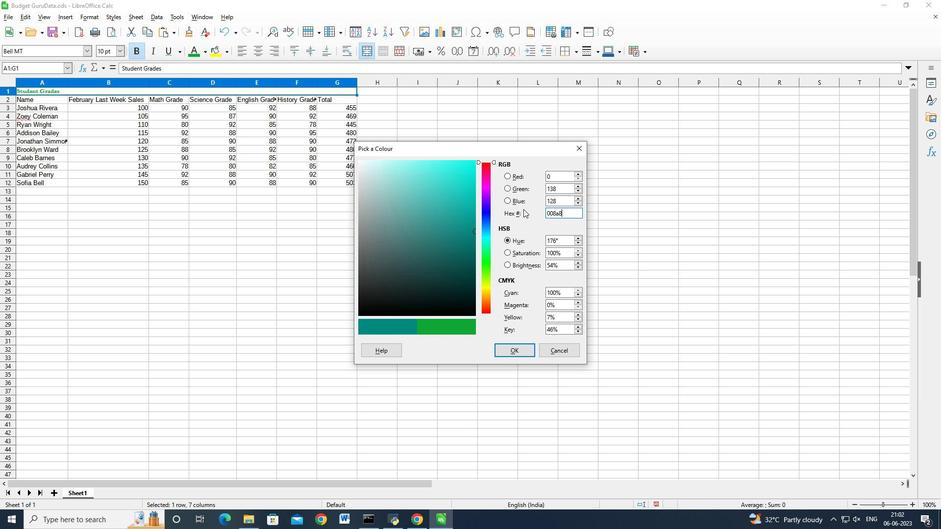 
Action: Mouse scrolled (479, 254) with delta (0, 0)
Screenshot: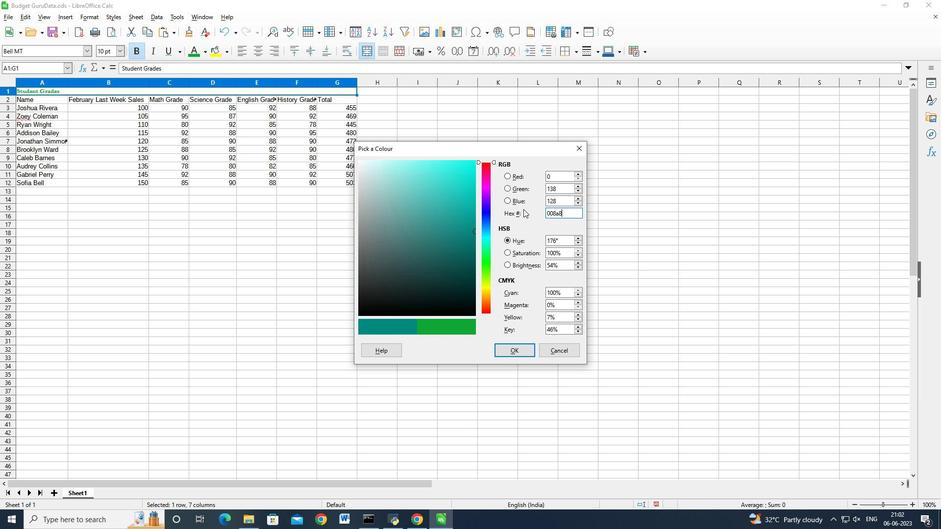 
Action: Mouse scrolled (479, 254) with delta (0, 0)
Screenshot: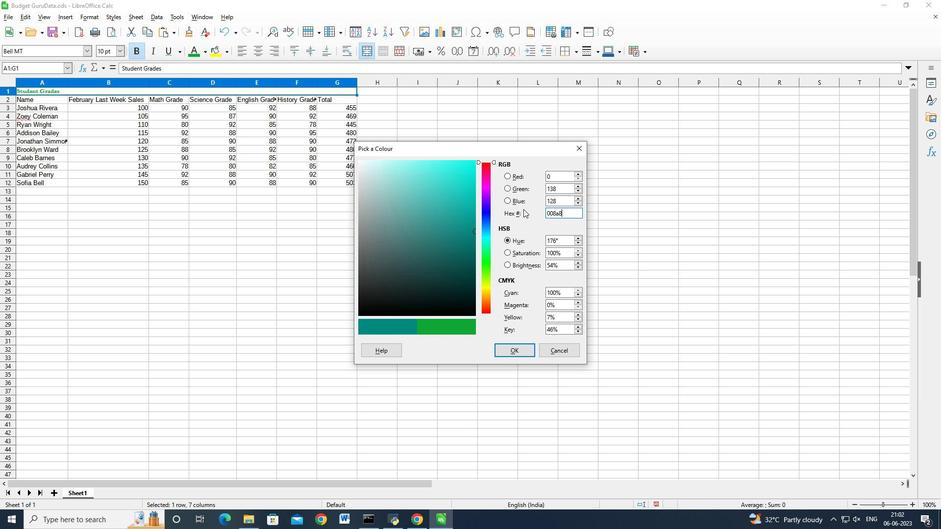 
Action: Mouse scrolled (479, 254) with delta (0, 0)
Screenshot: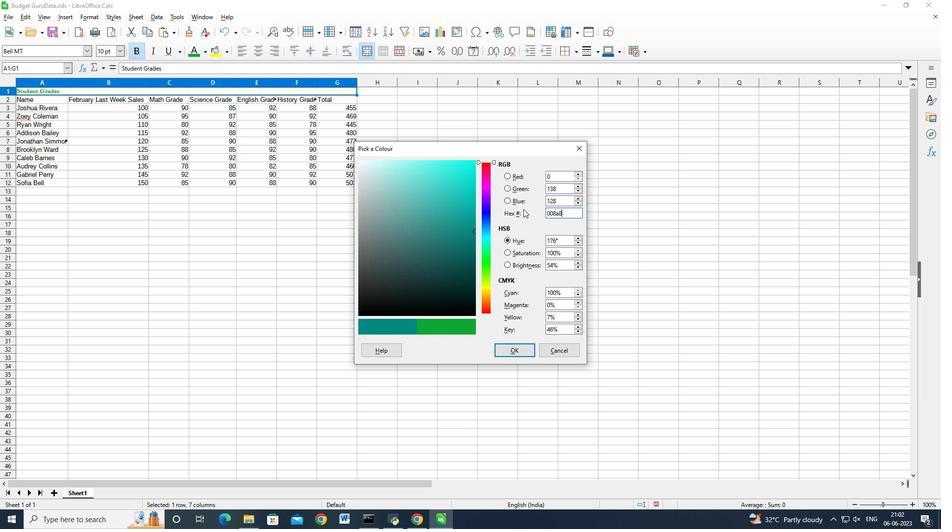 
Action: Mouse moved to (479, 255)
Screenshot: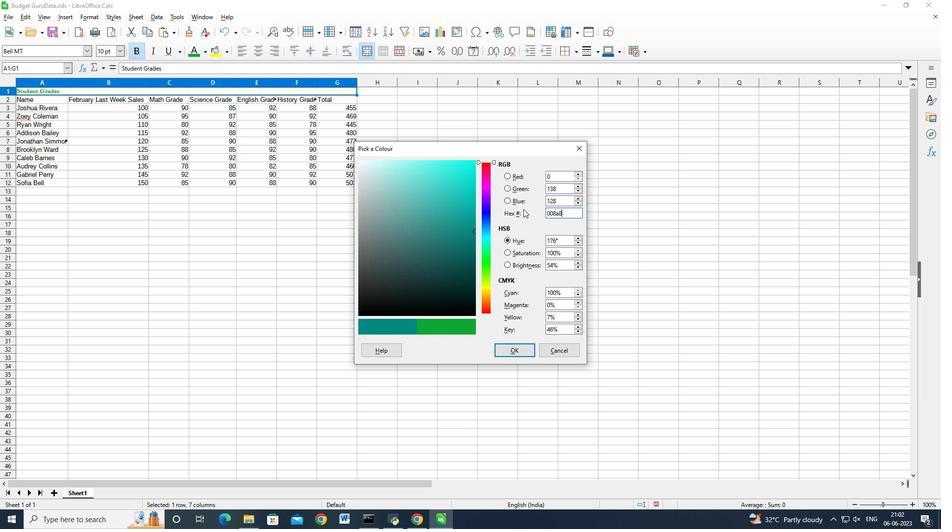 
Action: Mouse scrolled (479, 254) with delta (0, 0)
Screenshot: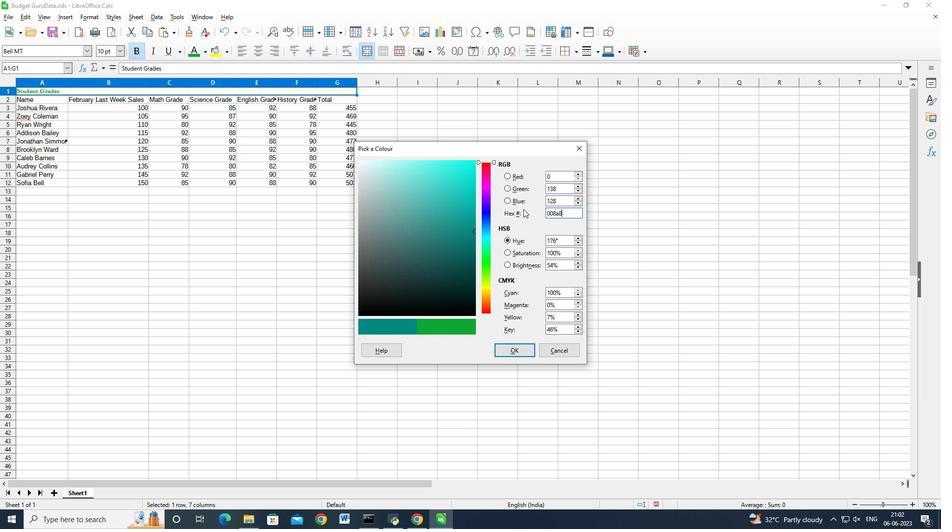 
Action: Mouse scrolled (479, 254) with delta (0, 0)
Screenshot: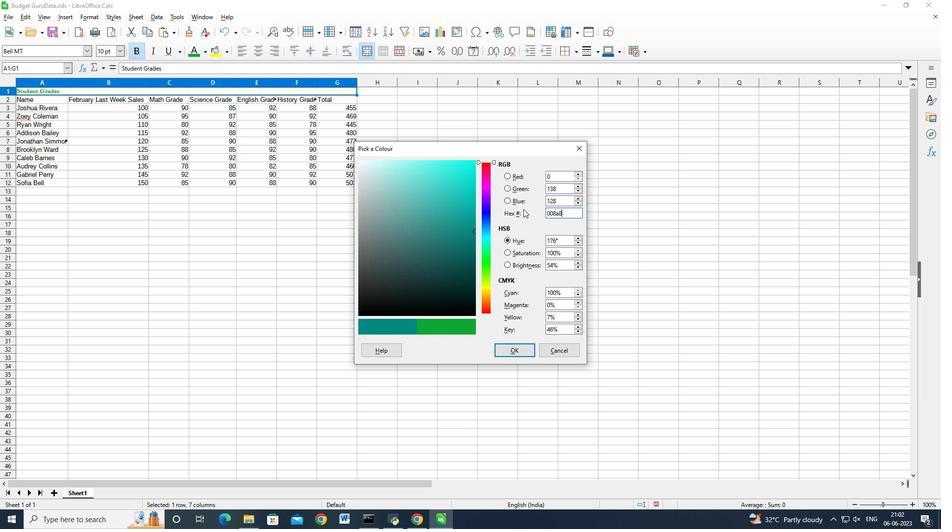 
Action: Mouse scrolled (479, 254) with delta (0, 0)
Screenshot: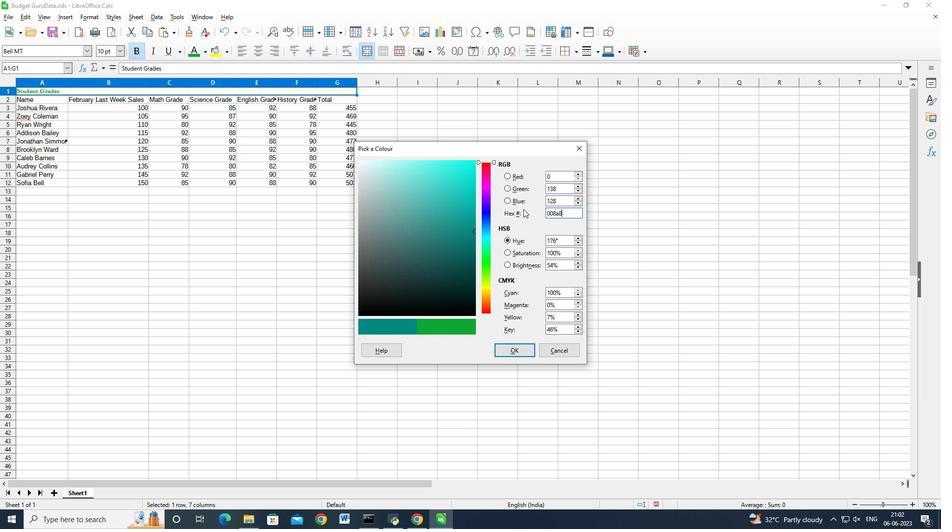 
Action: Mouse moved to (479, 255)
Screenshot: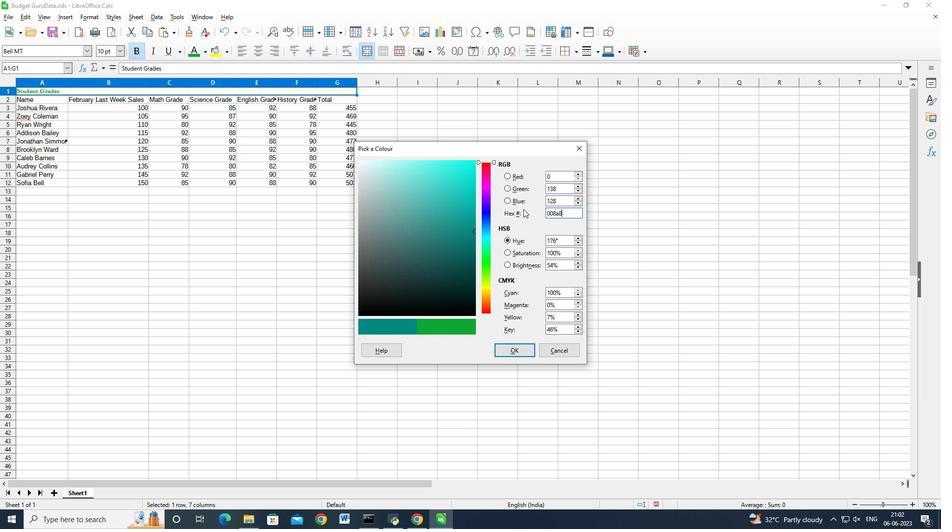 
Action: Mouse scrolled (479, 255) with delta (0, 0)
Screenshot: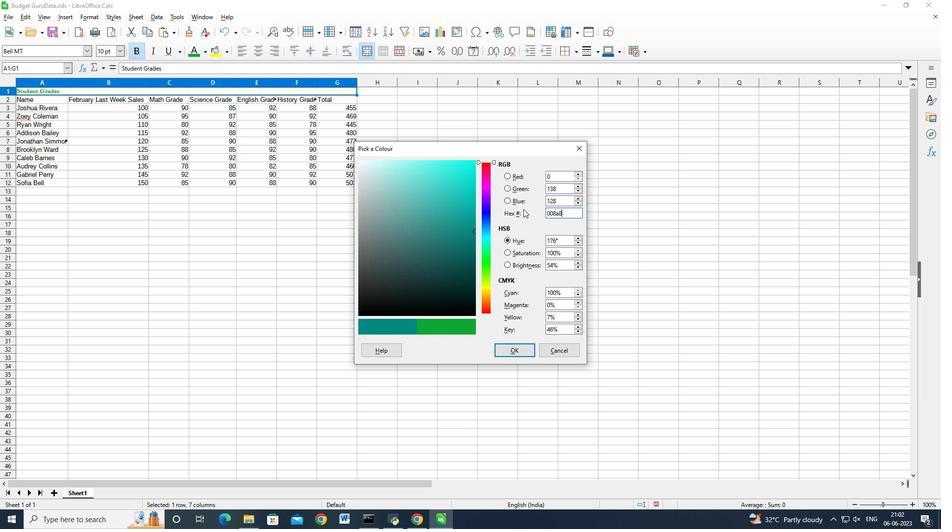 
Action: Mouse scrolled (479, 255) with delta (0, 0)
Screenshot: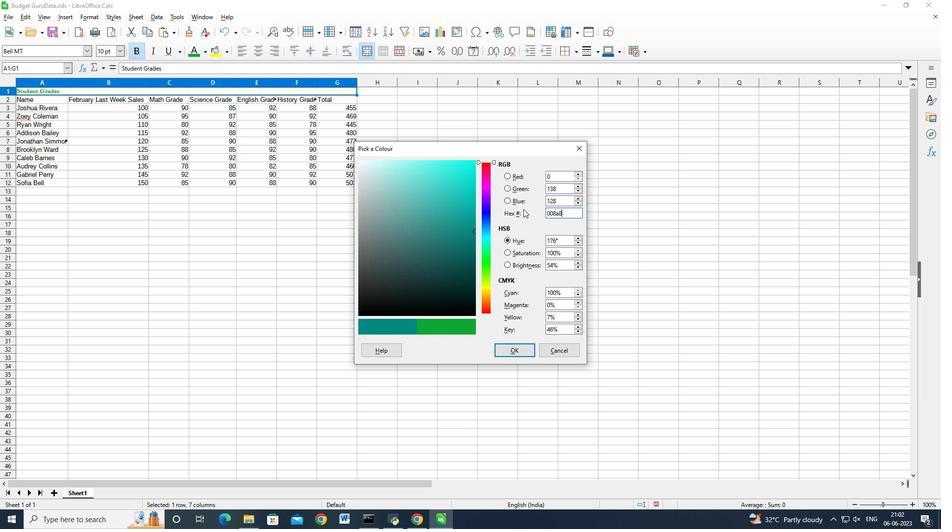 
Action: Mouse scrolled (479, 255) with delta (0, 0)
Screenshot: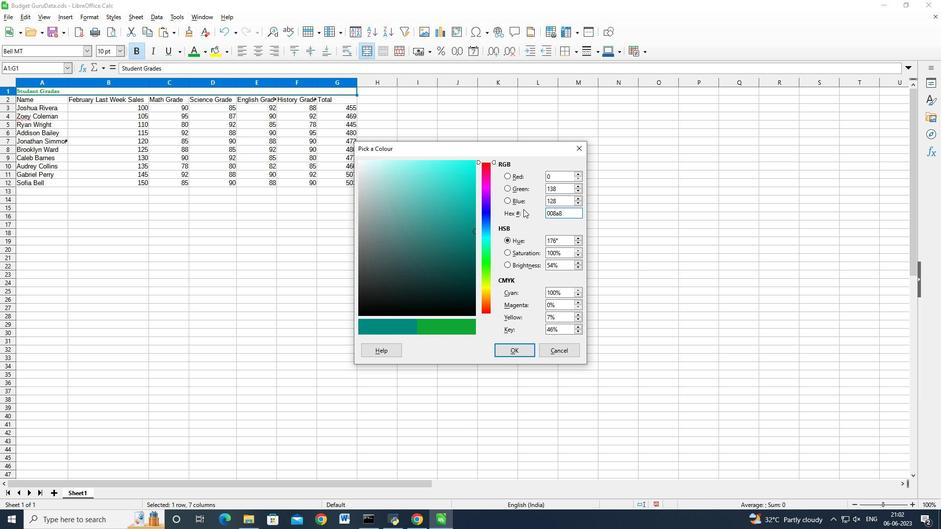 
Action: Mouse scrolled (479, 255) with delta (0, 0)
Screenshot: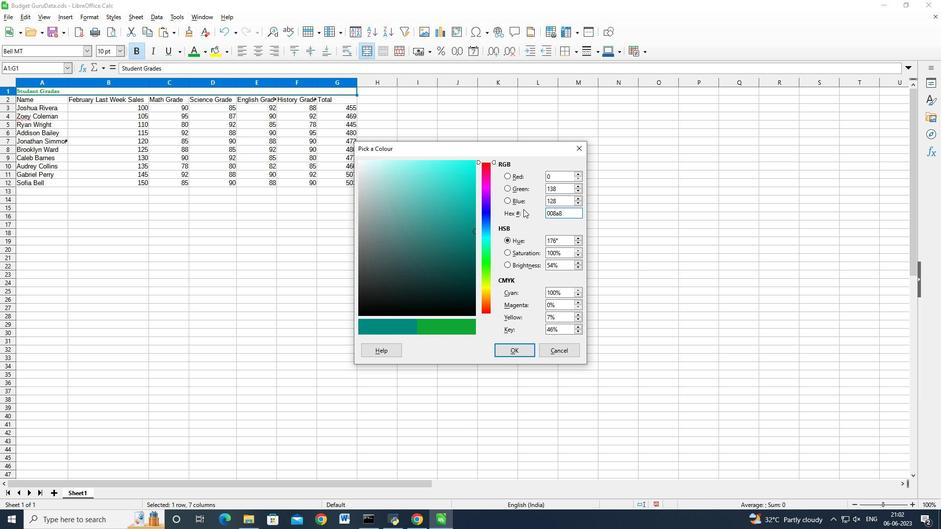 
Action: Mouse moved to (479, 255)
Screenshot: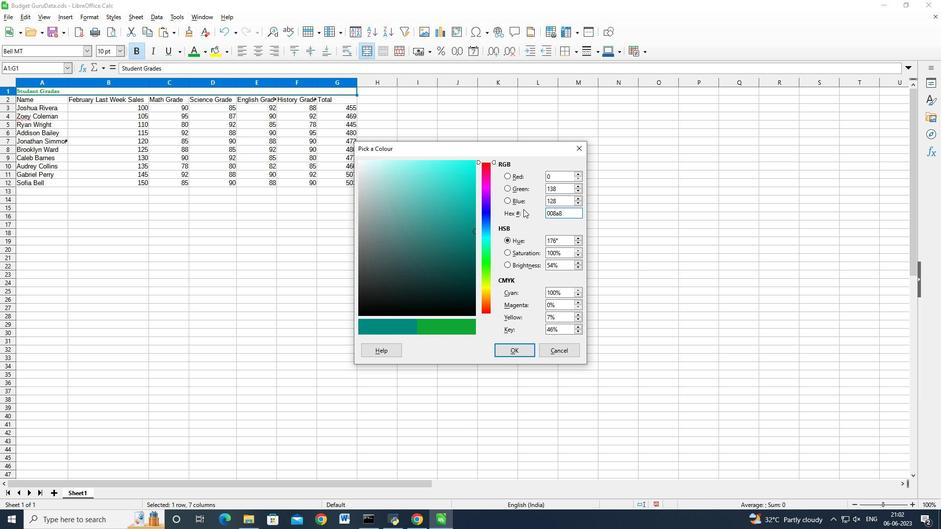 
Action: Mouse scrolled (479, 255) with delta (0, 0)
Screenshot: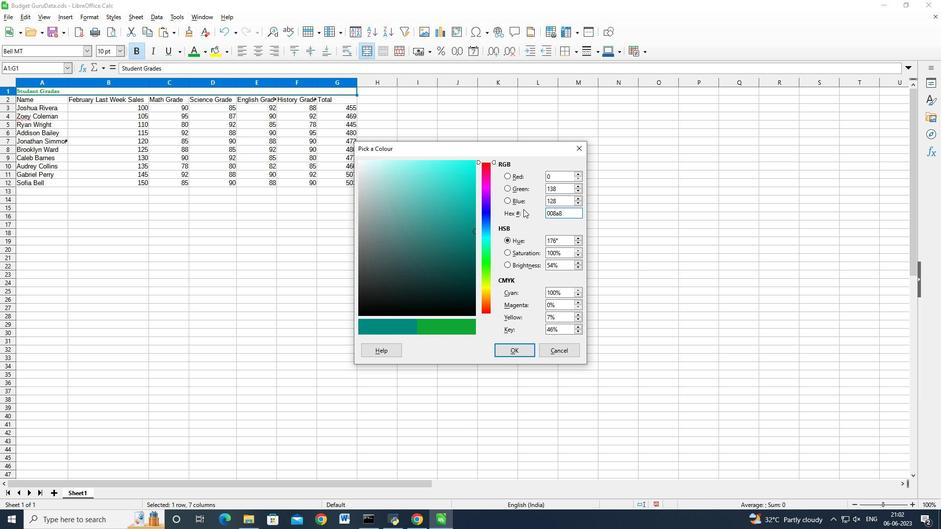 
Action: Mouse scrolled (479, 255) with delta (0, 0)
Screenshot: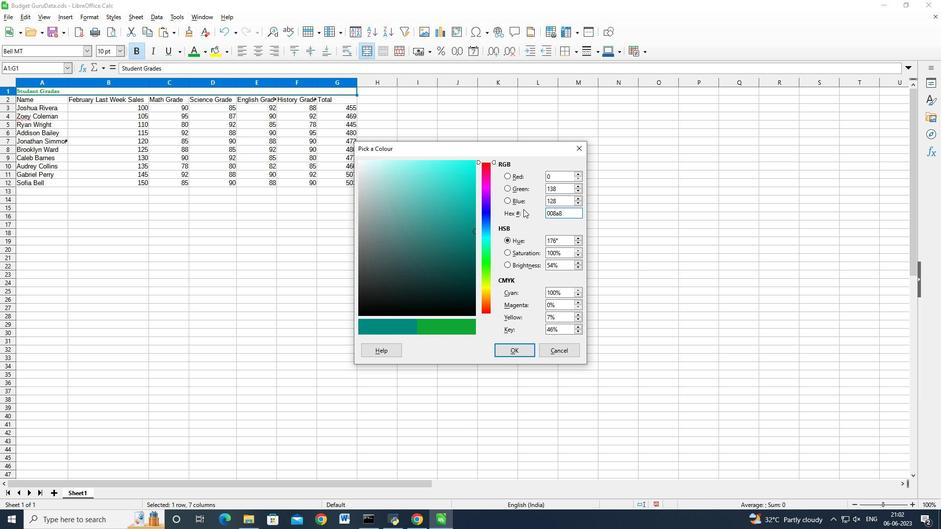 
Action: Mouse scrolled (479, 255) with delta (0, 0)
Screenshot: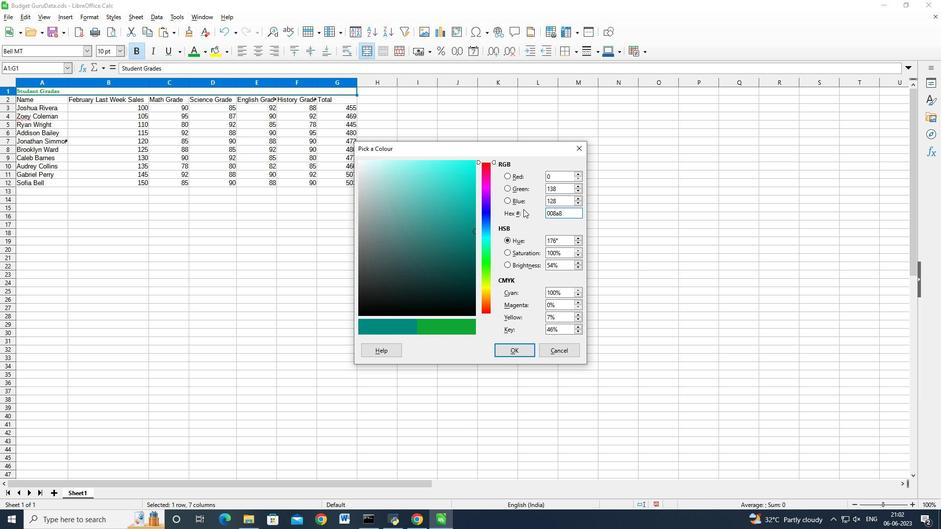 
Action: Mouse moved to (479, 255)
Screenshot: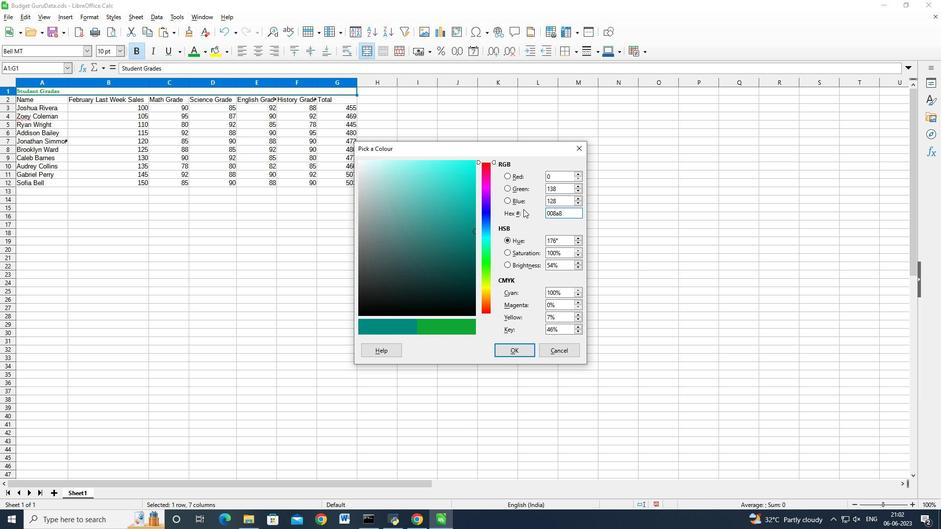 
Action: Mouse scrolled (479, 255) with delta (0, 0)
Screenshot: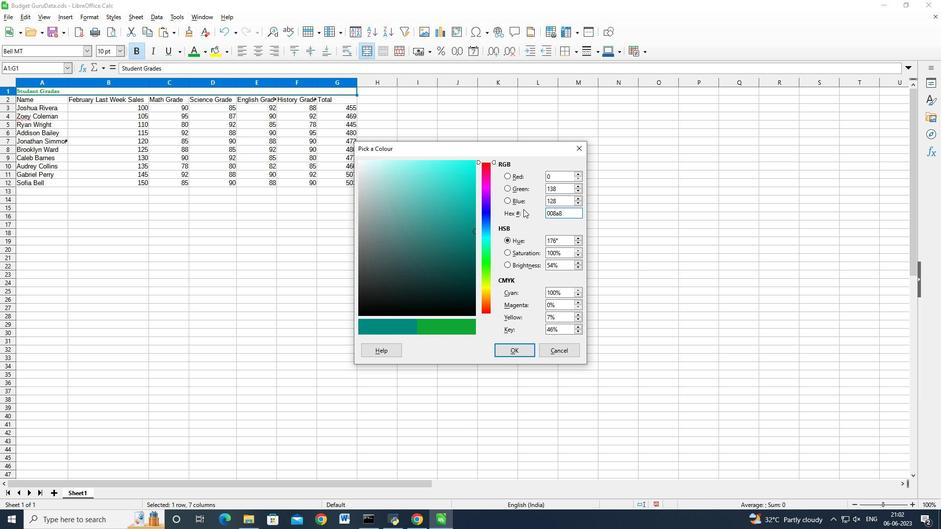 
Action: Mouse scrolled (479, 255) with delta (0, 0)
Screenshot: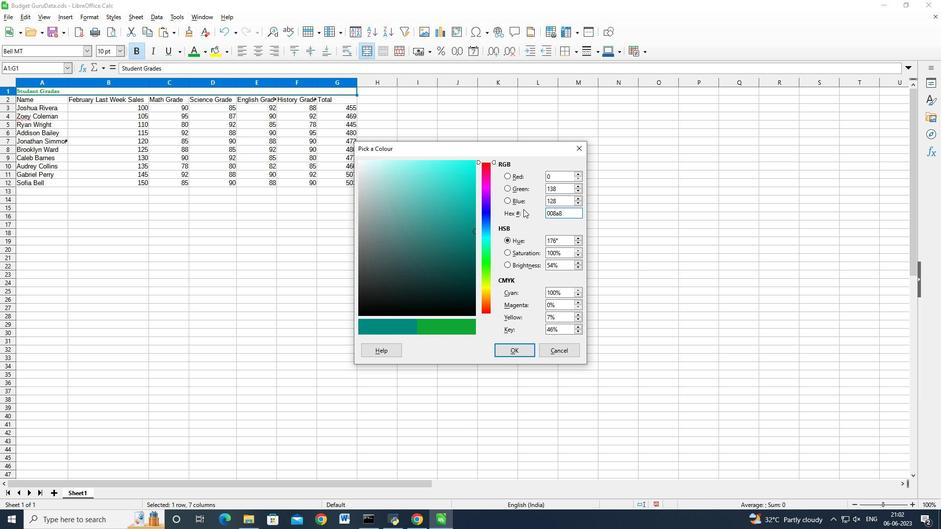 
Action: Mouse moved to (479, 256)
Screenshot: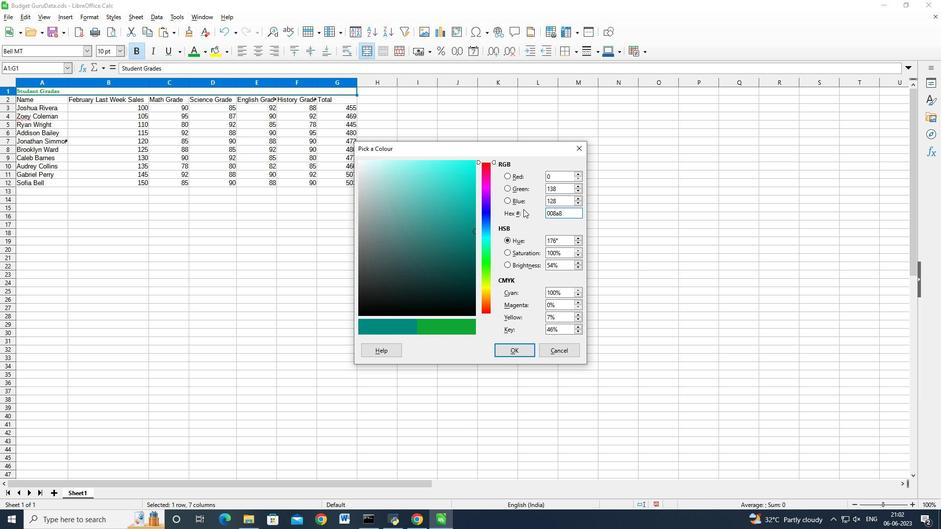 
Action: Mouse scrolled (479, 255) with delta (0, 0)
Screenshot: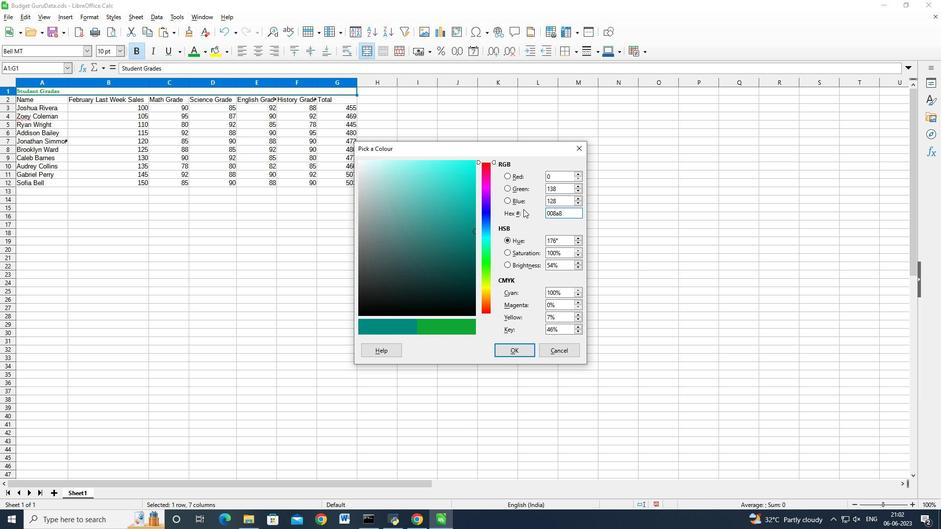 
Action: Mouse scrolled (479, 255) with delta (0, 0)
Screenshot: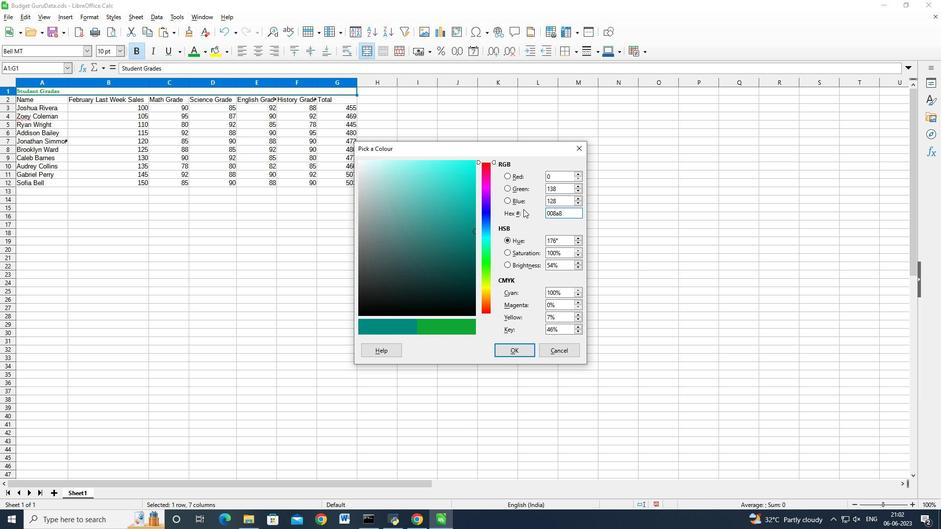 
Action: Mouse scrolled (479, 255) with delta (0, 0)
Screenshot: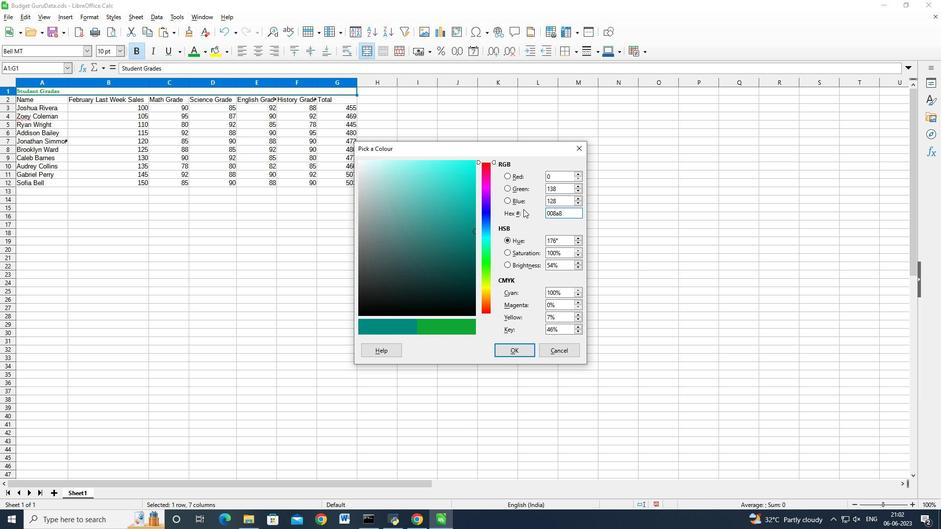 
Action: Mouse scrolled (479, 255) with delta (0, 0)
Screenshot: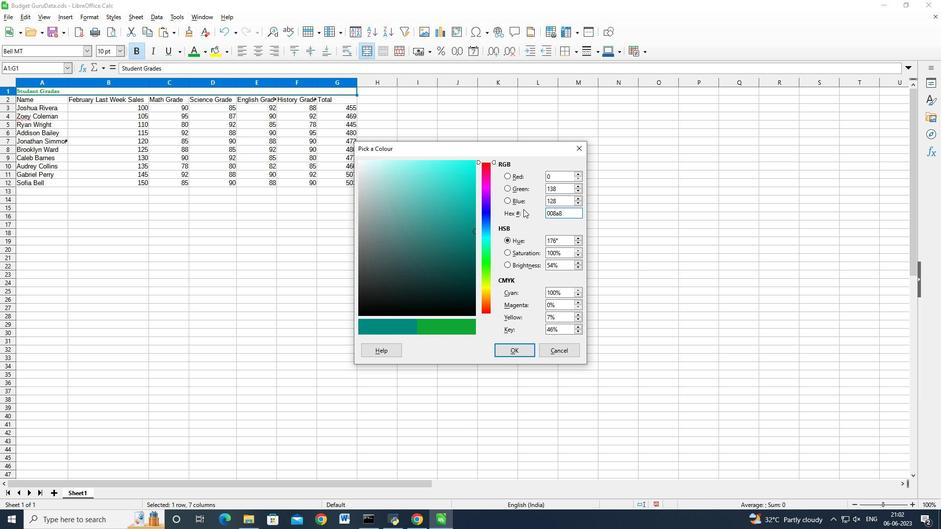 
Action: Mouse scrolled (479, 255) with delta (0, 0)
Screenshot: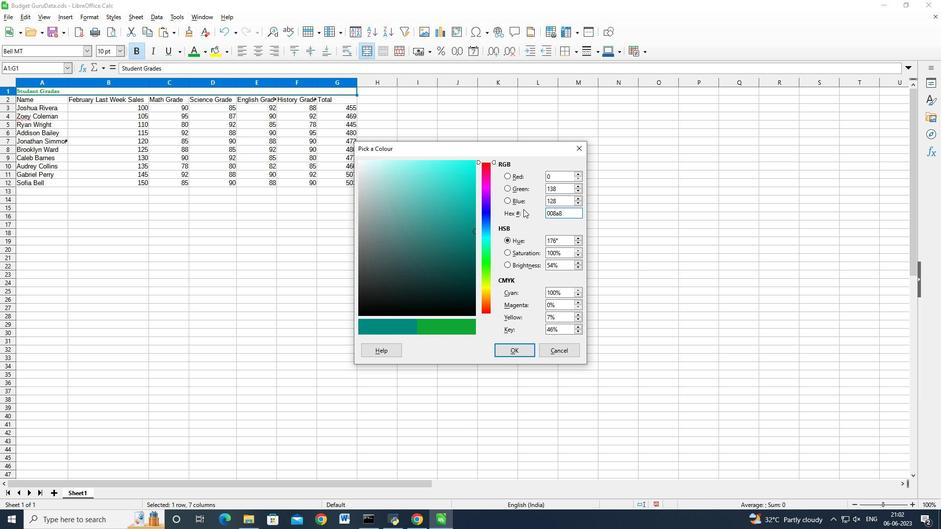 
Action: Mouse moved to (478, 256)
Screenshot: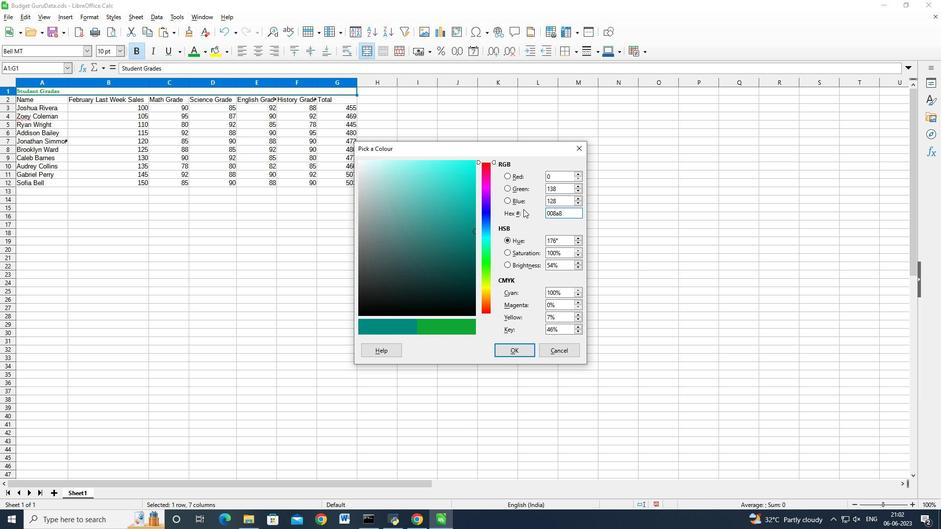 
Action: Mouse scrolled (478, 255) with delta (0, 0)
Screenshot: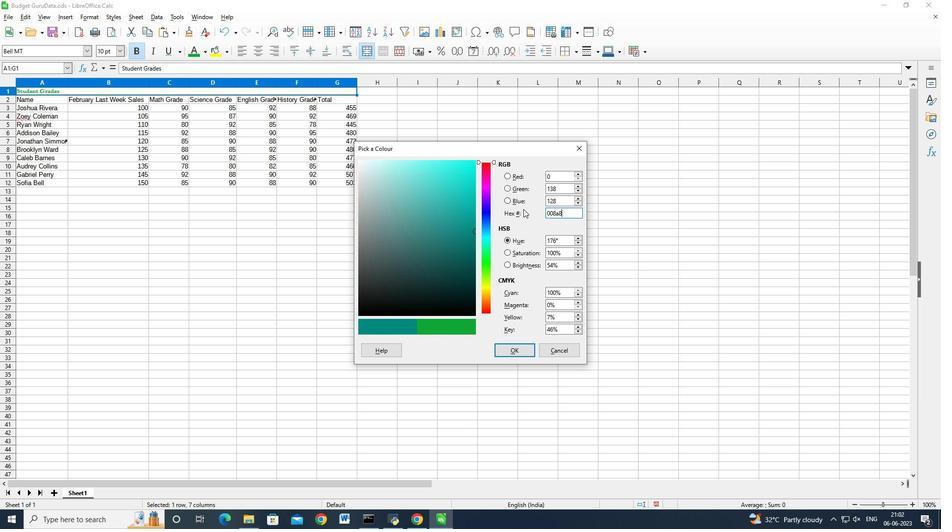 
Action: Mouse scrolled (478, 255) with delta (0, 0)
Screenshot: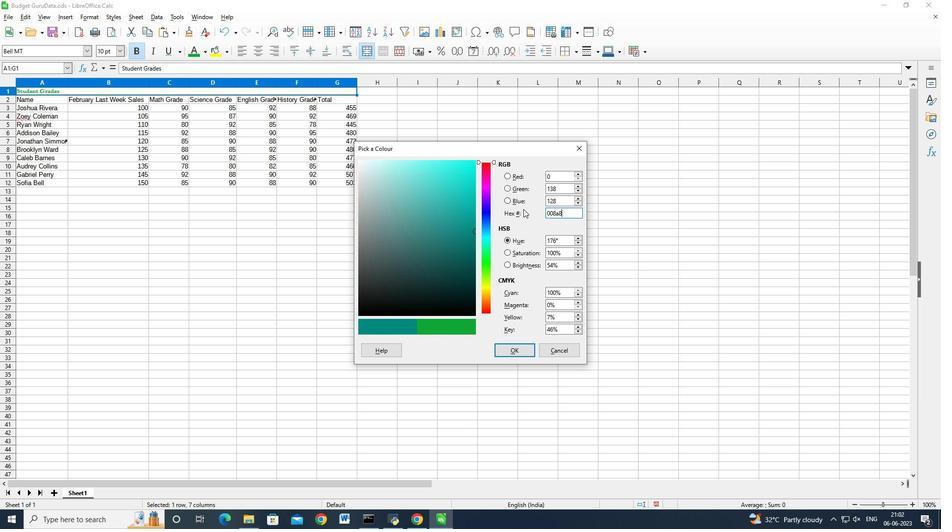 
Action: Mouse scrolled (478, 255) with delta (0, 0)
Screenshot: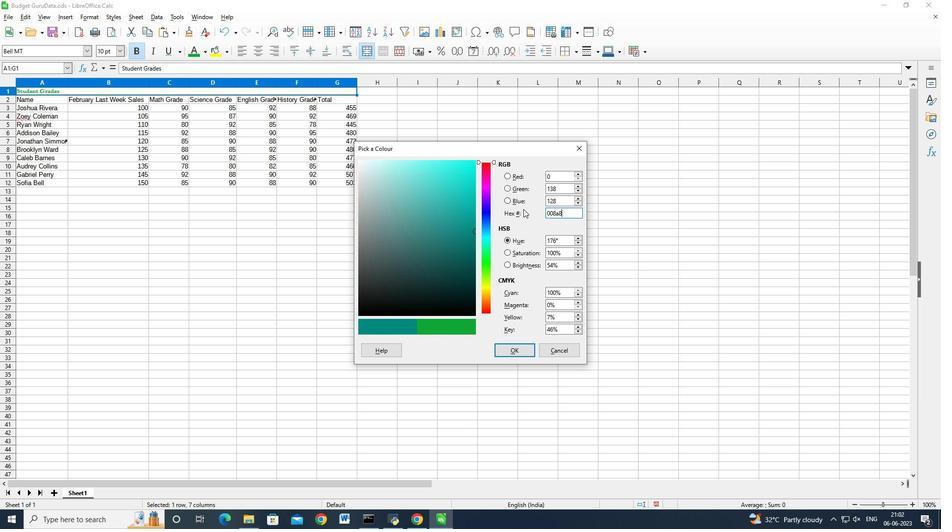 
Action: Mouse moved to (478, 256)
Screenshot: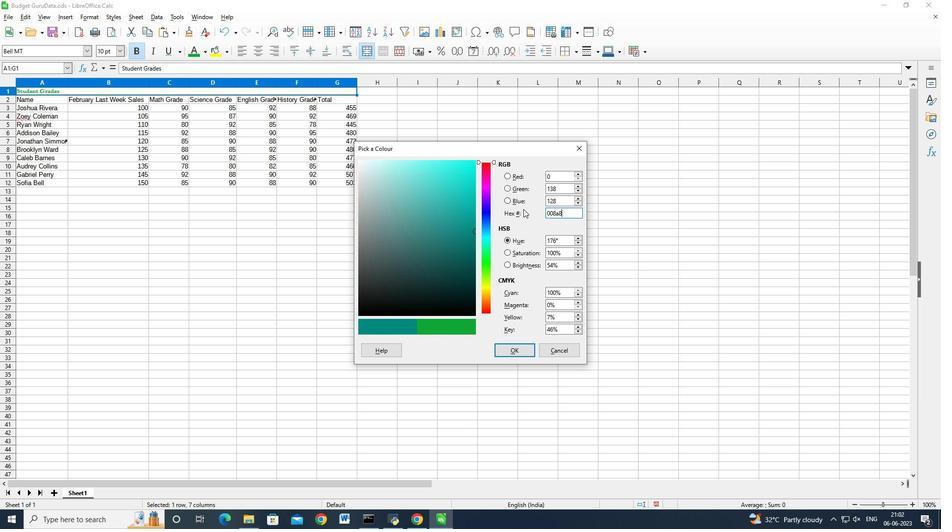 
Action: Mouse scrolled (478, 255) with delta (0, 0)
Screenshot: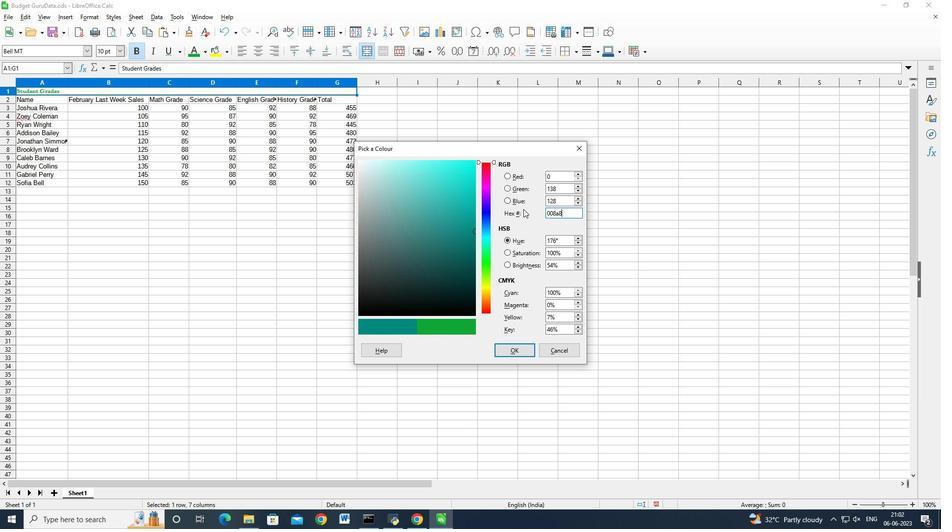 
Action: Mouse moved to (478, 256)
Screenshot: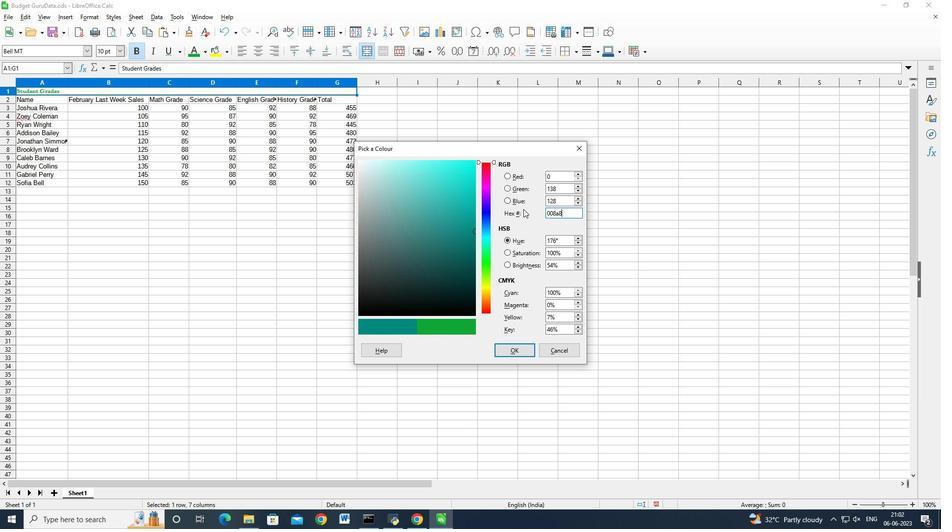 
Action: Mouse scrolled (478, 256) with delta (0, 0)
Screenshot: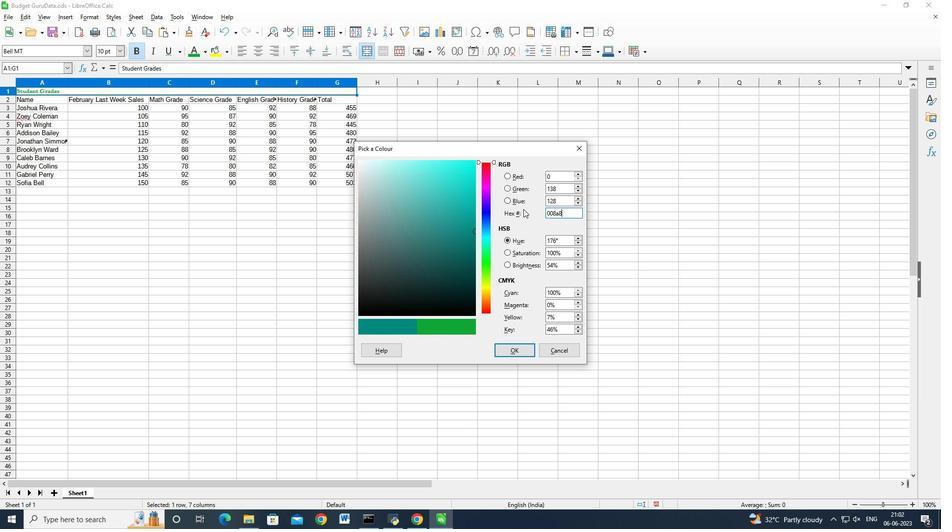 
Action: Mouse moved to (478, 256)
Screenshot: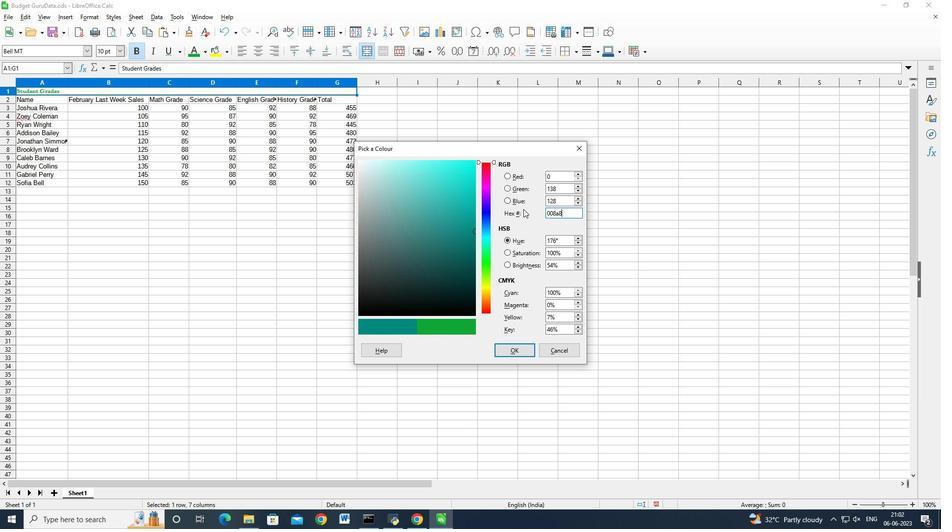 
Action: Mouse scrolled (478, 255) with delta (0, 0)
Screenshot: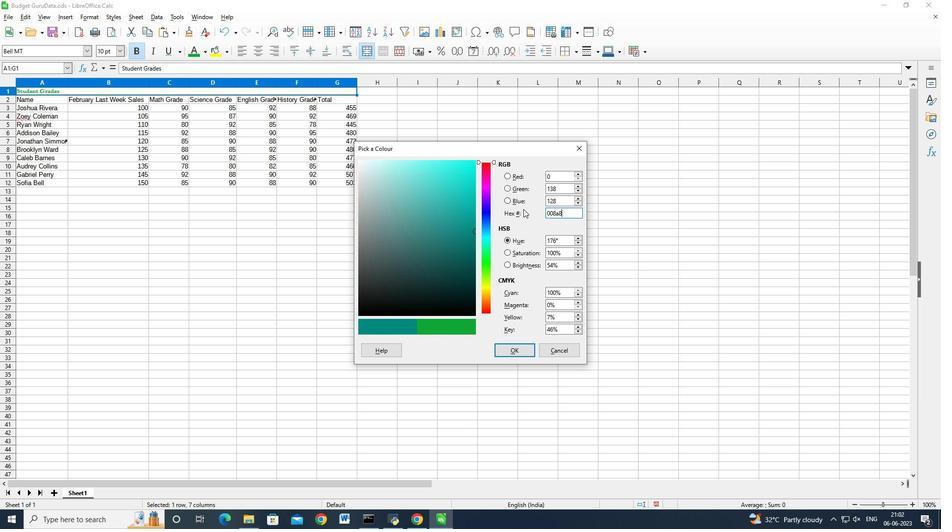 
Action: Mouse scrolled (478, 256) with delta (0, 0)
Screenshot: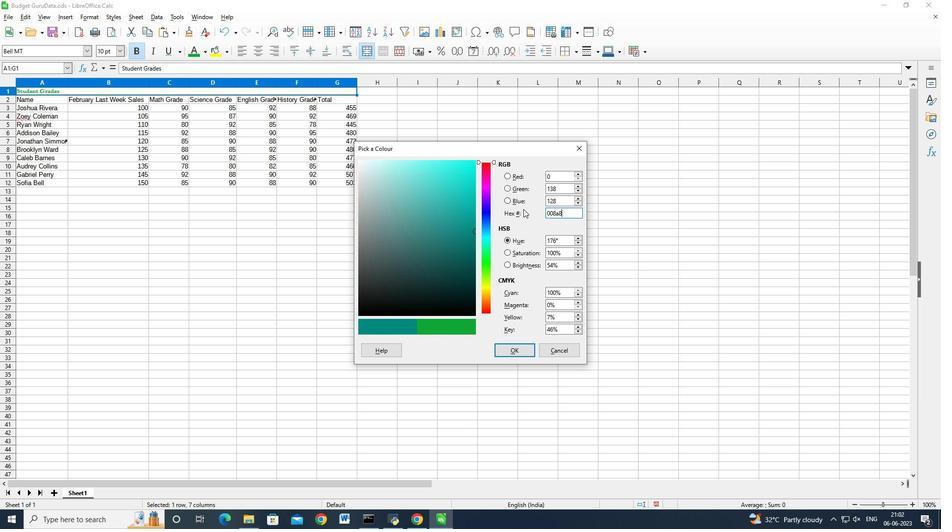 
Action: Mouse scrolled (478, 256) with delta (0, 0)
Screenshot: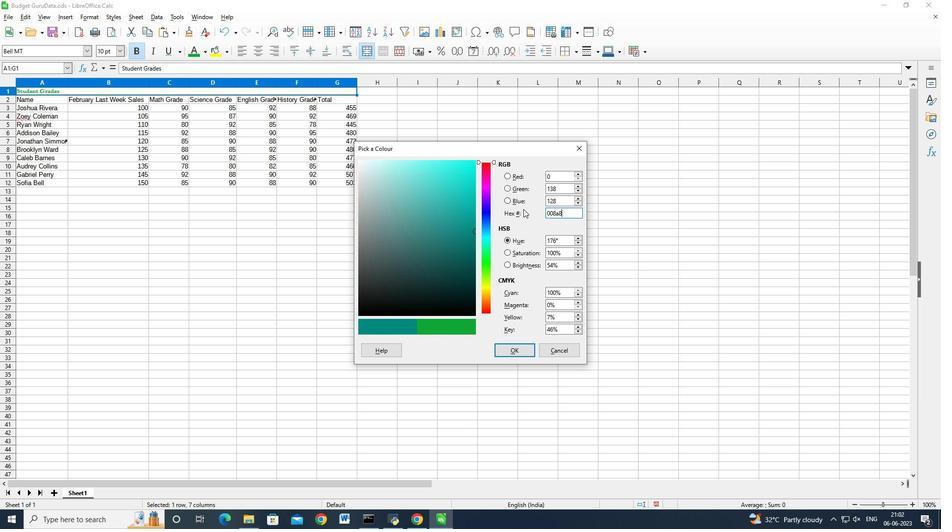 
Action: Mouse moved to (478, 256)
Screenshot: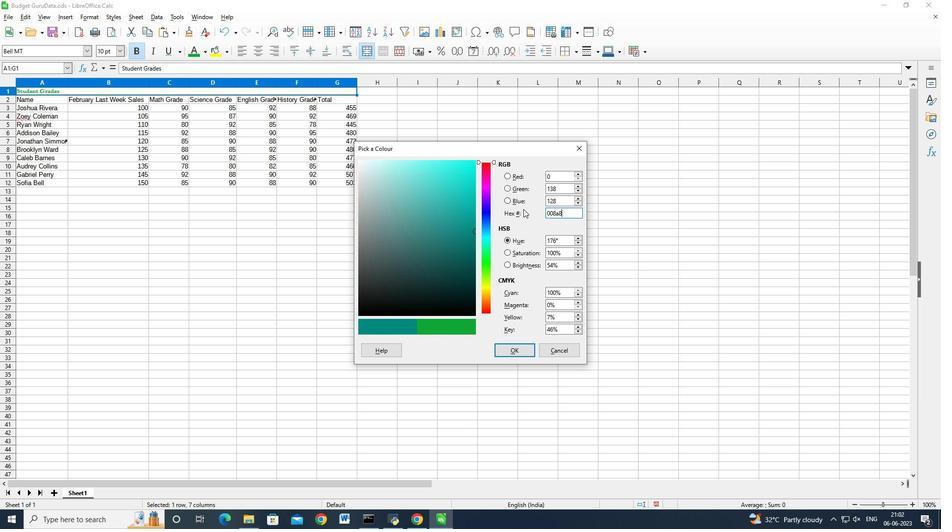 
Action: Mouse scrolled (478, 256) with delta (0, 0)
Screenshot: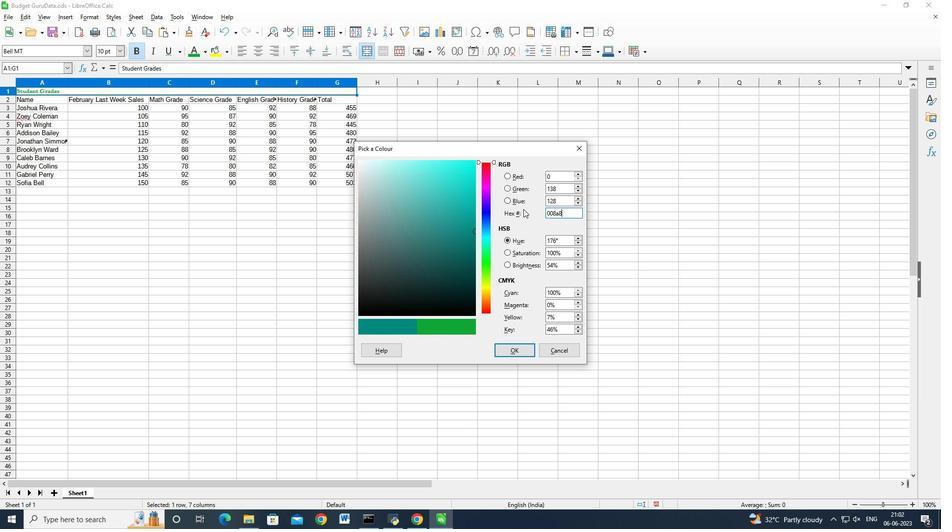 
Action: Mouse moved to (478, 256)
Screenshot: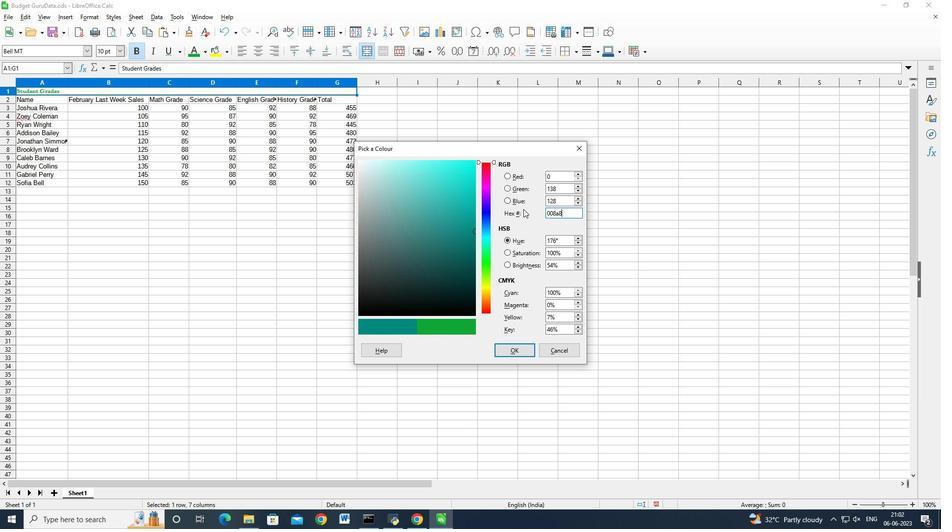 
Action: Mouse scrolled (478, 256) with delta (0, 0)
Screenshot: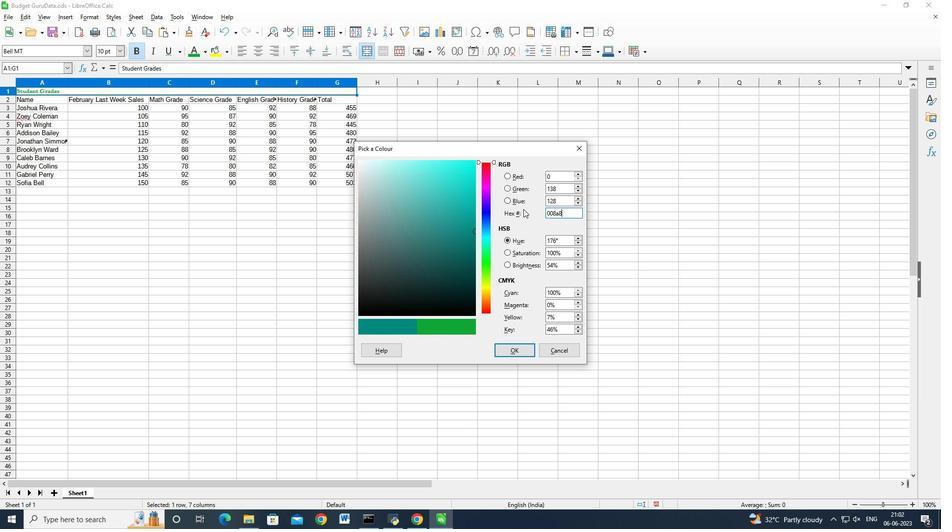 
Action: Mouse moved to (478, 256)
Screenshot: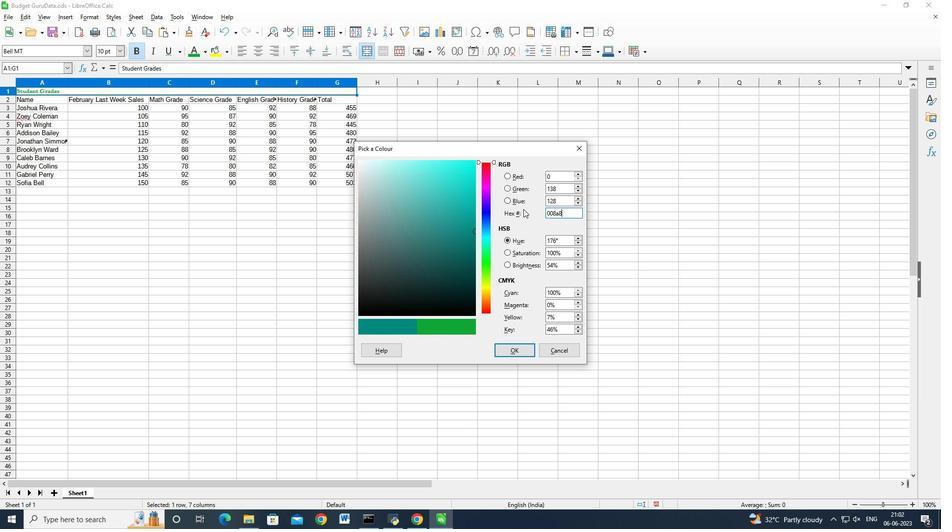 
Action: Mouse scrolled (478, 256) with delta (0, 0)
Screenshot: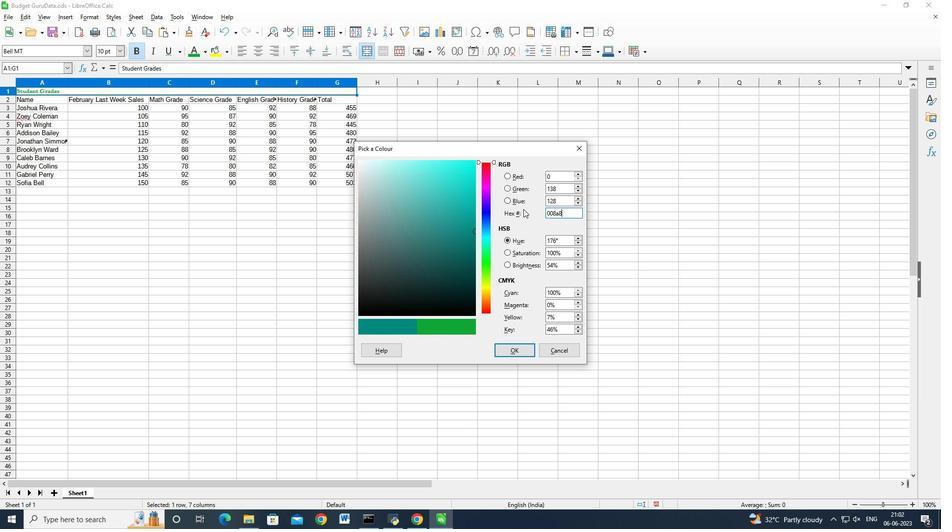 
Action: Mouse moved to (478, 256)
Screenshot: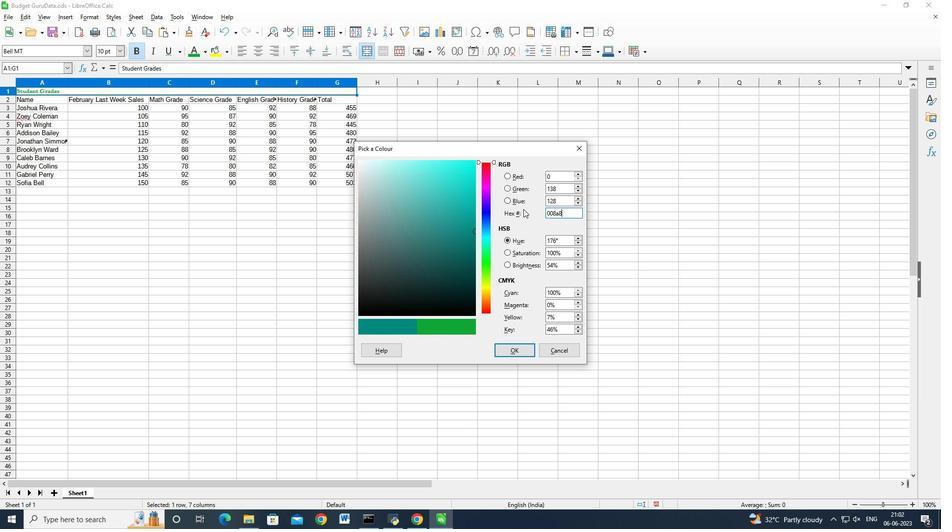 
Action: Mouse scrolled (478, 256) with delta (0, 0)
Screenshot: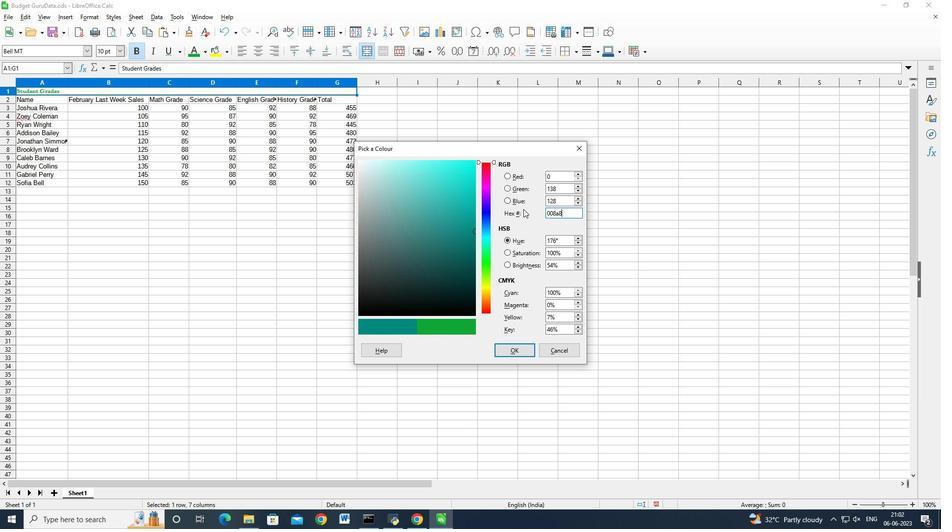 
Action: Mouse moved to (478, 256)
Screenshot: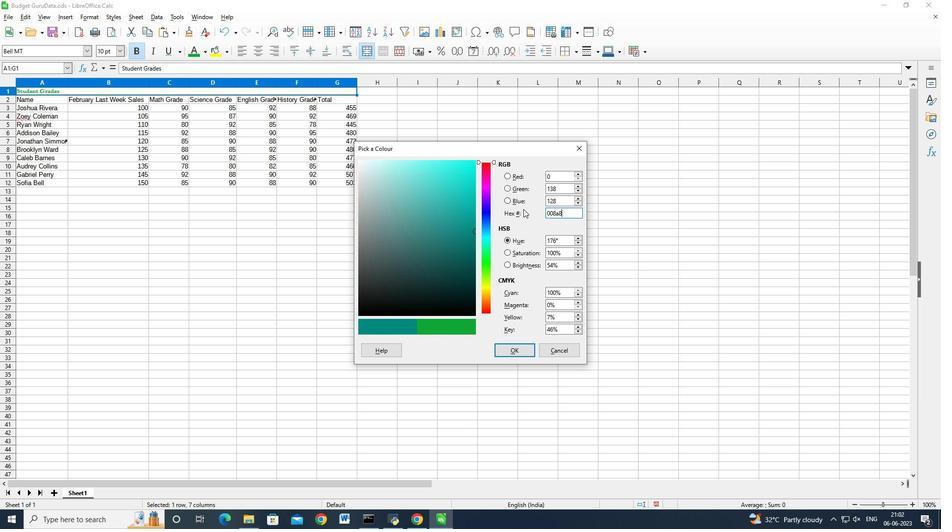 
Action: Mouse scrolled (478, 255) with delta (0, 0)
Screenshot: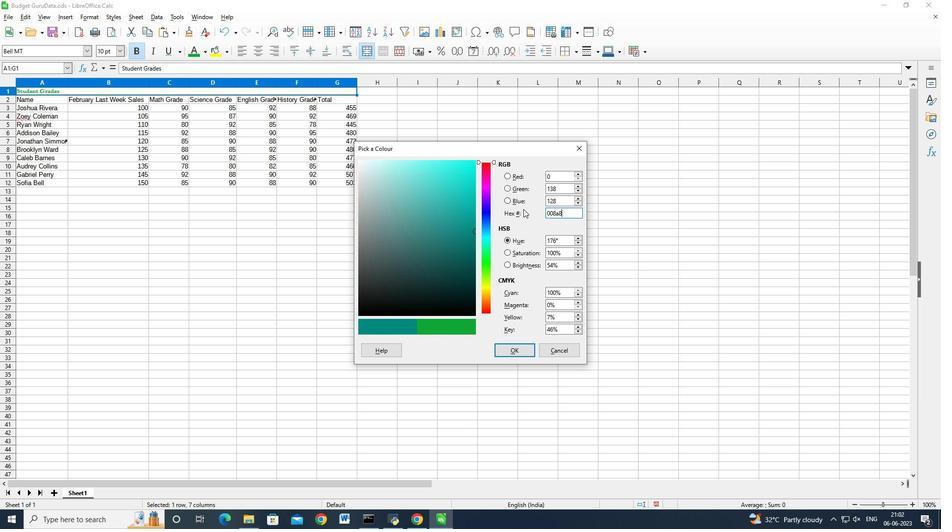 
Action: Mouse moved to (478, 257)
Screenshot: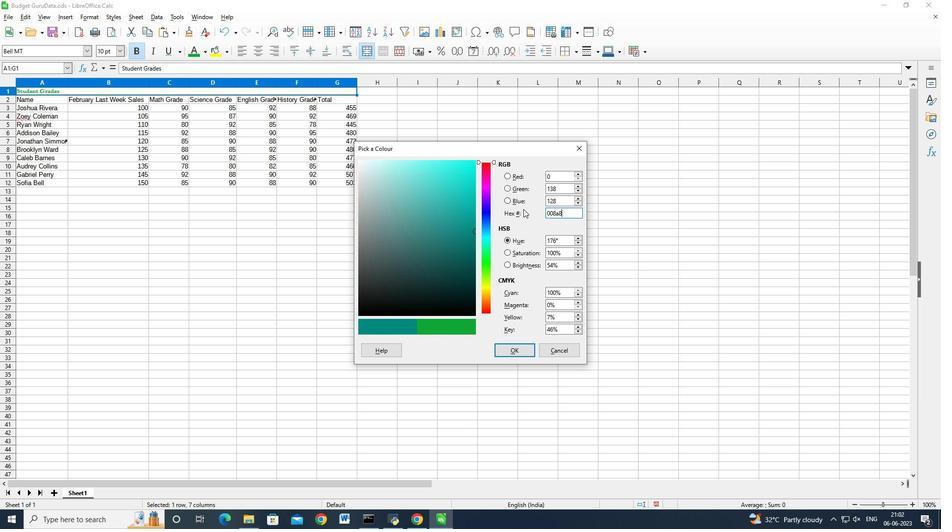 
Action: Mouse scrolled (478, 256) with delta (0, 0)
Screenshot: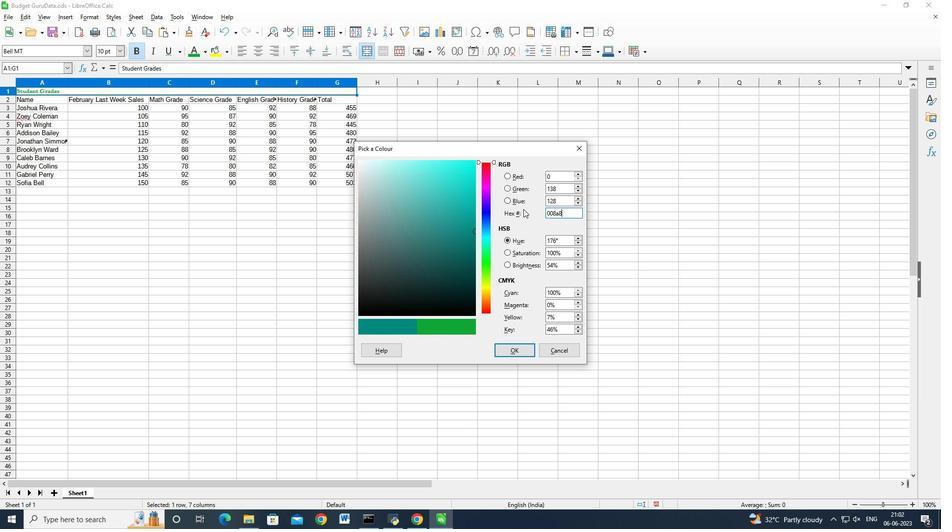 
Action: Mouse scrolled (478, 256) with delta (0, 0)
Screenshot: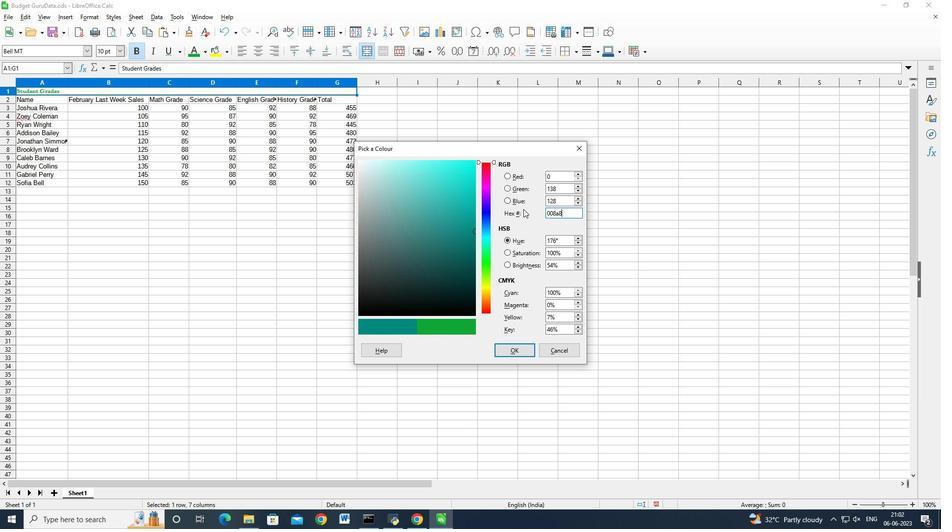 
Action: Mouse scrolled (478, 256) with delta (0, 0)
Screenshot: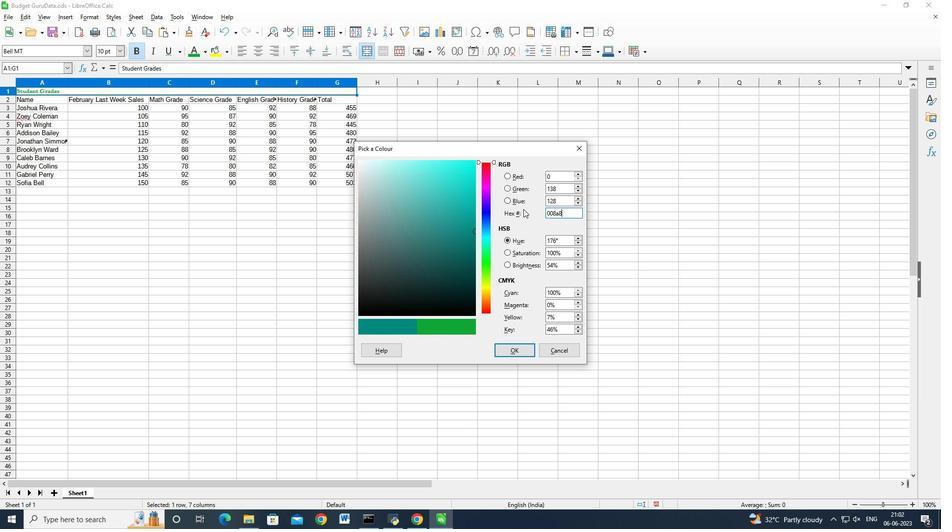 
Action: Mouse scrolled (478, 256) with delta (0, 0)
Screenshot: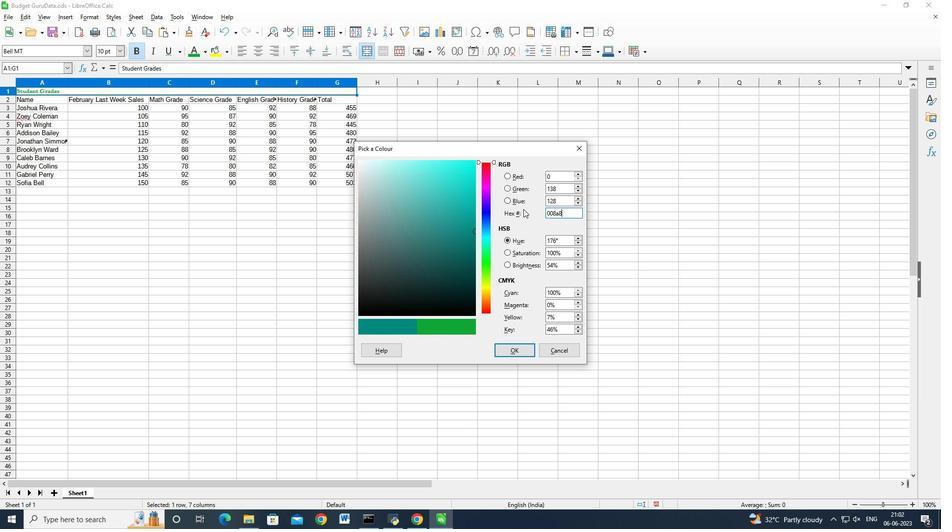 
Action: Mouse moved to (478, 257)
Screenshot: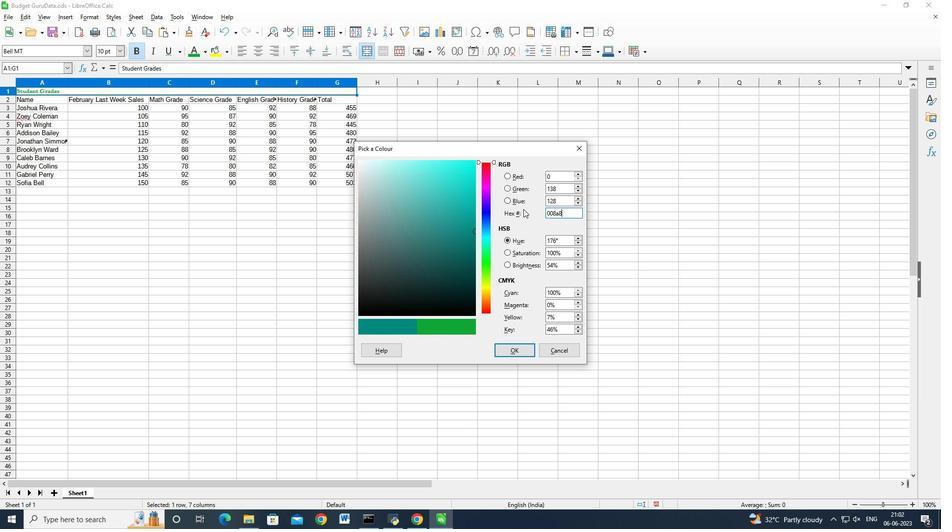 
Action: Mouse scrolled (478, 256) with delta (0, 0)
Screenshot: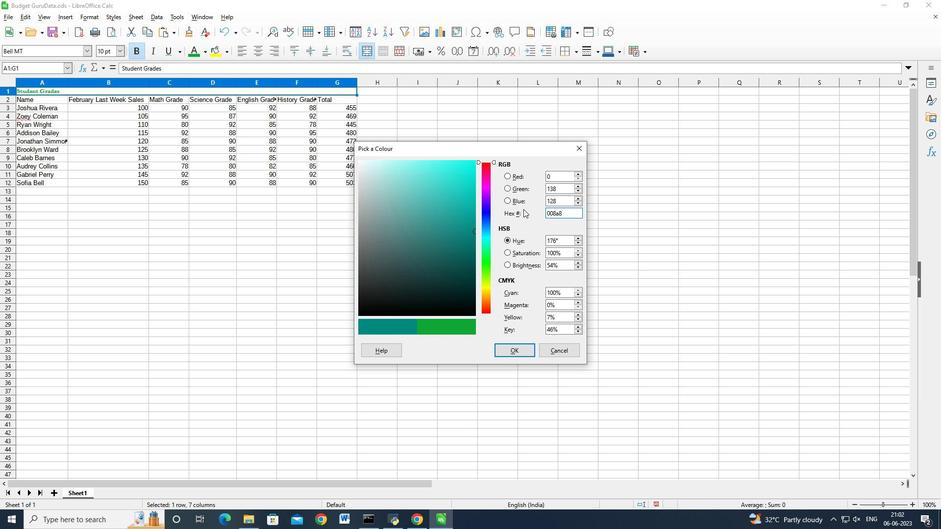 
Action: Mouse scrolled (478, 256) with delta (0, 0)
Screenshot: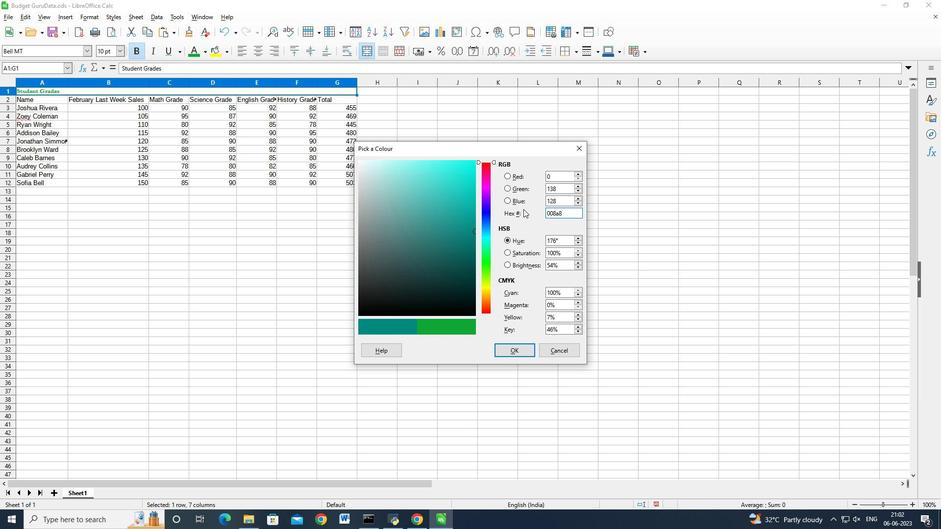 
Action: Mouse scrolled (478, 256) with delta (0, 0)
Screenshot: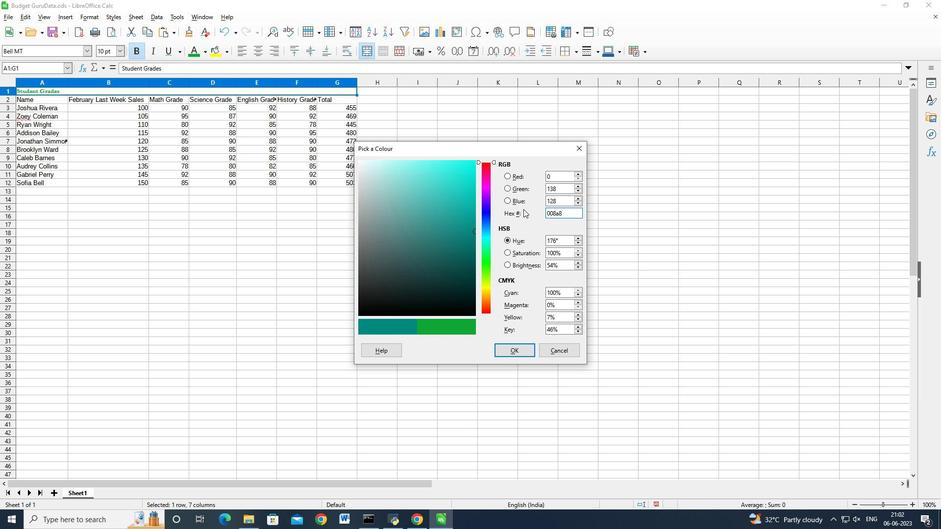 
Action: Mouse scrolled (478, 256) with delta (0, 0)
Screenshot: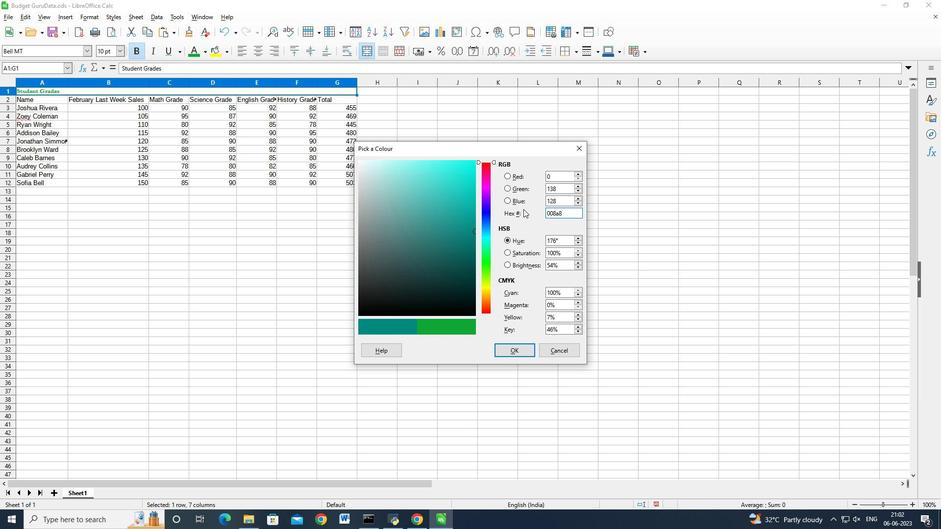 
Action: Mouse scrolled (478, 256) with delta (0, 0)
Screenshot: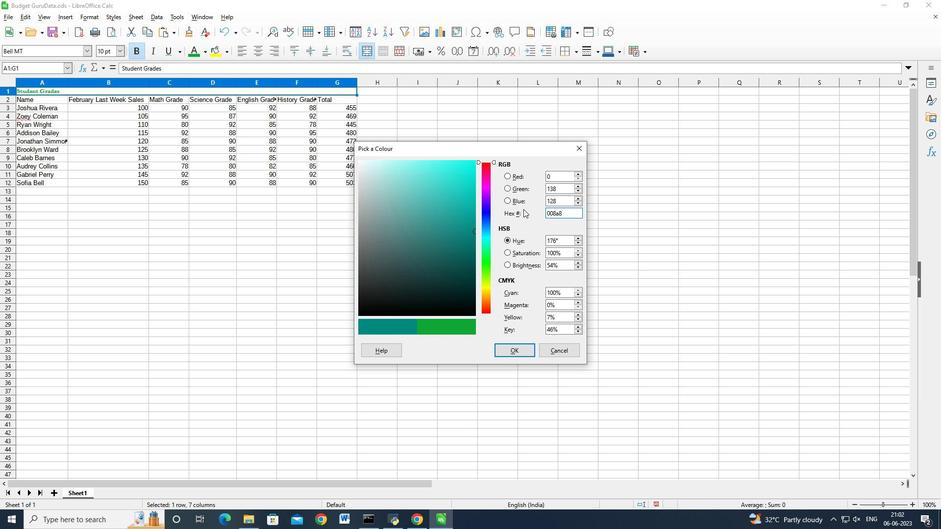 
Action: Mouse scrolled (478, 256) with delta (0, 0)
Screenshot: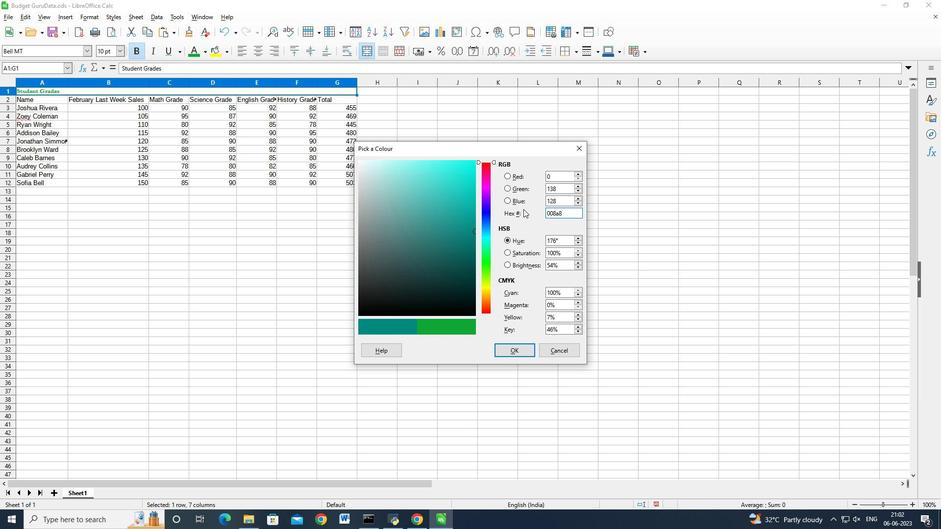 
Action: Mouse moved to (478, 257)
Screenshot: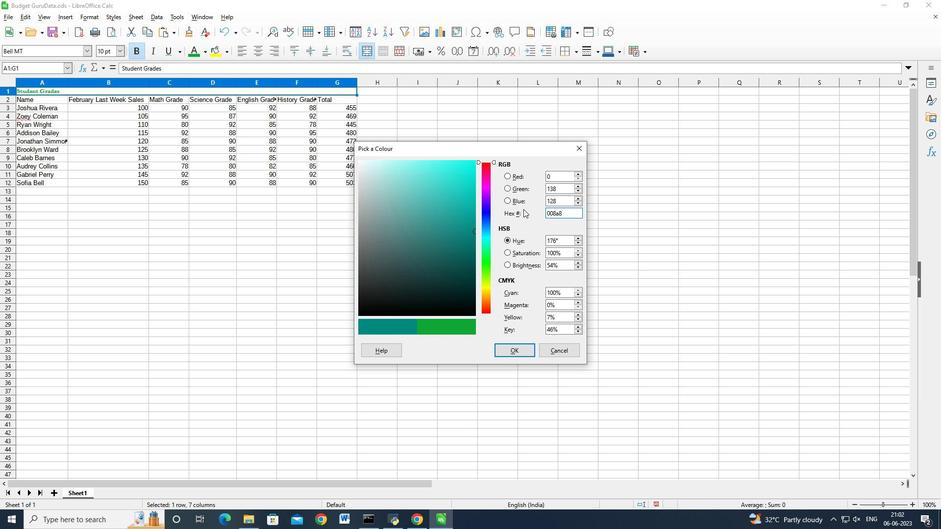 
Action: Mouse scrolled (478, 256) with delta (0, 0)
Screenshot: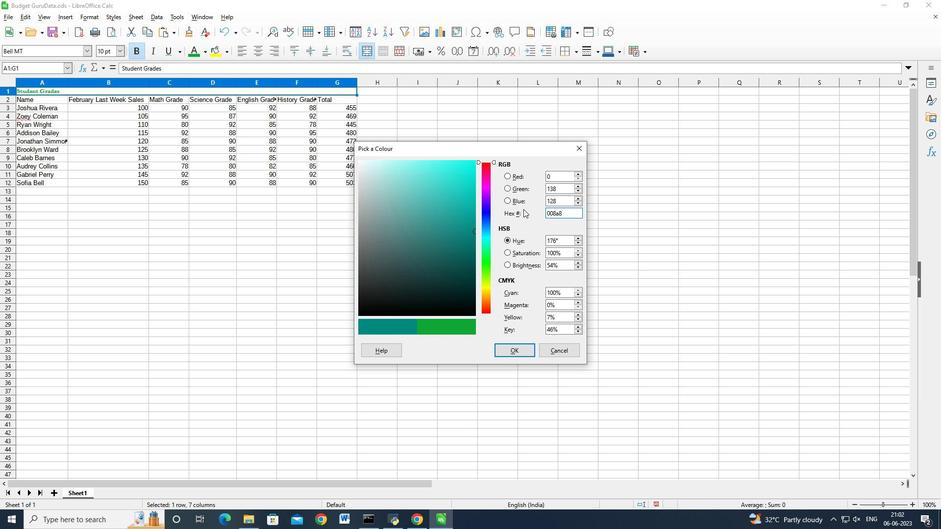 
Action: Mouse scrolled (478, 256) with delta (0, 0)
Screenshot: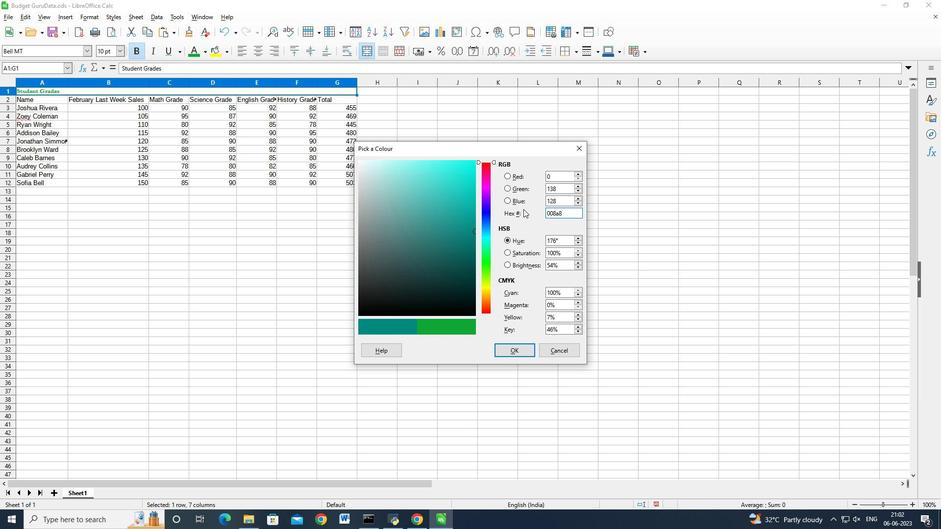 
Action: Mouse scrolled (478, 256) with delta (0, 0)
Screenshot: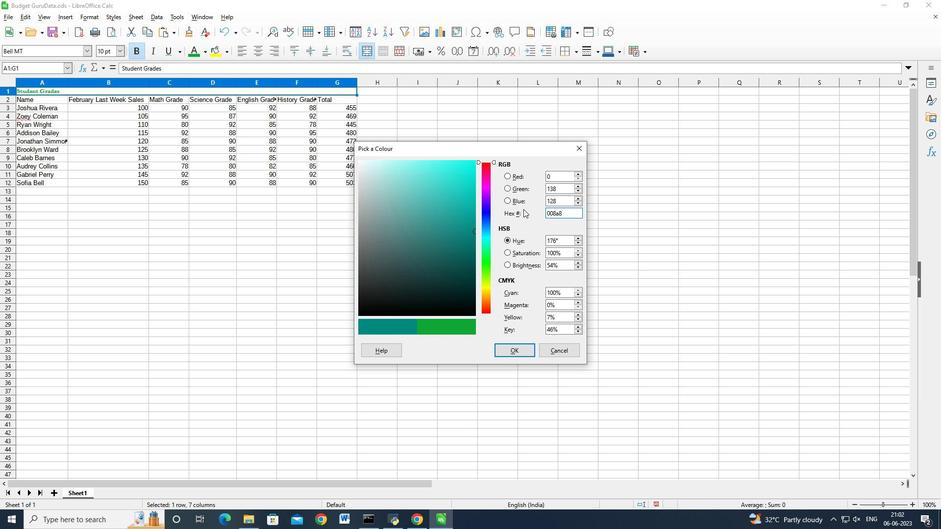 
Action: Mouse scrolled (478, 256) with delta (0, 0)
Screenshot: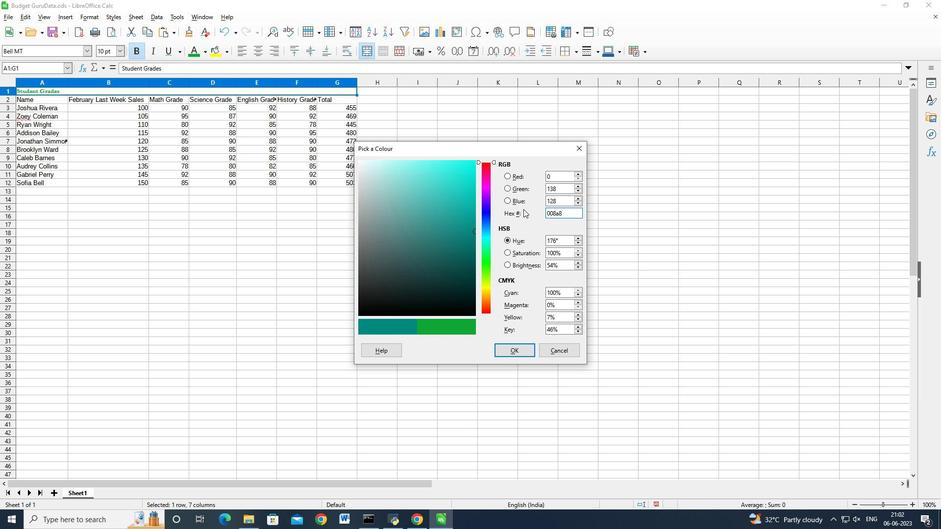 
Action: Mouse moved to (478, 256)
Screenshot: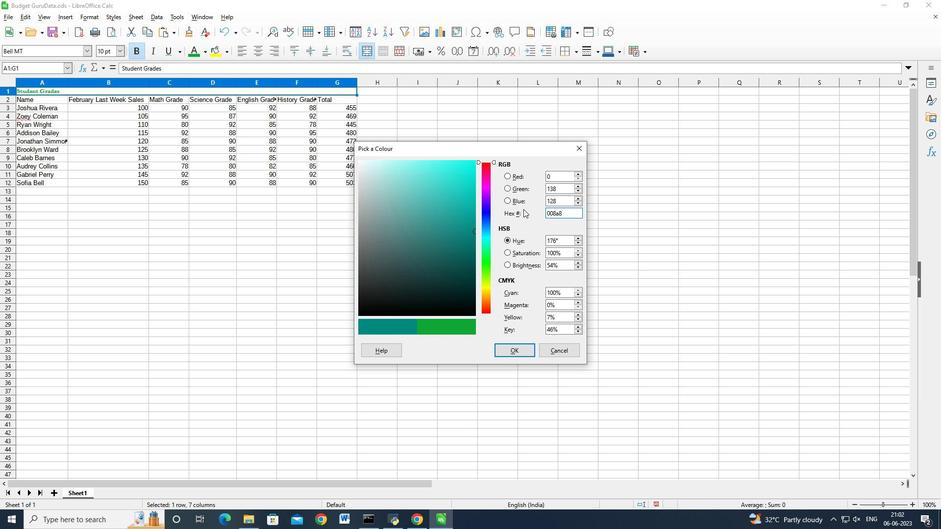 
Action: Mouse scrolled (478, 256) with delta (0, 0)
Screenshot: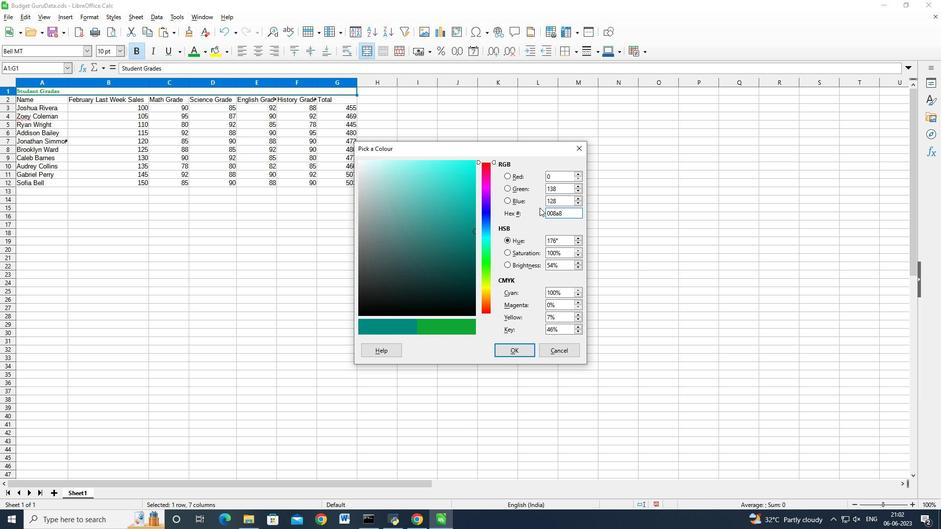 
Action: Mouse scrolled (478, 256) with delta (0, 0)
Screenshot: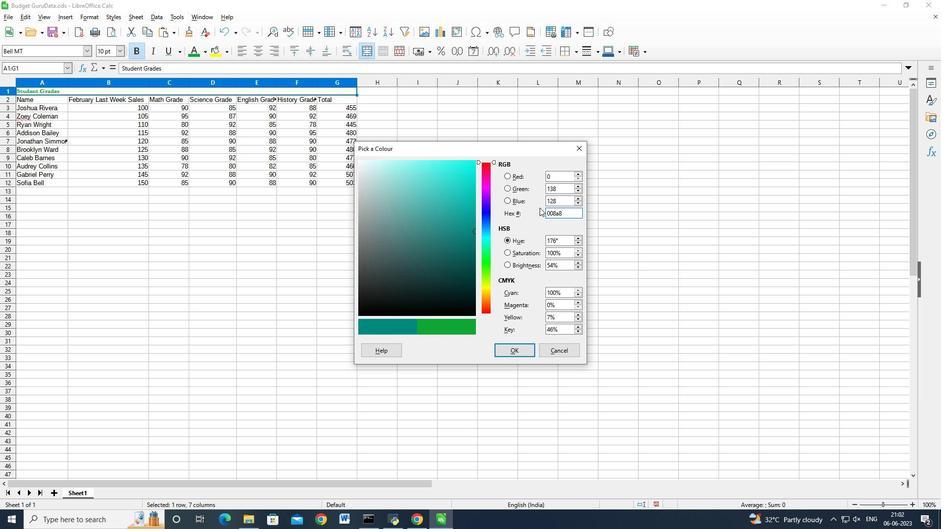 
Action: Mouse scrolled (478, 256) with delta (0, 0)
Screenshot: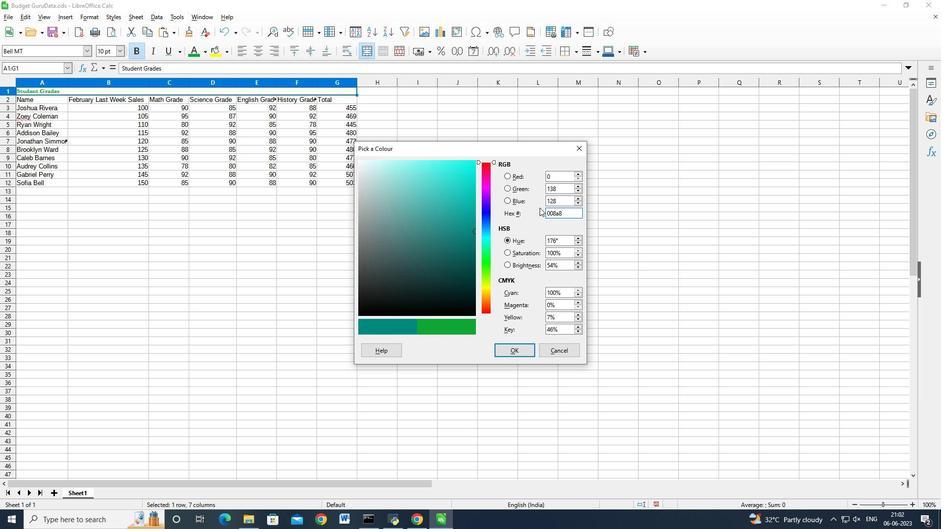 
Action: Mouse scrolled (478, 256) with delta (0, 0)
Screenshot: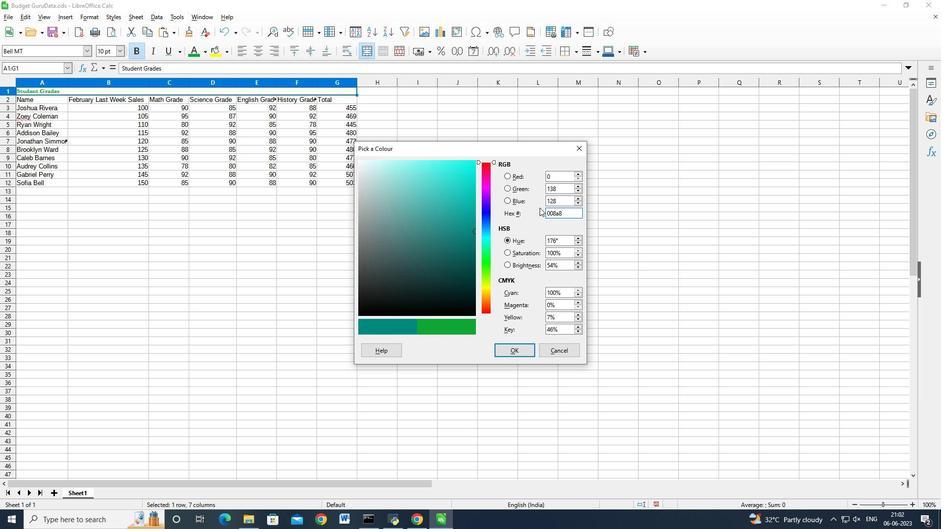
Action: Mouse scrolled (478, 256) with delta (0, 0)
Screenshot: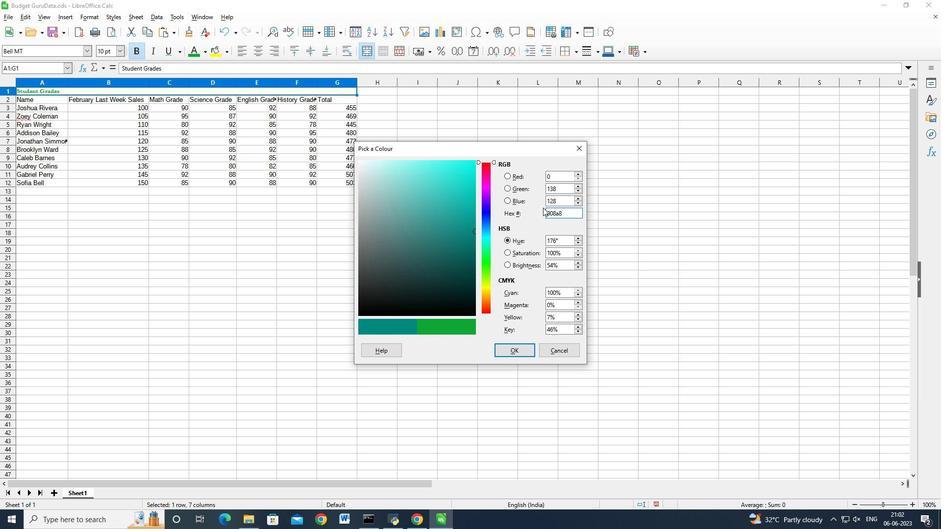 
Action: Mouse scrolled (478, 256) with delta (0, 0)
Screenshot: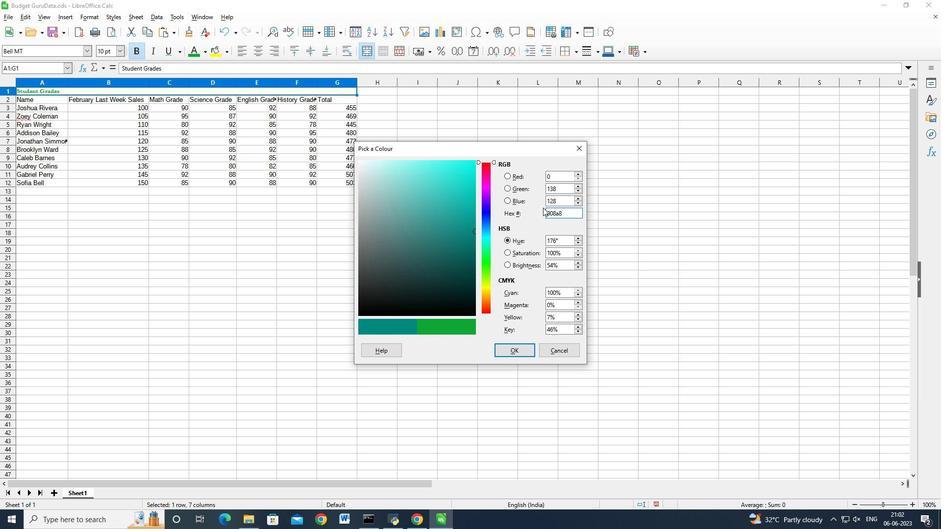 
Action: Mouse scrolled (478, 256) with delta (0, 0)
Screenshot: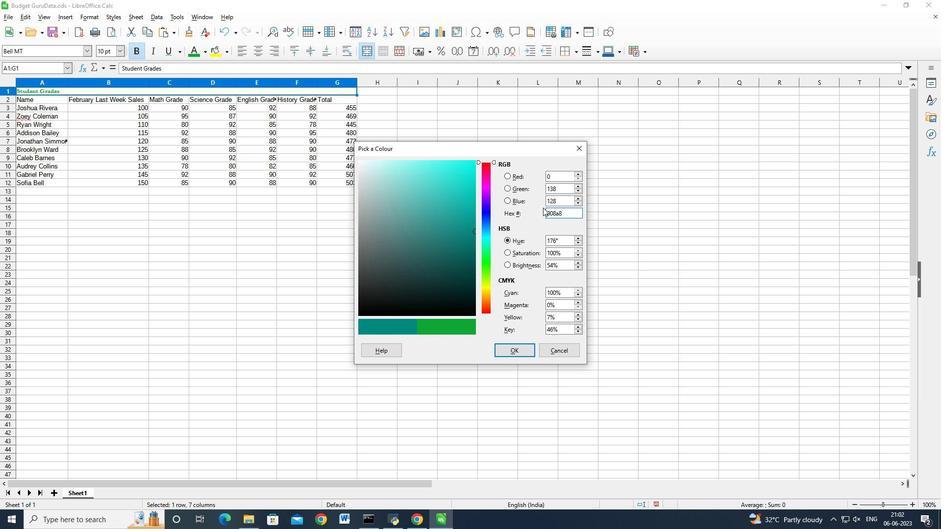 
Action: Mouse scrolled (478, 255) with delta (0, 0)
Screenshot: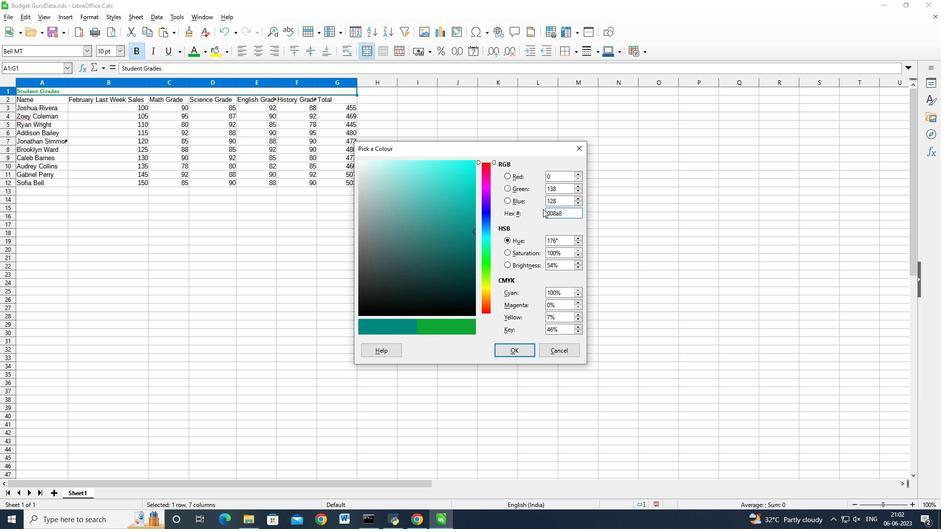
Action: Mouse scrolled (478, 256) with delta (0, 0)
Screenshot: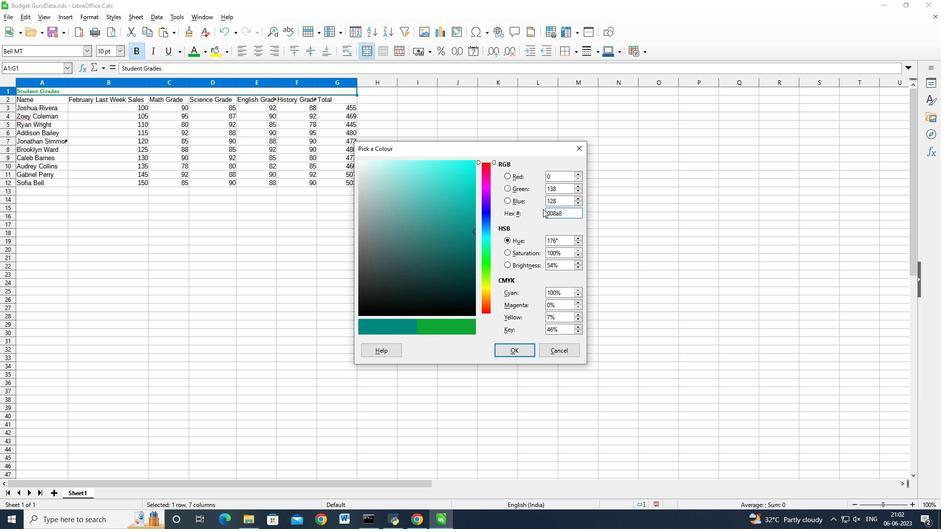 
Action: Mouse scrolled (478, 256) with delta (0, 0)
Screenshot: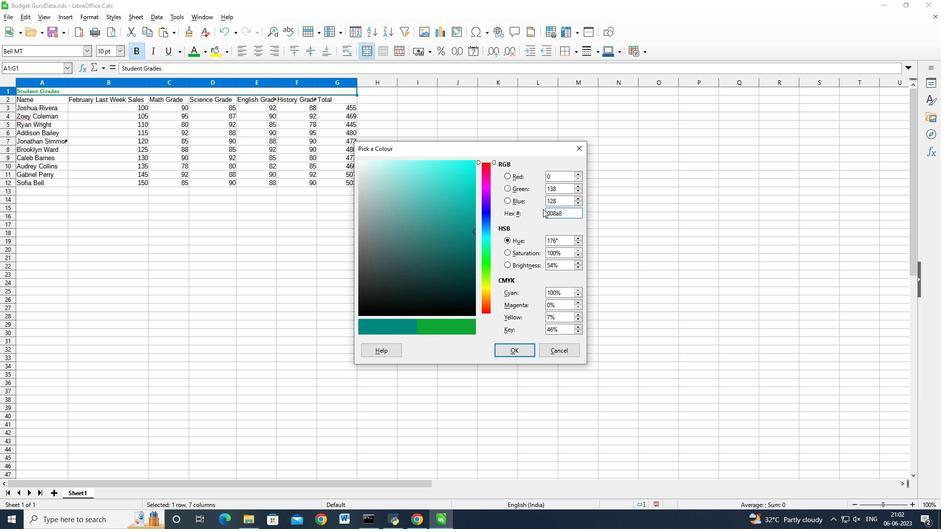 
Action: Mouse scrolled (478, 256) with delta (0, 0)
Screenshot: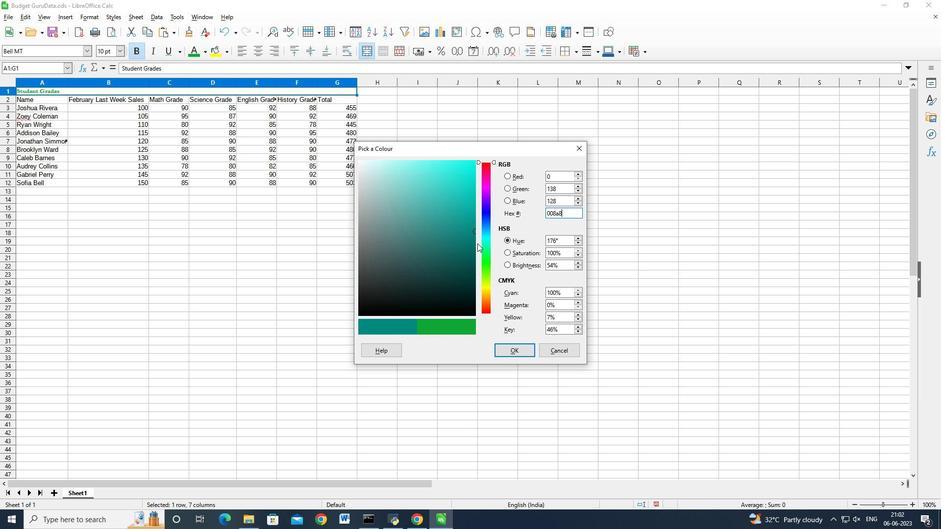 
Action: Mouse scrolled (478, 256) with delta (0, 0)
Screenshot: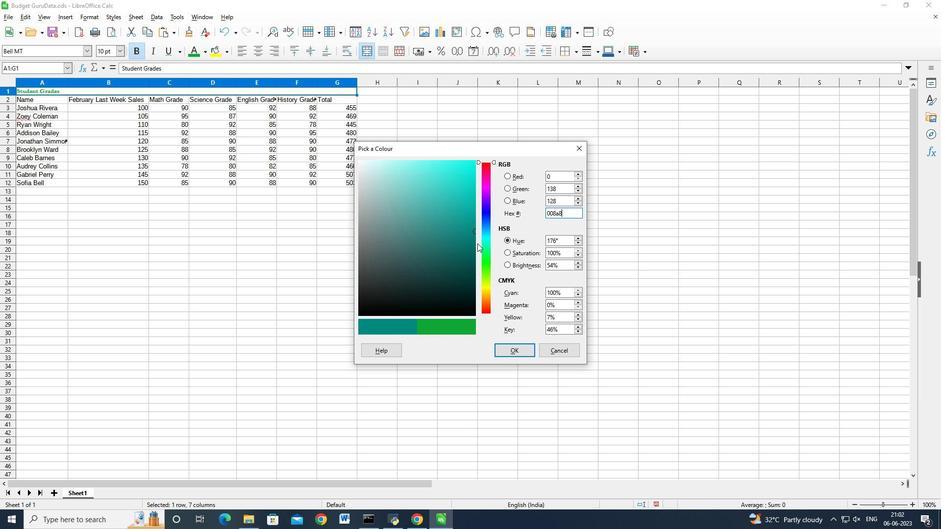 
Action: Mouse scrolled (478, 256) with delta (0, 0)
Screenshot: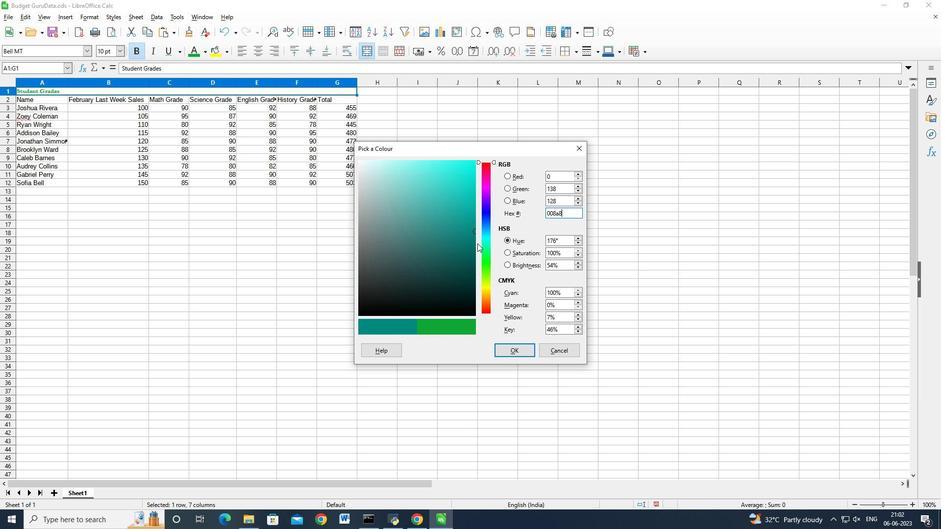 
Action: Mouse scrolled (478, 256) with delta (0, 0)
Screenshot: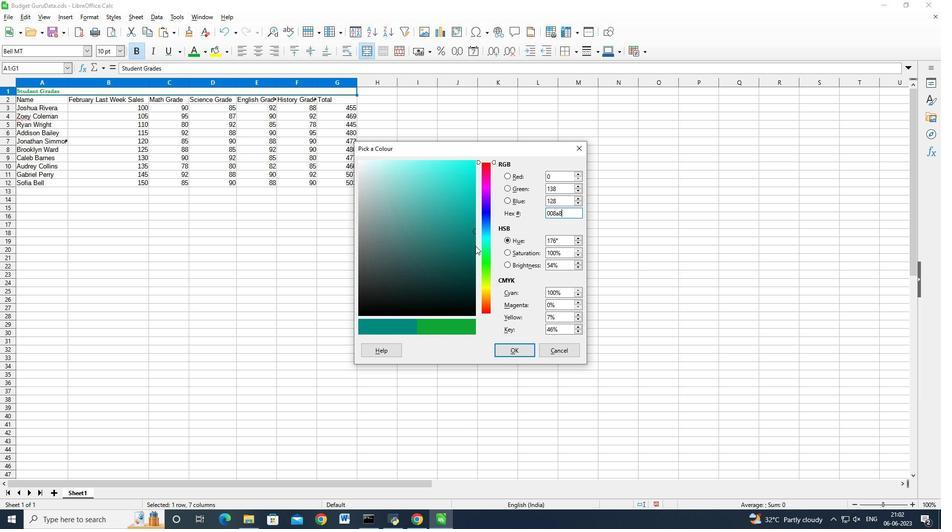 
Action: Mouse scrolled (478, 256) with delta (0, 0)
Screenshot: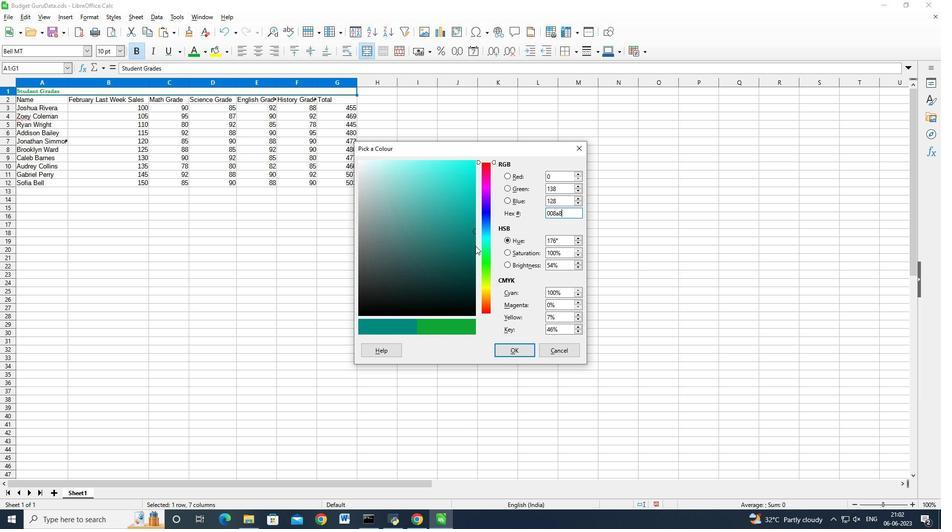 
Action: Mouse scrolled (478, 256) with delta (0, 0)
Screenshot: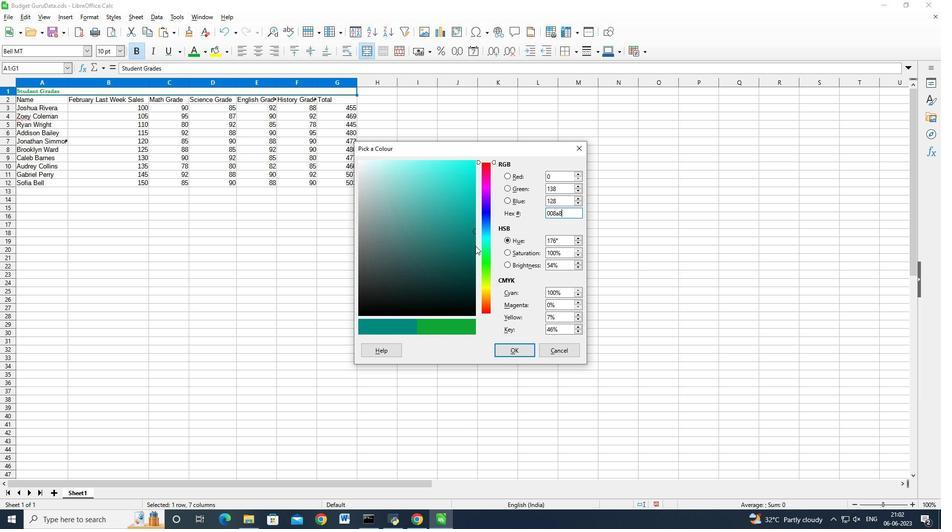 
Action: Mouse scrolled (478, 256) with delta (0, 0)
Screenshot: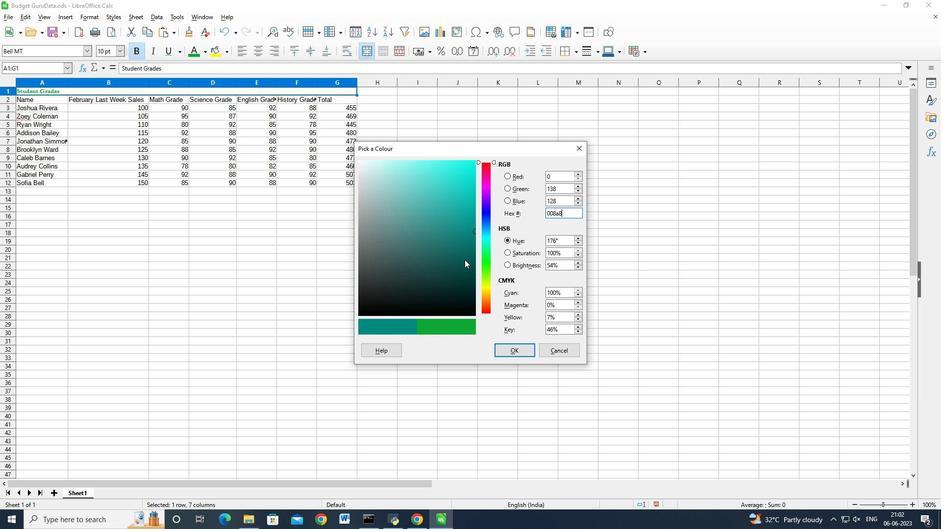 
Action: Mouse scrolled (478, 256) with delta (0, 0)
Screenshot: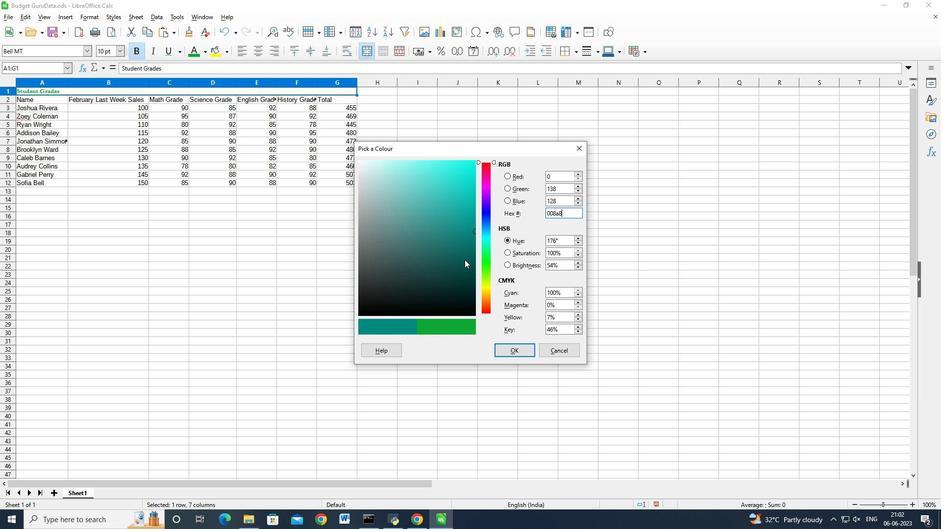 
Action: Mouse moved to (478, 256)
Screenshot: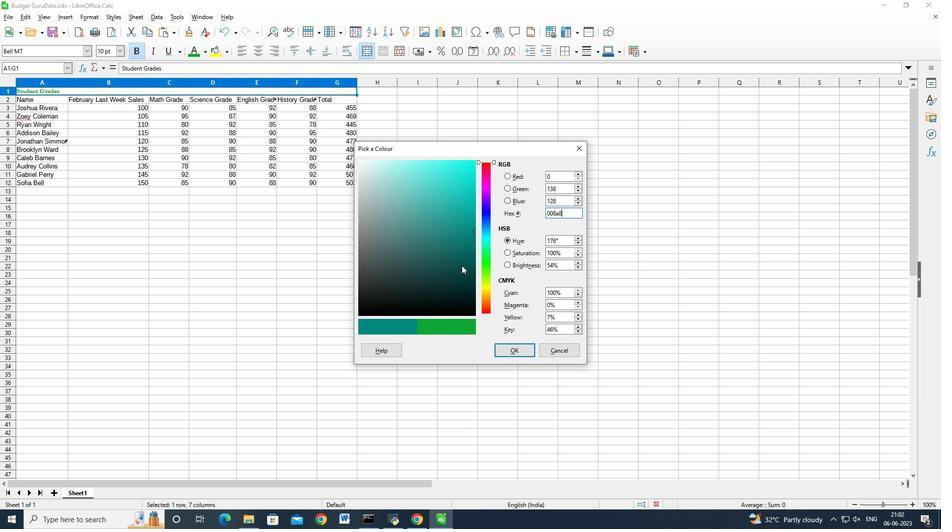 
Action: Mouse scrolled (478, 255) with delta (0, 0)
Screenshot: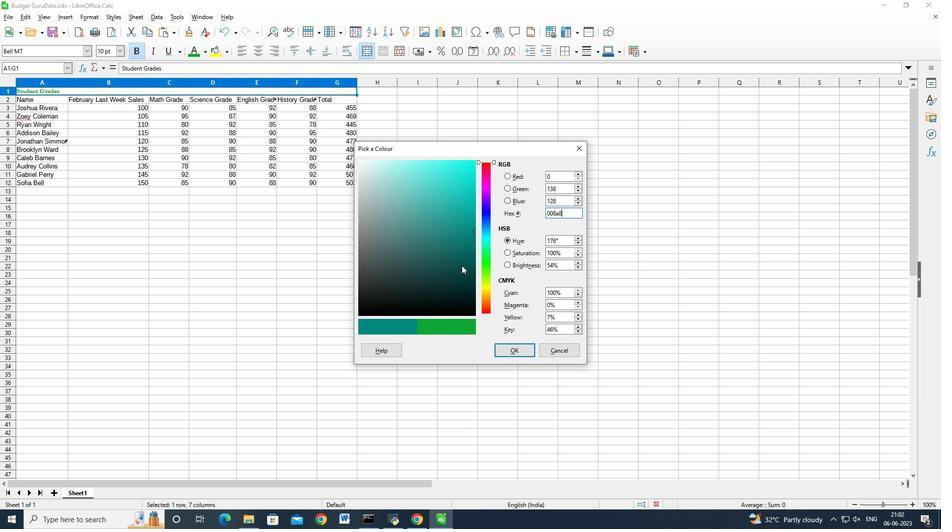 
Action: Mouse moved to (478, 256)
Screenshot: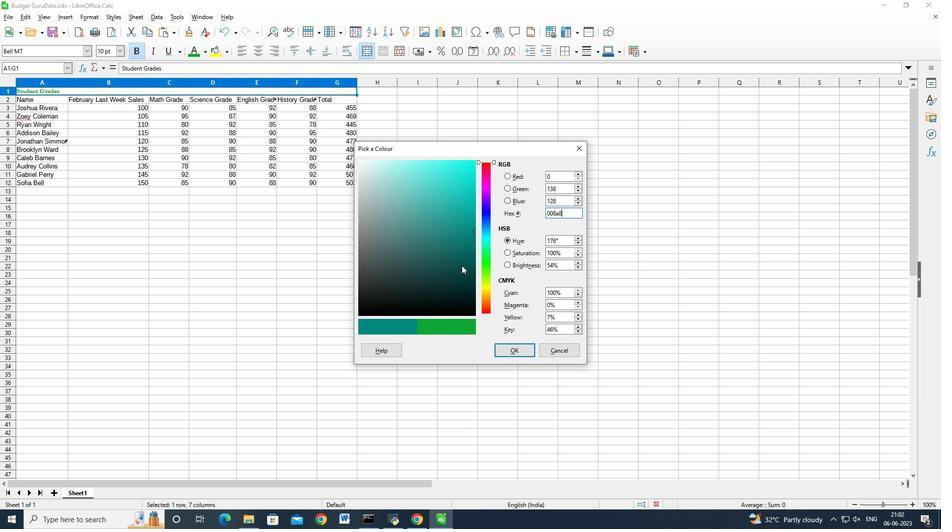 
Action: Mouse scrolled (478, 256) with delta (0, 0)
Screenshot: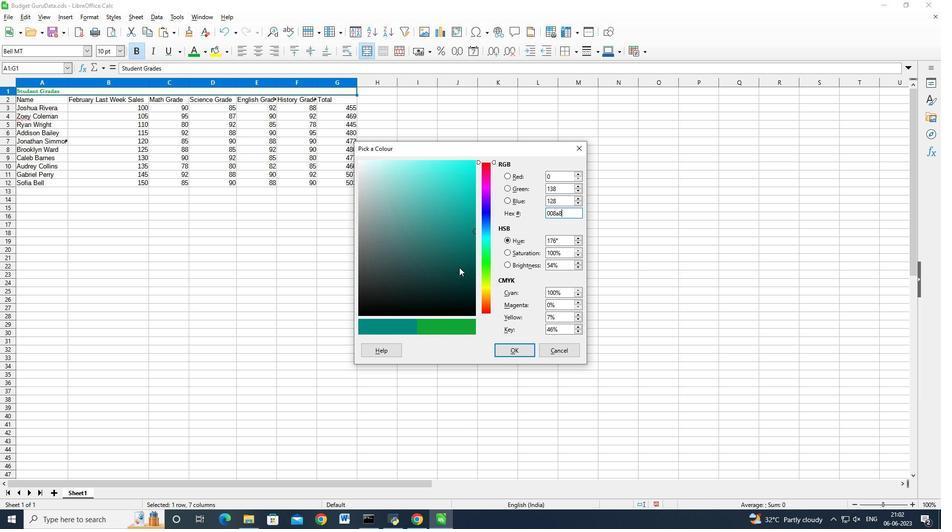 
Action: Mouse scrolled (478, 255) with delta (0, 0)
Screenshot: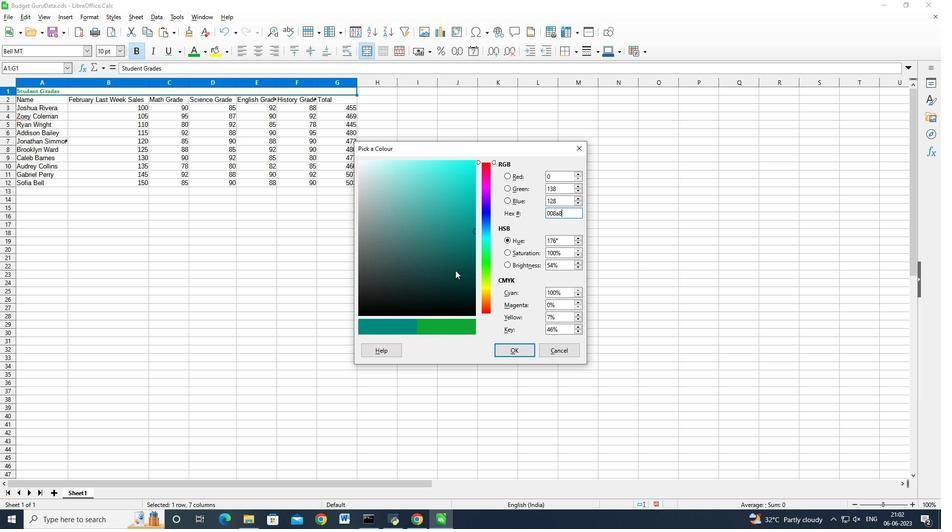 
Action: Mouse scrolled (478, 255) with delta (0, 0)
Screenshot: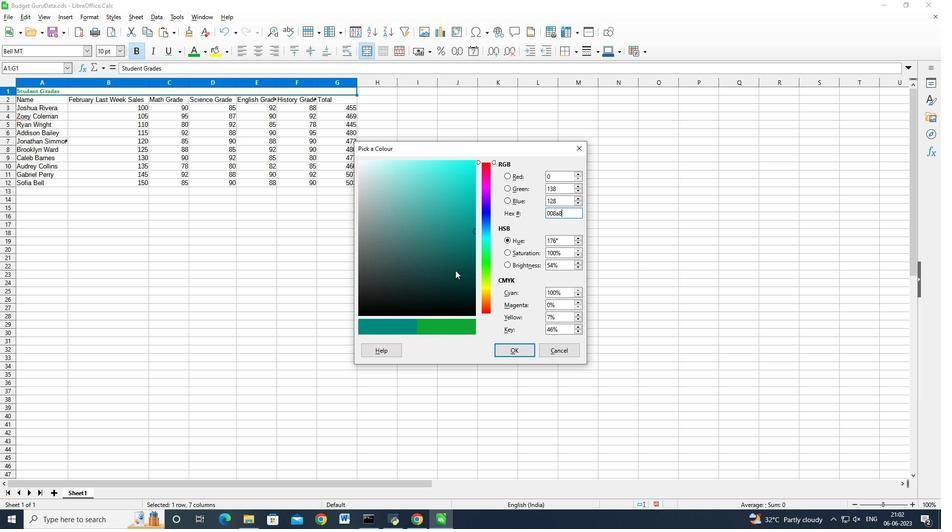 
Action: Mouse scrolled (478, 255) with delta (0, 0)
Screenshot: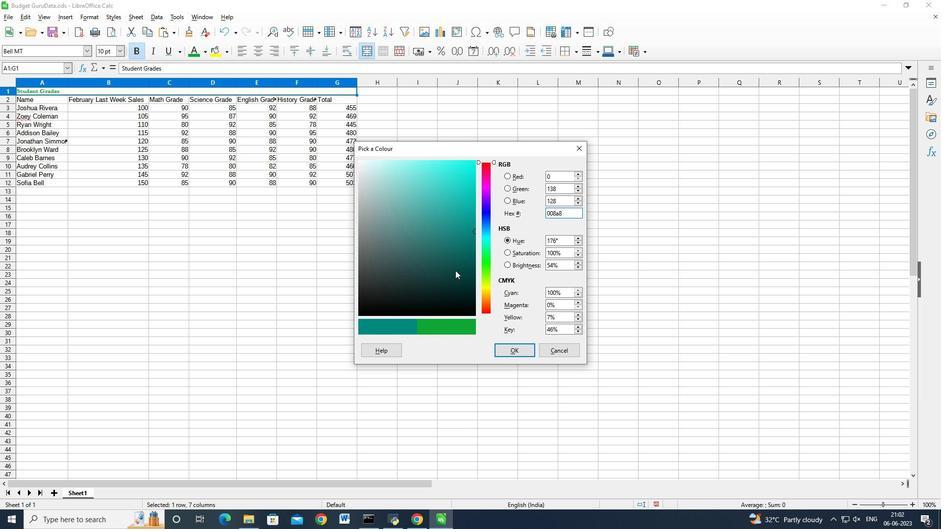 
Action: Mouse scrolled (478, 255) with delta (0, 0)
Screenshot: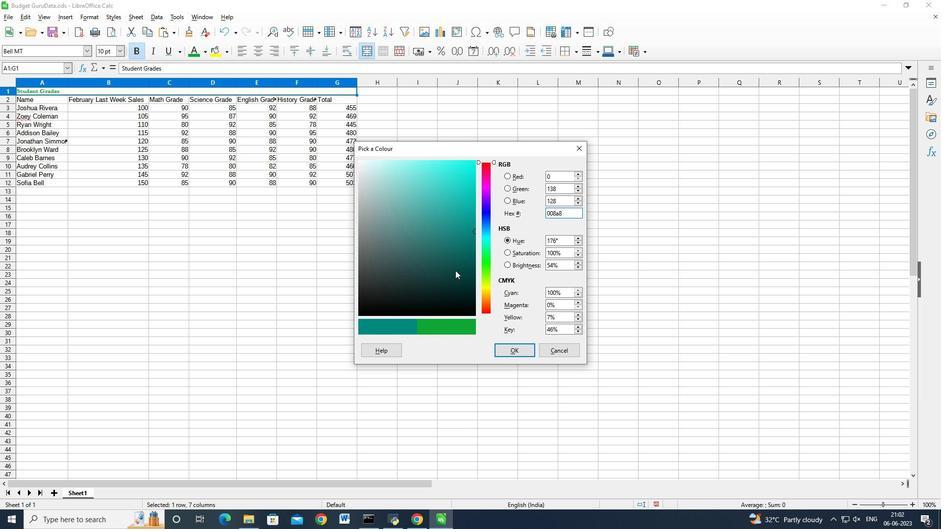 
Action: Mouse scrolled (478, 255) with delta (0, 0)
Screenshot: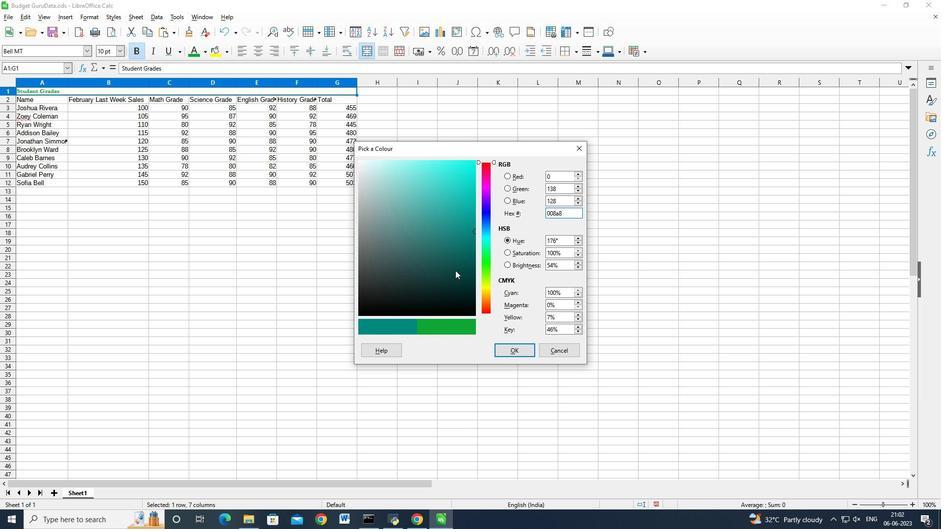 
Action: Mouse scrolled (478, 255) with delta (0, 0)
Screenshot: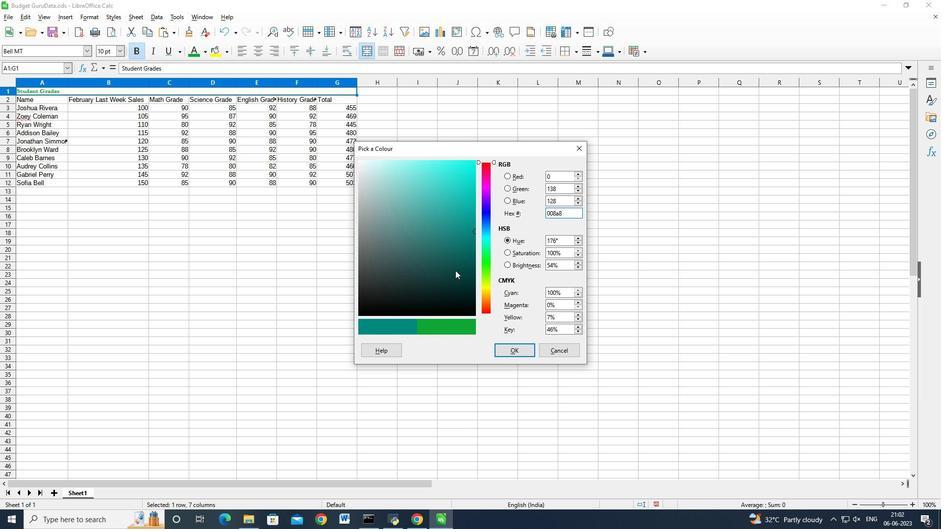 
Action: Mouse scrolled (478, 255) with delta (0, 0)
Screenshot: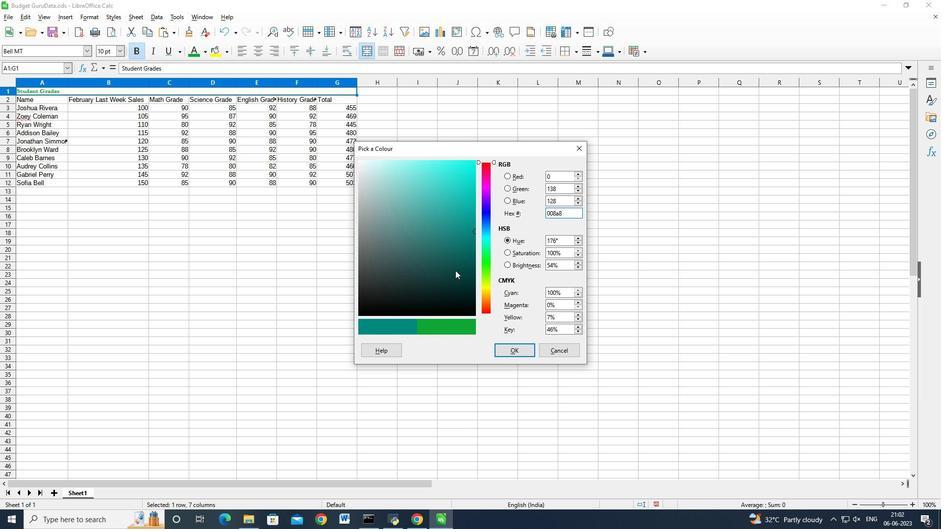 
Action: Mouse scrolled (478, 255) with delta (0, 0)
Screenshot: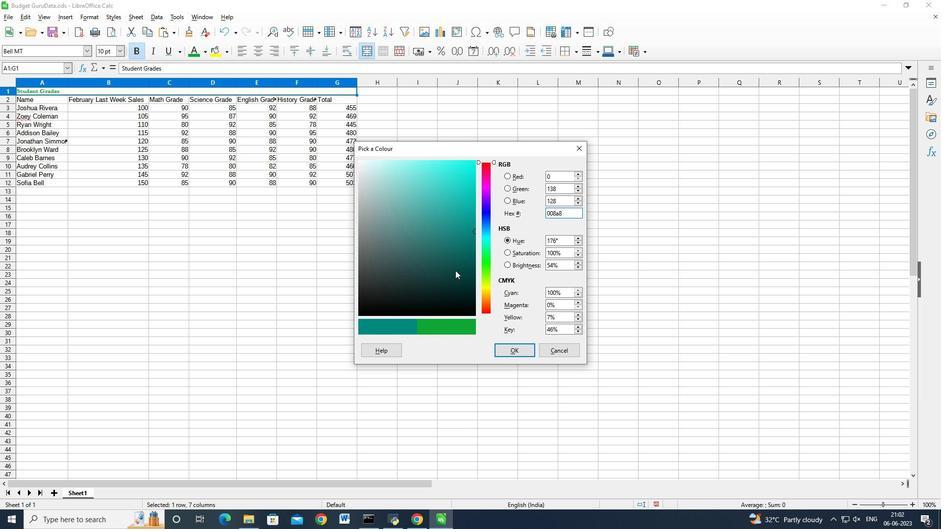 
Action: Mouse scrolled (478, 255) with delta (0, 0)
Screenshot: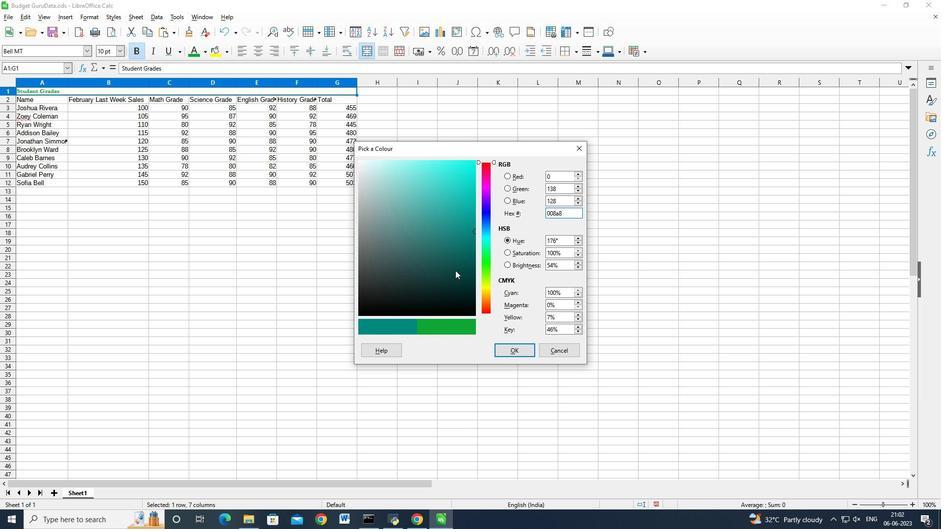 
Action: Mouse scrolled (478, 255) with delta (0, 0)
Screenshot: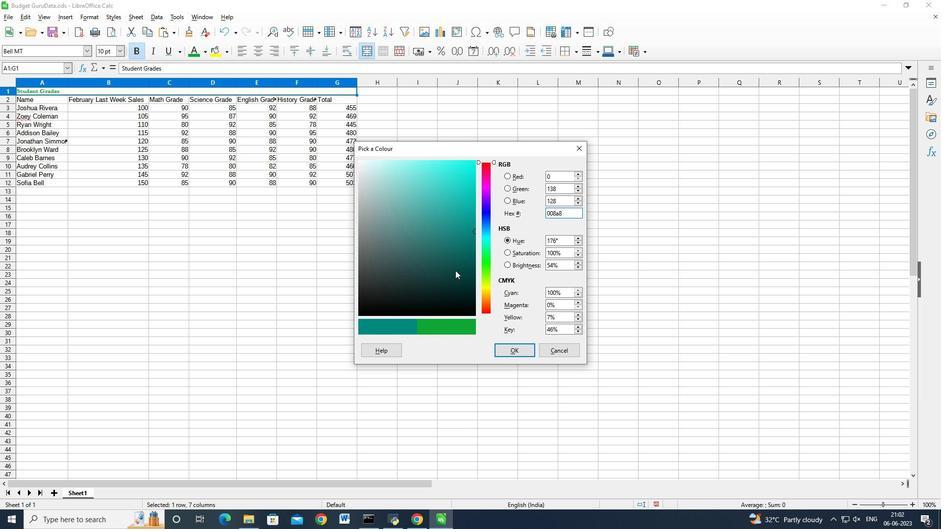
Action: Mouse scrolled (478, 255) with delta (0, 0)
Screenshot: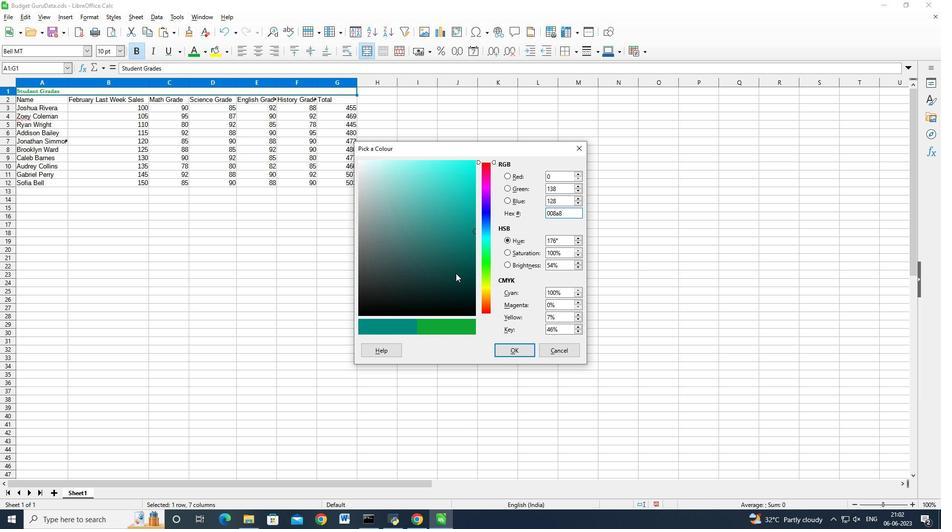 
Action: Mouse scrolled (478, 255) with delta (0, 0)
Screenshot: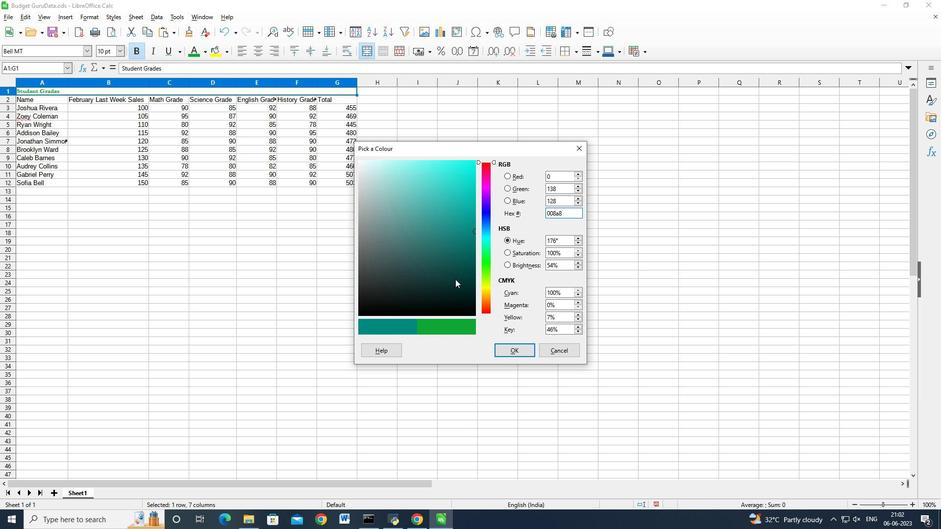 
Action: Mouse scrolled (478, 255) with delta (0, 0)
Screenshot: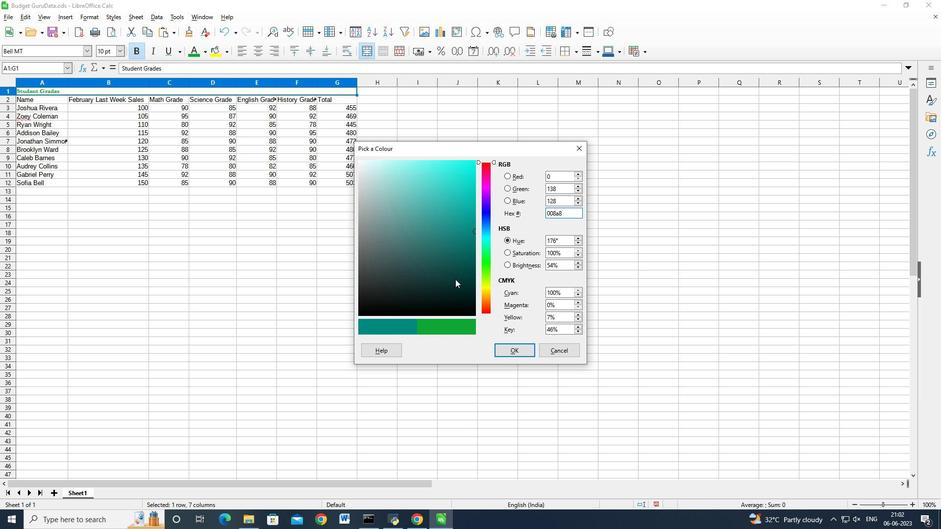 
Action: Mouse moved to (478, 256)
Screenshot: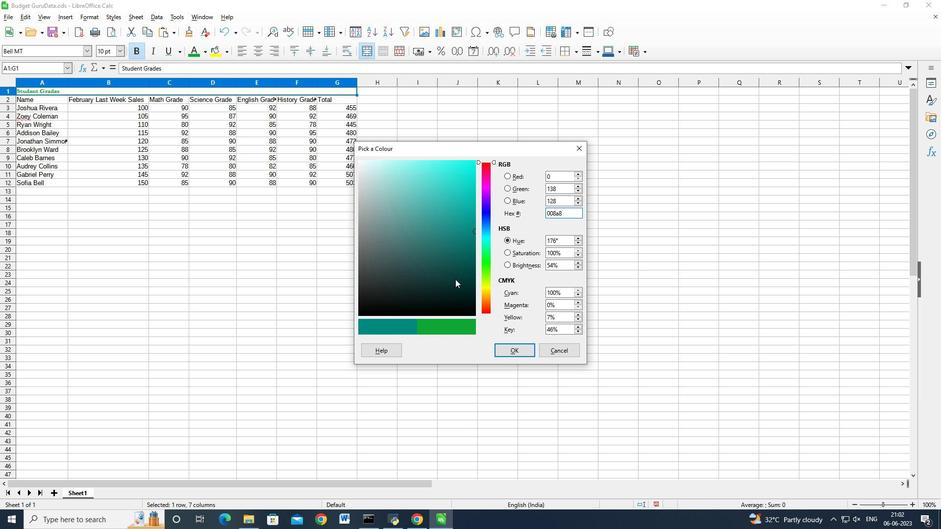 
Action: Mouse scrolled (478, 255) with delta (0, 0)
Screenshot: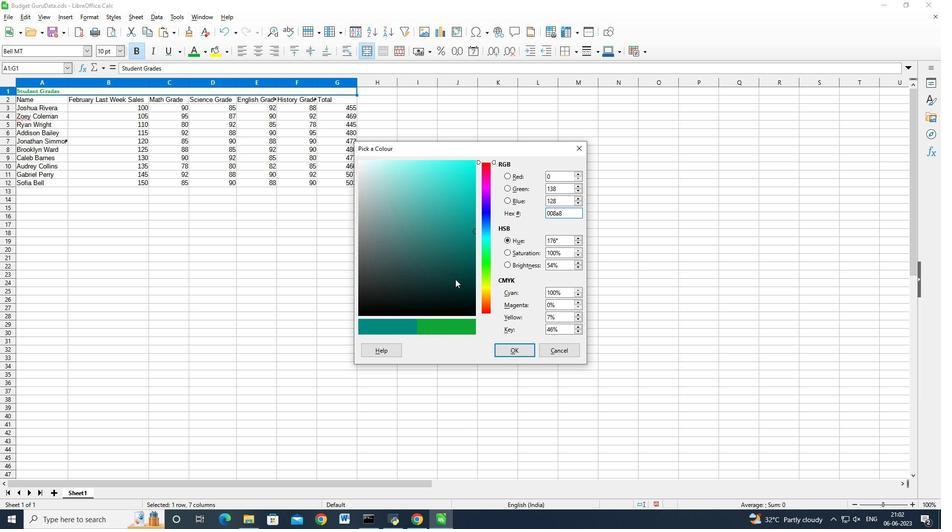 
Action: Mouse scrolled (478, 255) with delta (0, 0)
Screenshot: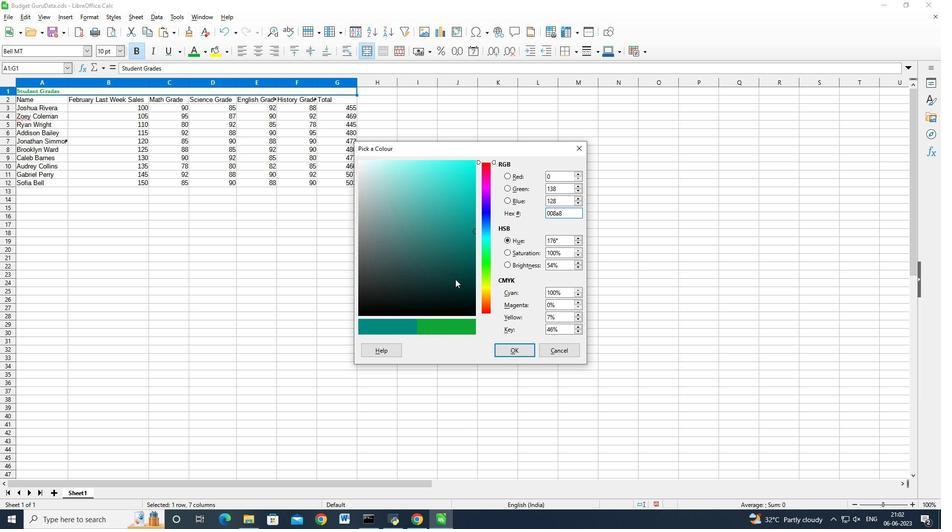 
Action: Mouse moved to (478, 256)
Screenshot: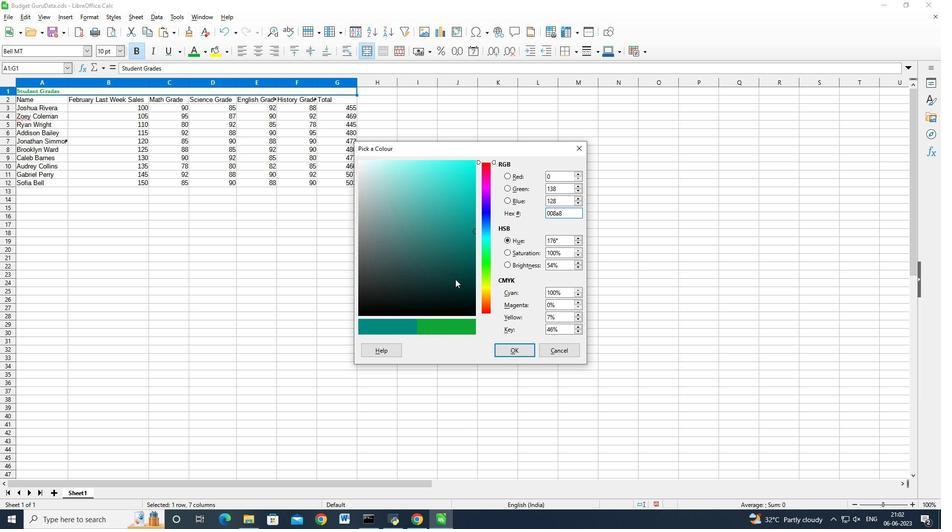 
Action: Mouse scrolled (478, 255) with delta (0, 0)
Screenshot: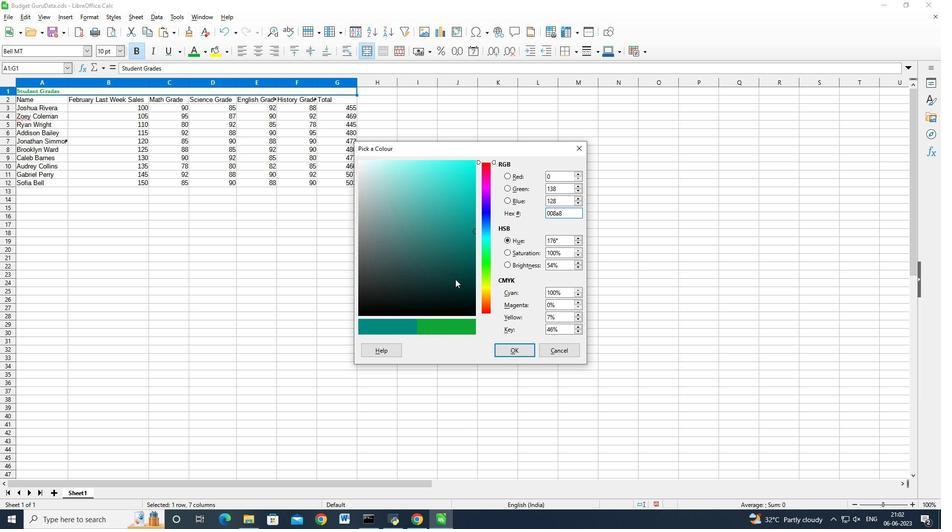 
Action: Mouse scrolled (478, 255) with delta (0, 0)
Screenshot: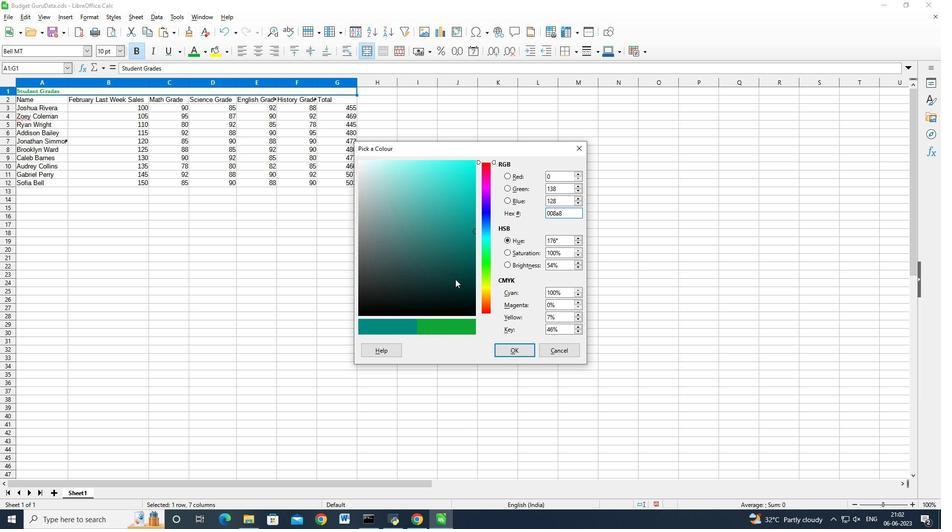 
Action: Mouse scrolled (478, 255) with delta (0, 0)
Screenshot: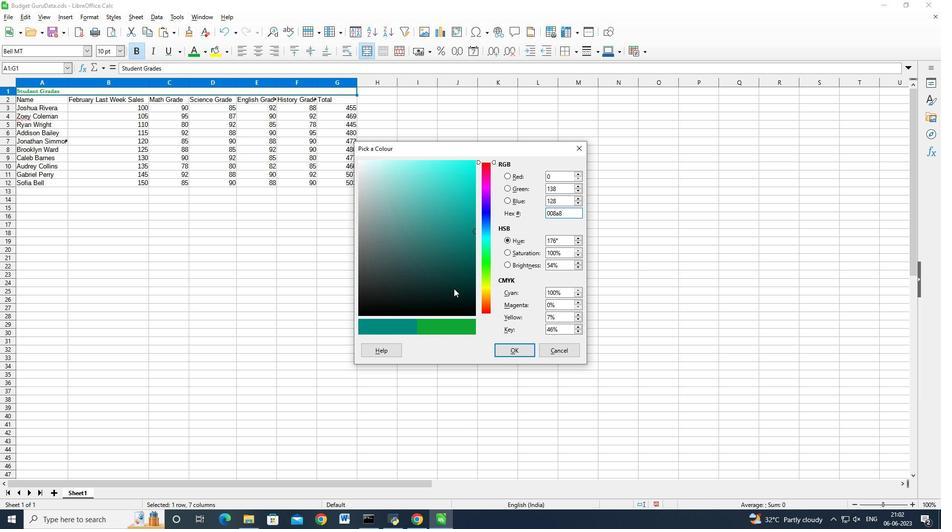 
Action: Mouse scrolled (478, 255) with delta (0, 0)
Screenshot: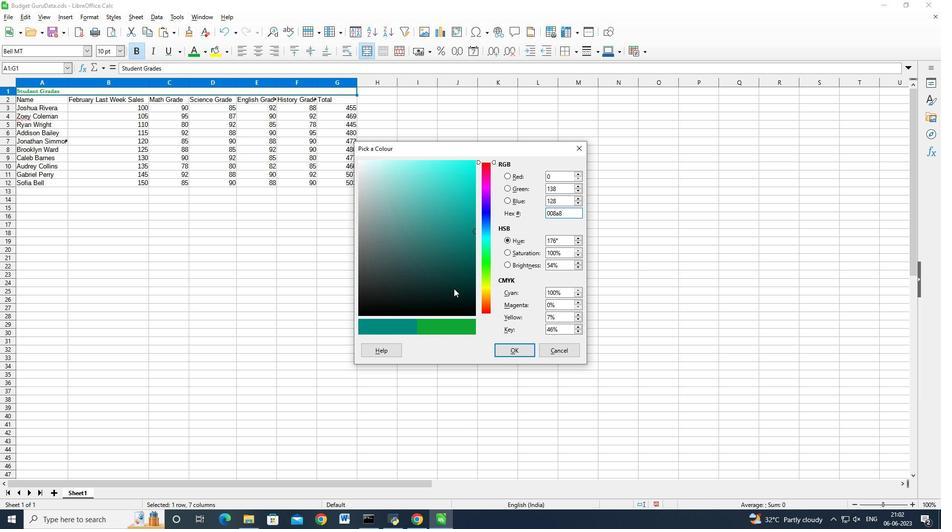
Action: Mouse moved to (478, 256)
Screenshot: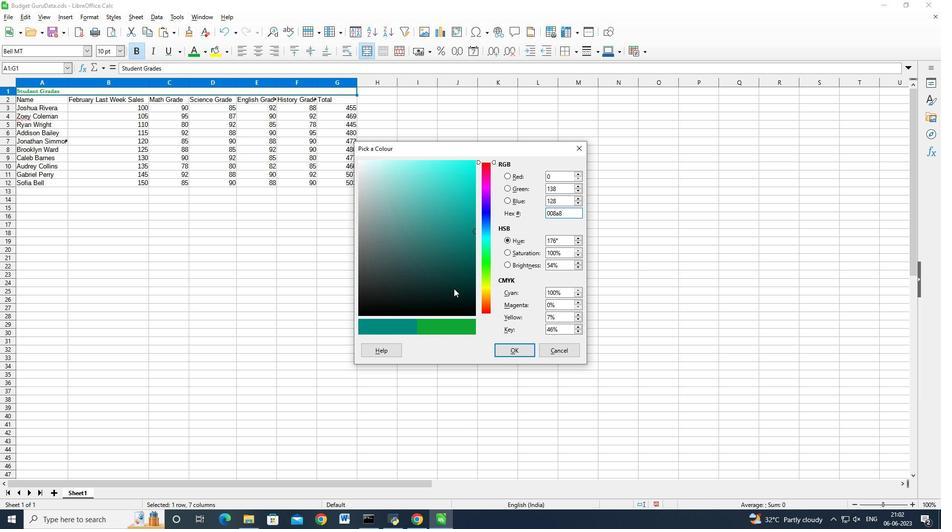 
Action: Mouse scrolled (478, 255) with delta (0, 0)
